 Task: Look for space in Candaba, Philippines from 6th September, 2023 to 15th September, 2023 for 6 adults in price range Rs.8000 to Rs.12000. Place can be entire place or private room with 6 bedrooms having 6 beds and 6 bathrooms. Property type can be house, flat, guest house. Amenities needed are: wifi, TV, free parkinig on premises, gym, breakfast. Booking option can be shelf check-in. Required host language is English.
Action: Mouse moved to (457, 90)
Screenshot: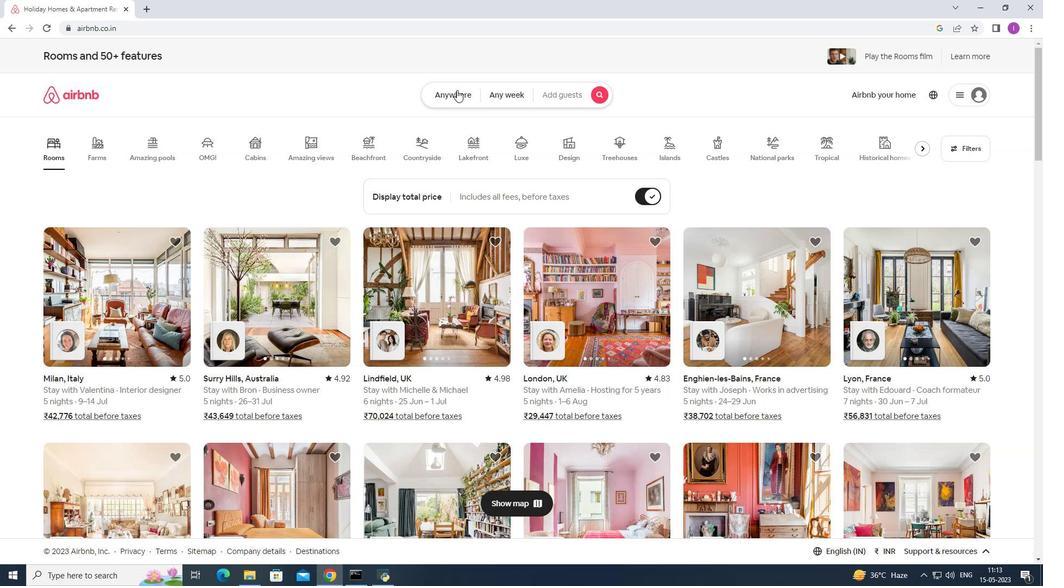 
Action: Mouse pressed left at (457, 90)
Screenshot: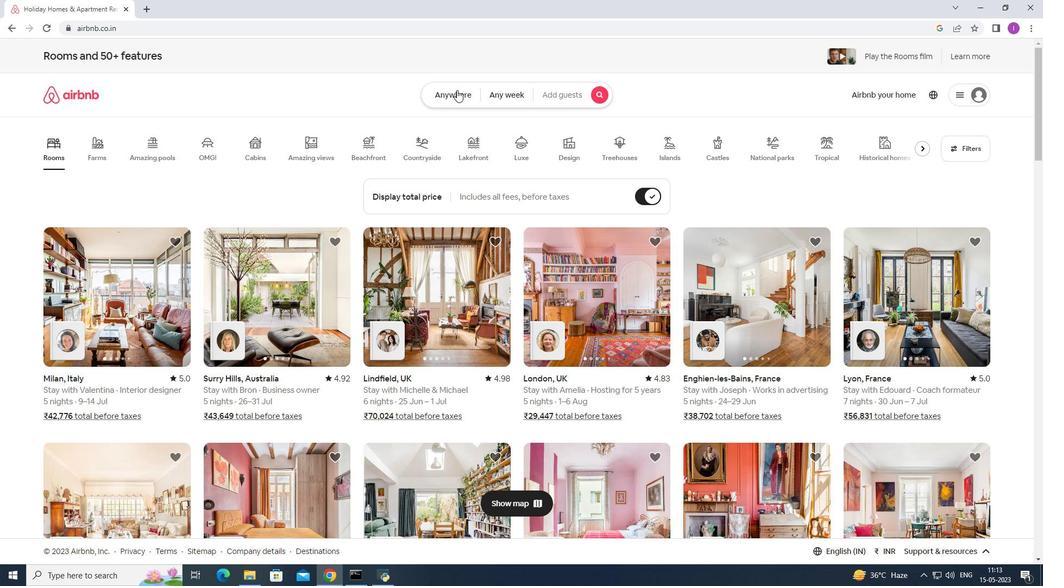 
Action: Mouse moved to (313, 142)
Screenshot: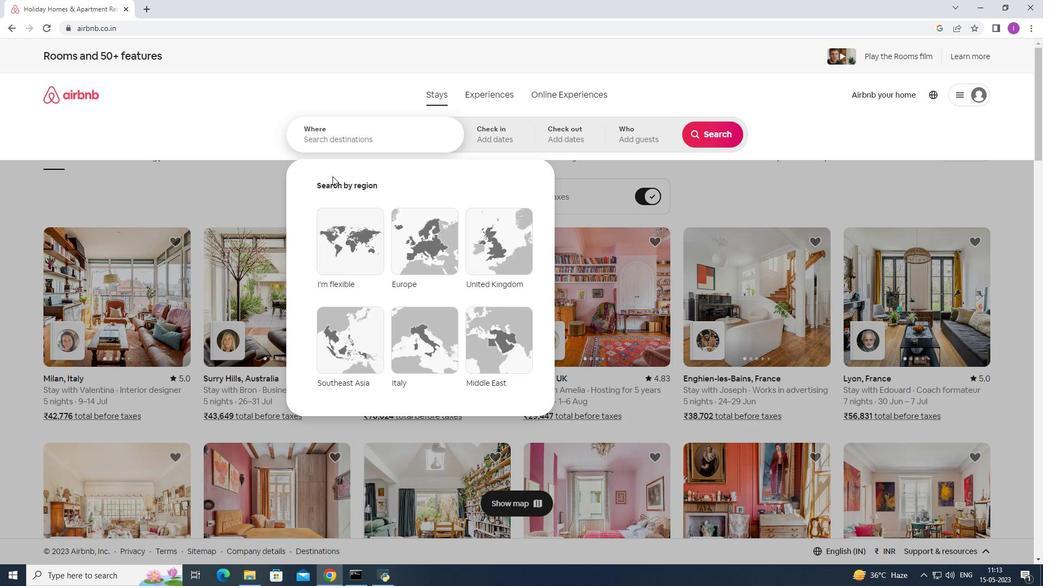 
Action: Mouse pressed left at (313, 142)
Screenshot: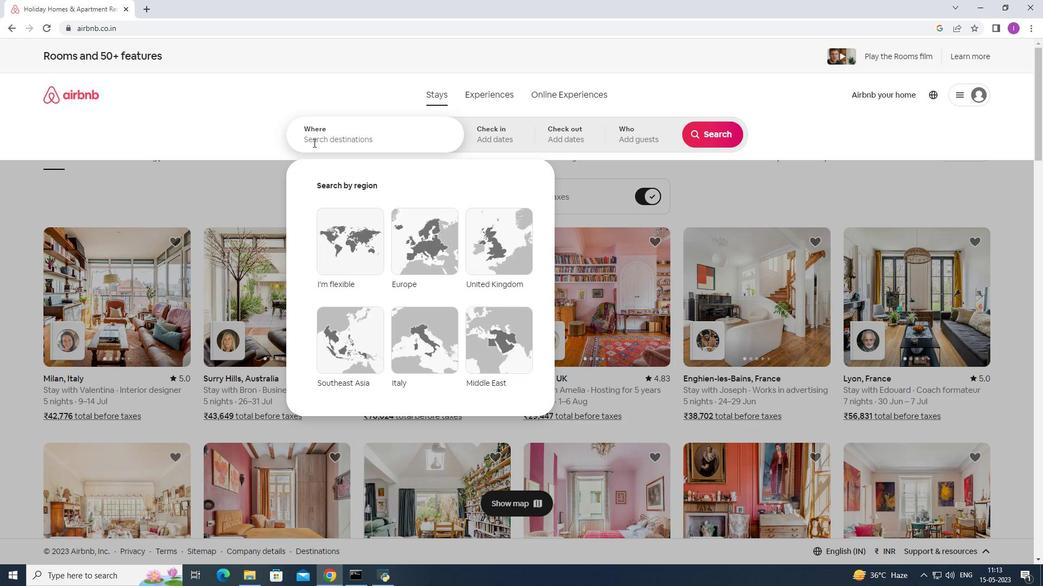 
Action: Mouse moved to (312, 151)
Screenshot: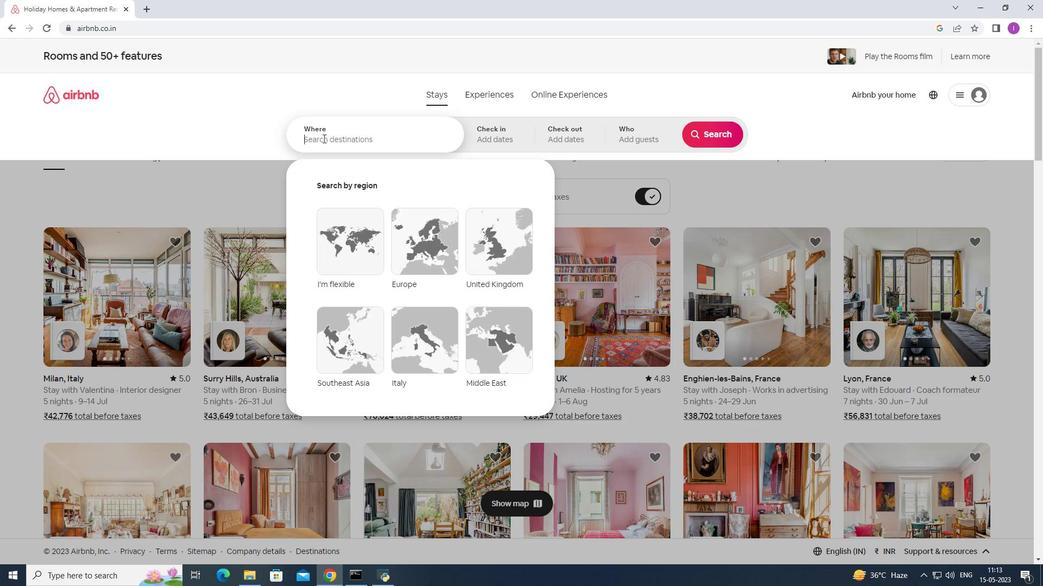 
Action: Key pressed <Key.shift>Candaba,<Key.shift>O<Key.backspace><Key.shift>Philippines
Screenshot: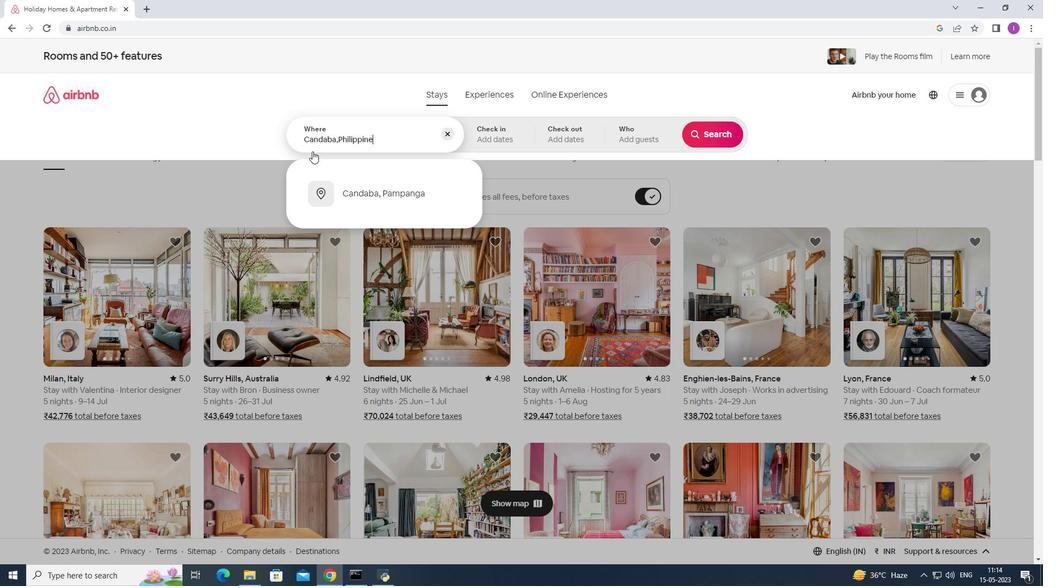 
Action: Mouse moved to (483, 133)
Screenshot: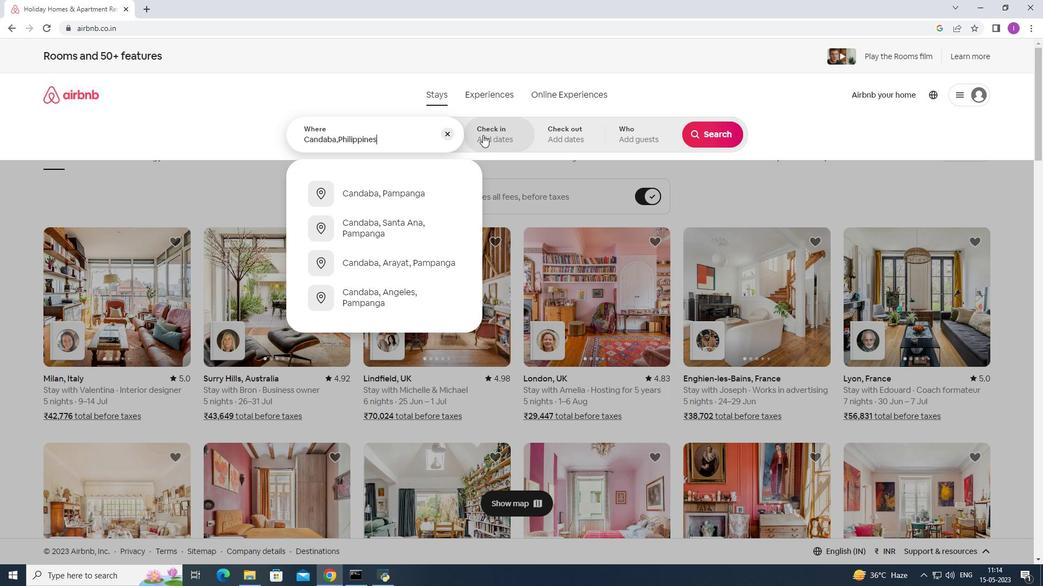 
Action: Mouse pressed left at (483, 133)
Screenshot: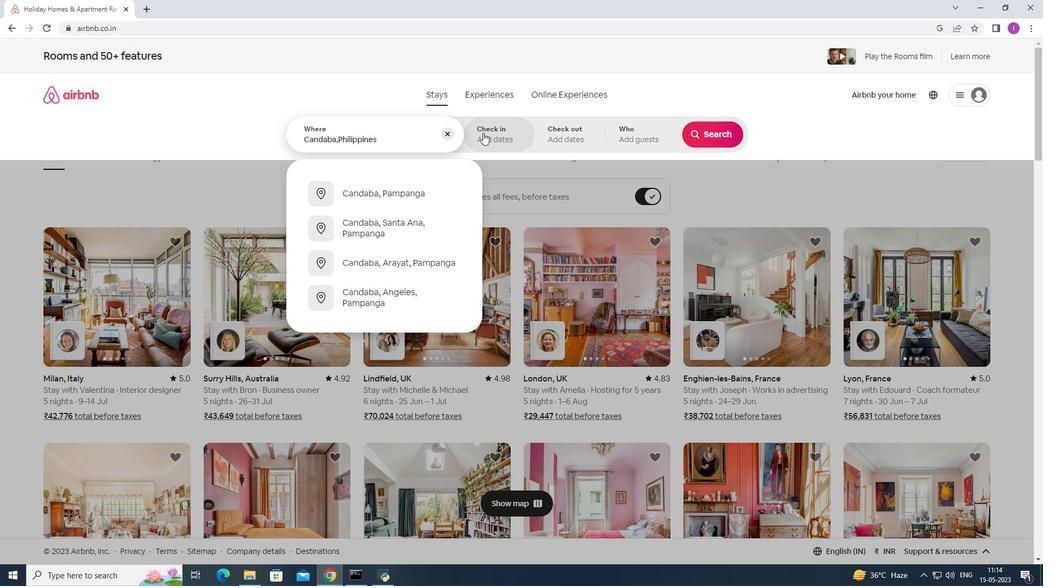 
Action: Mouse moved to (708, 222)
Screenshot: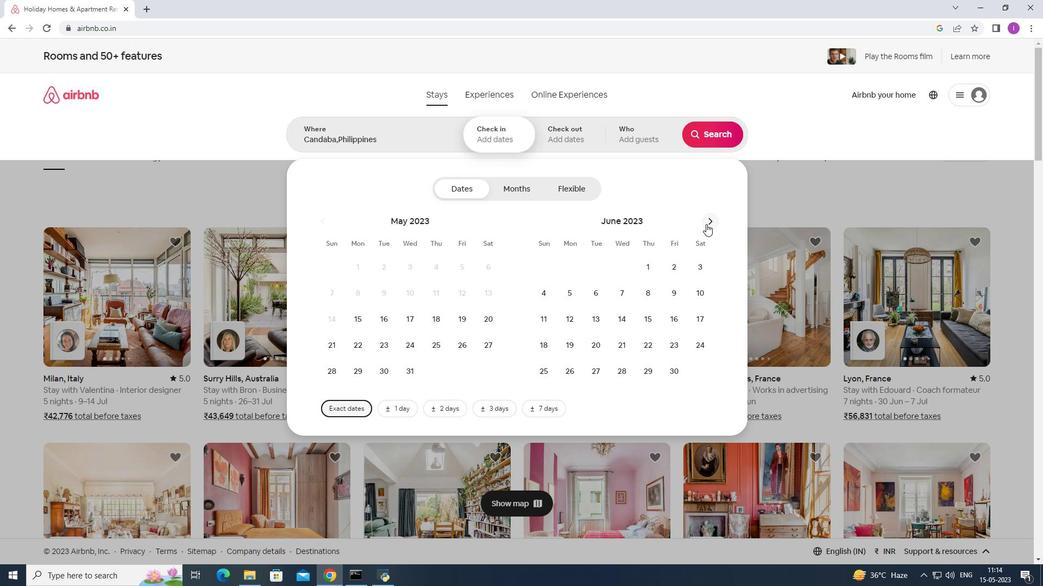 
Action: Mouse pressed left at (708, 222)
Screenshot: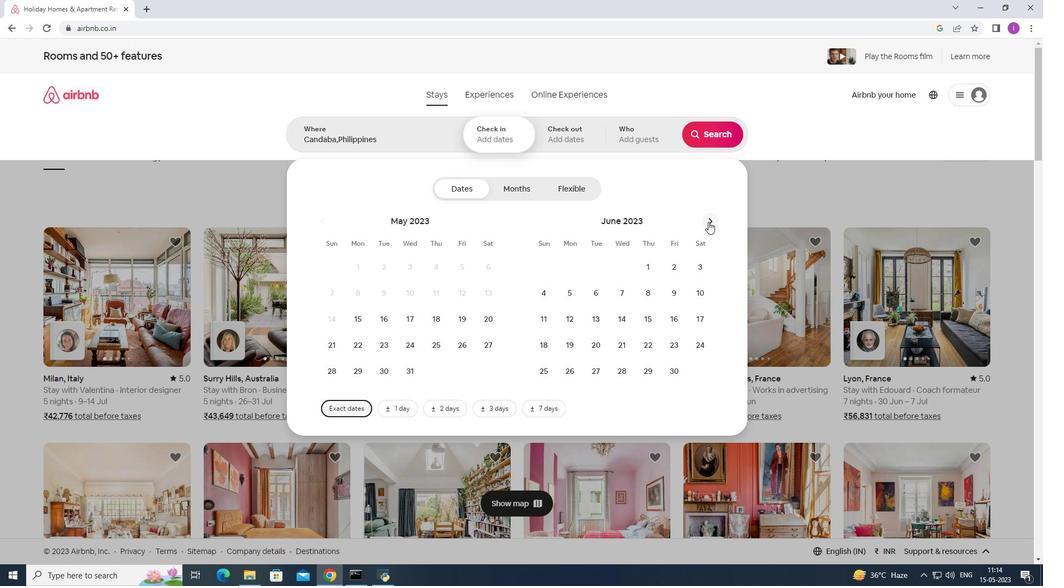 
Action: Mouse moved to (708, 220)
Screenshot: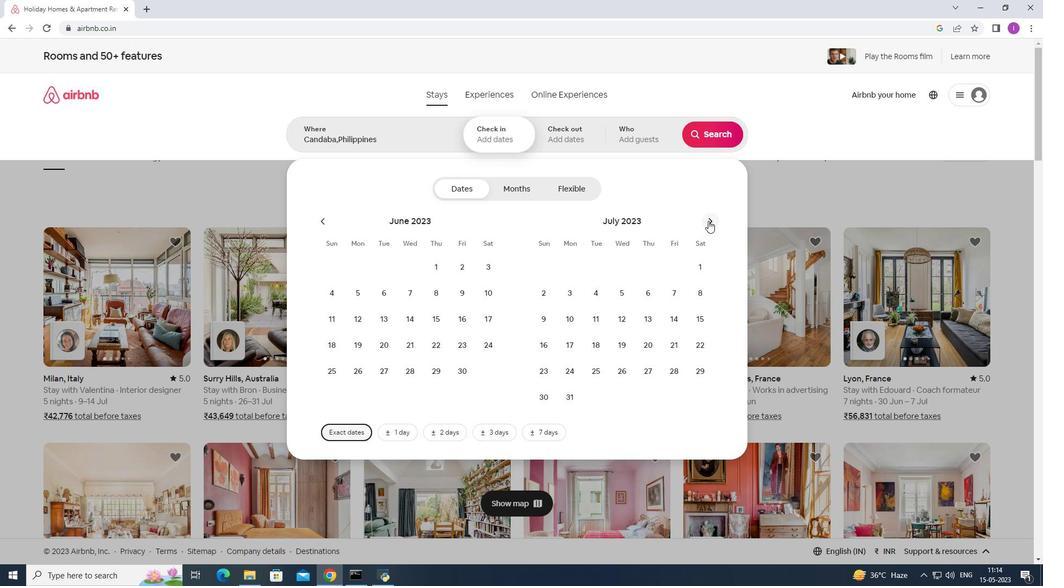 
Action: Mouse pressed left at (708, 220)
Screenshot: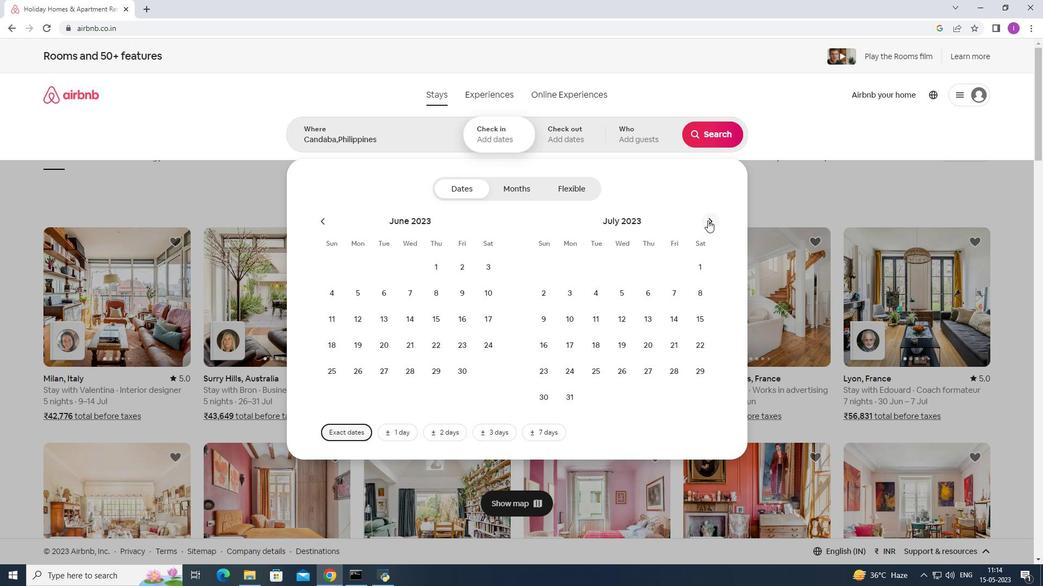 
Action: Mouse moved to (706, 219)
Screenshot: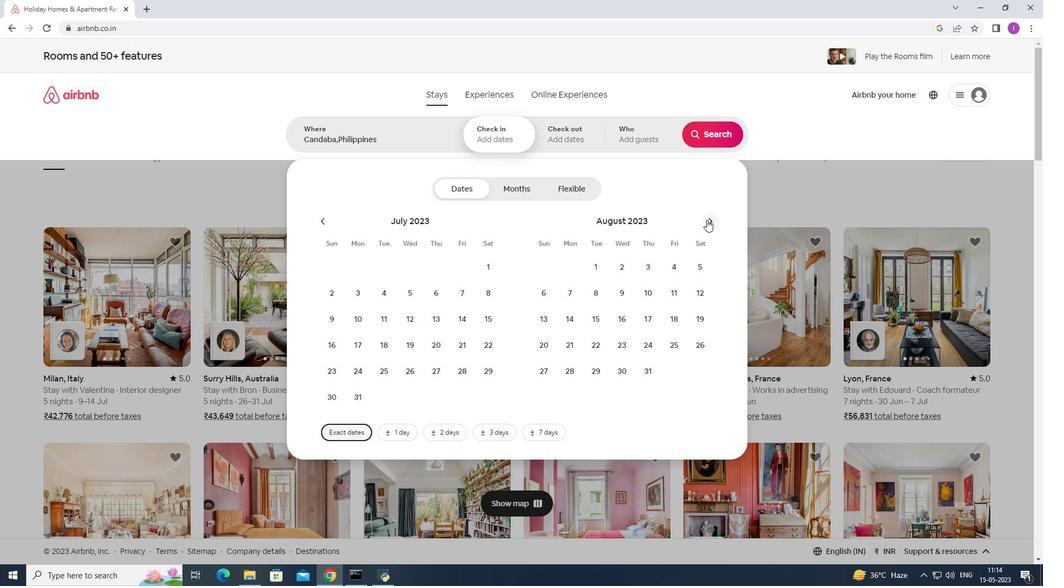 
Action: Mouse pressed left at (706, 219)
Screenshot: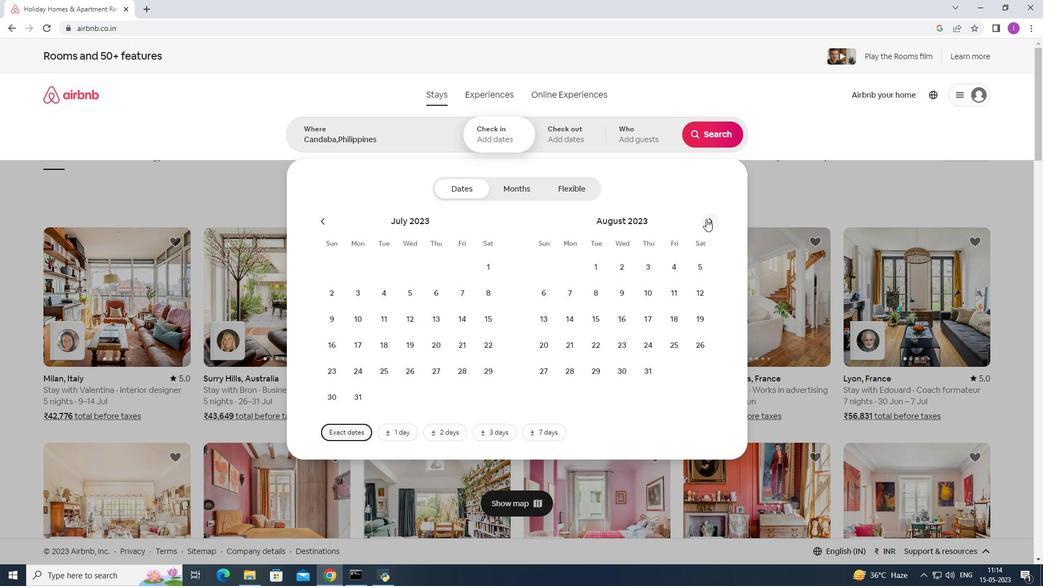 
Action: Mouse moved to (625, 290)
Screenshot: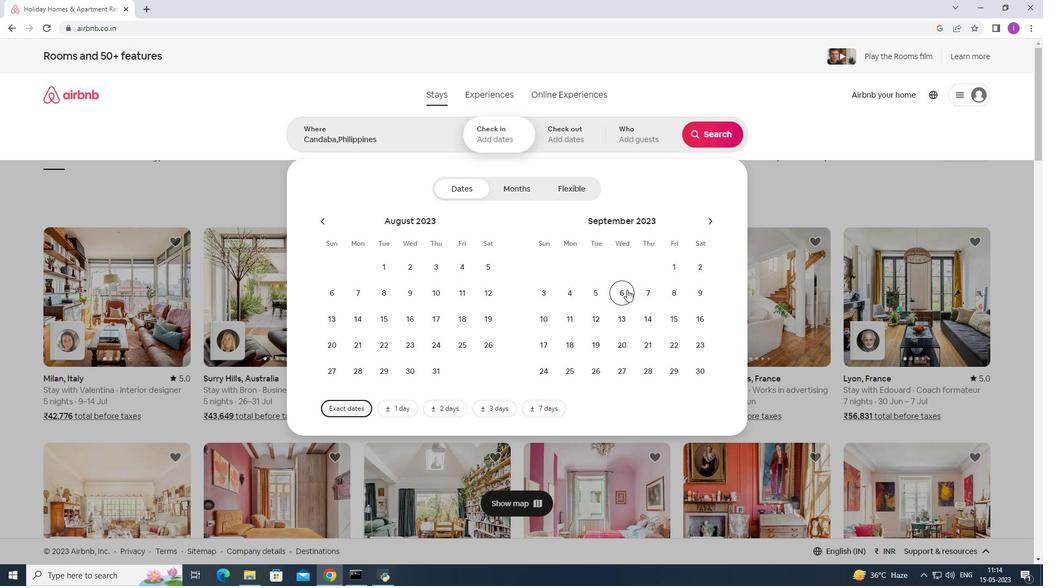 
Action: Mouse pressed left at (625, 290)
Screenshot: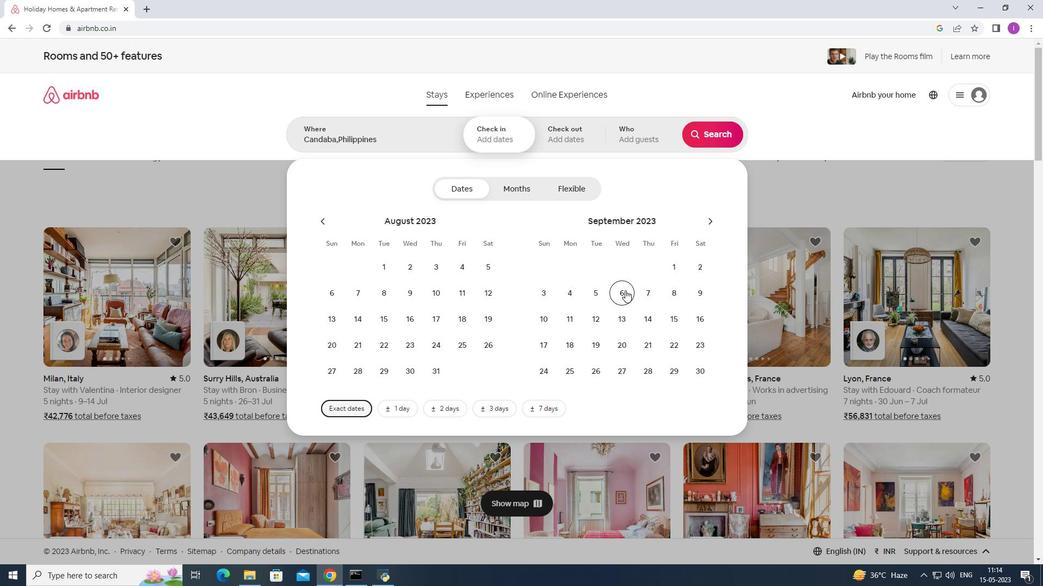 
Action: Mouse moved to (673, 313)
Screenshot: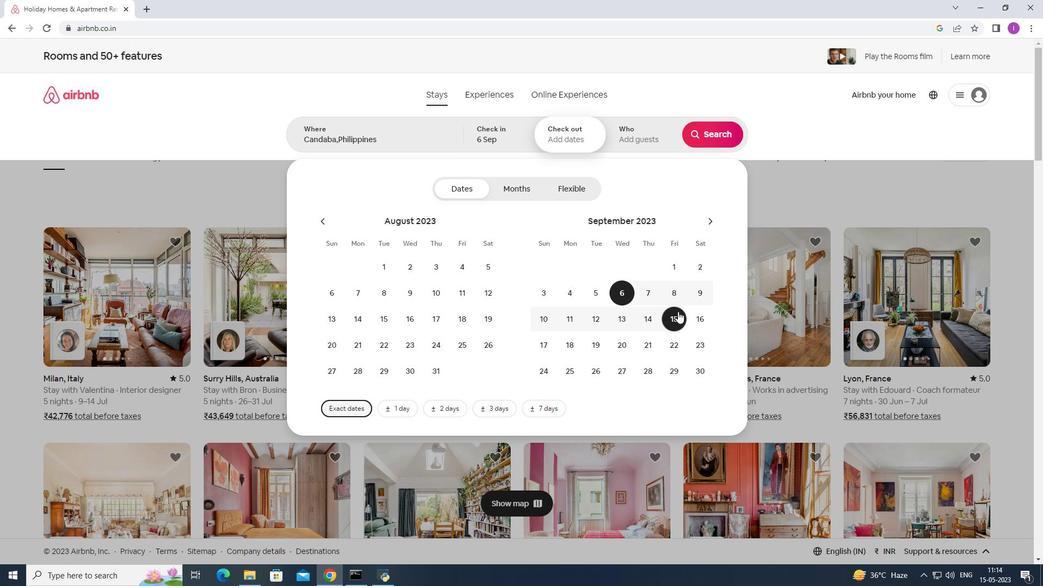 
Action: Mouse pressed left at (673, 313)
Screenshot: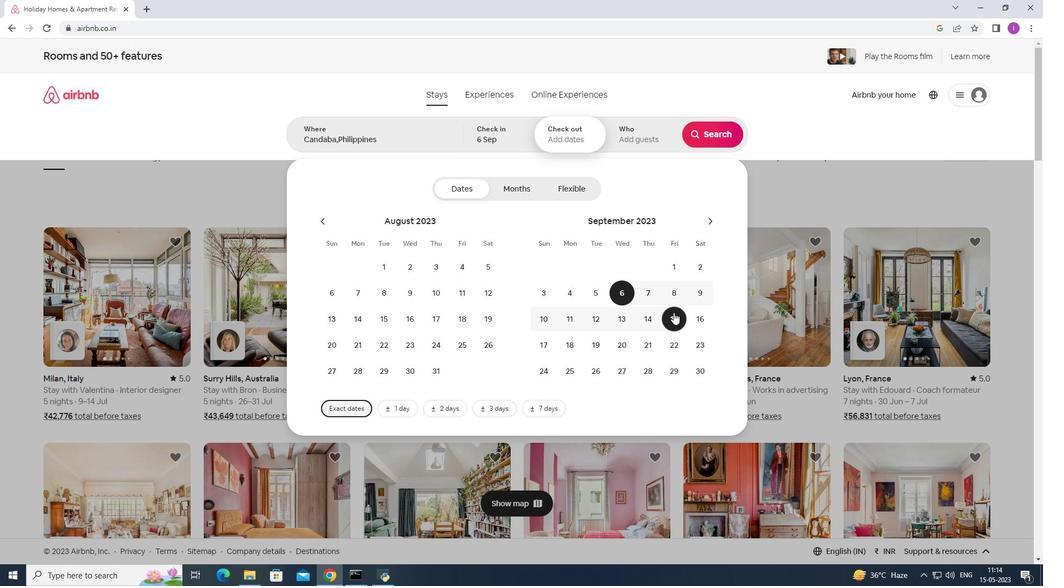 
Action: Mouse moved to (630, 139)
Screenshot: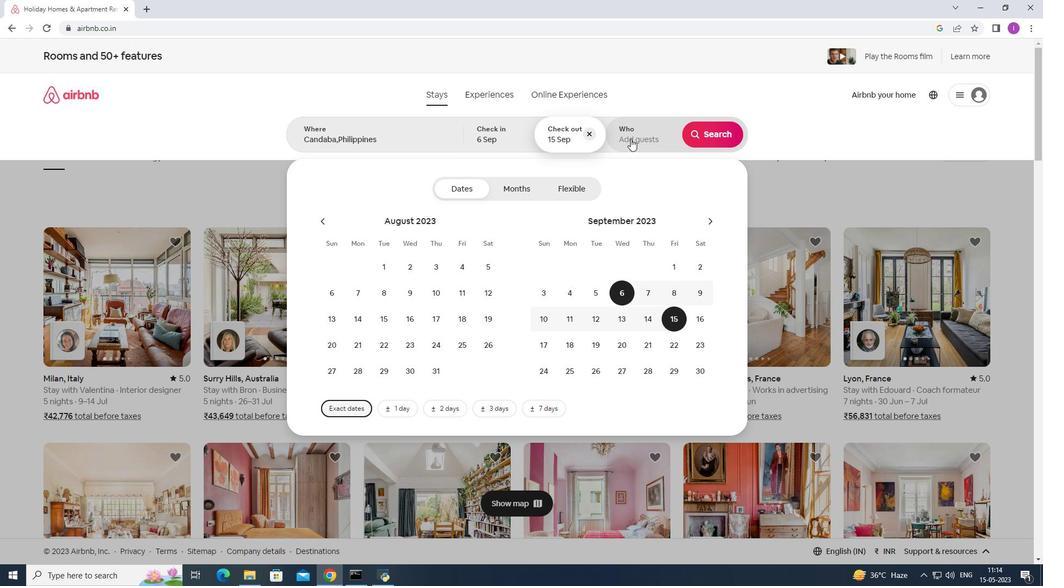 
Action: Mouse pressed left at (630, 139)
Screenshot: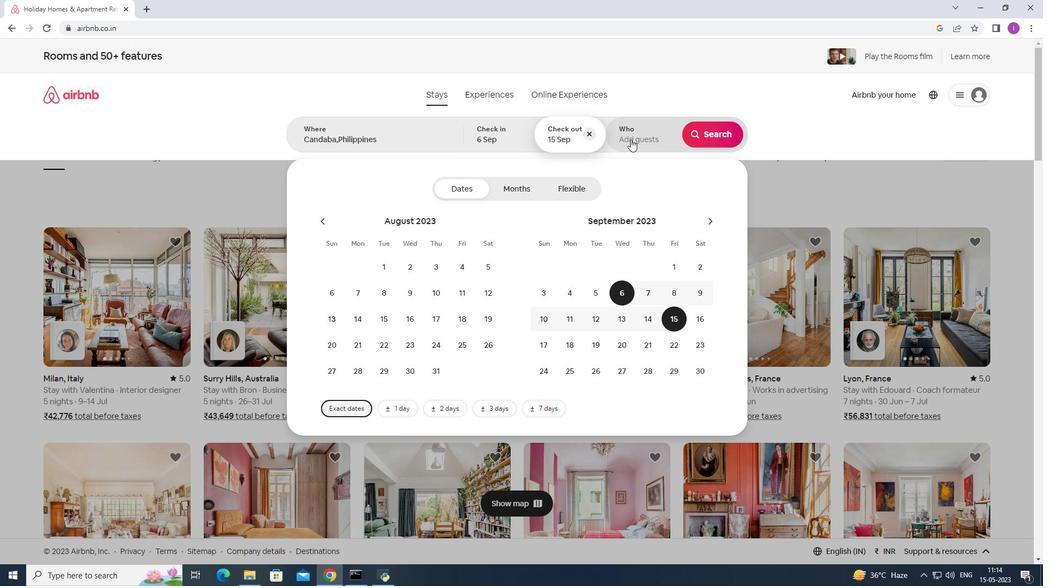 
Action: Mouse moved to (714, 189)
Screenshot: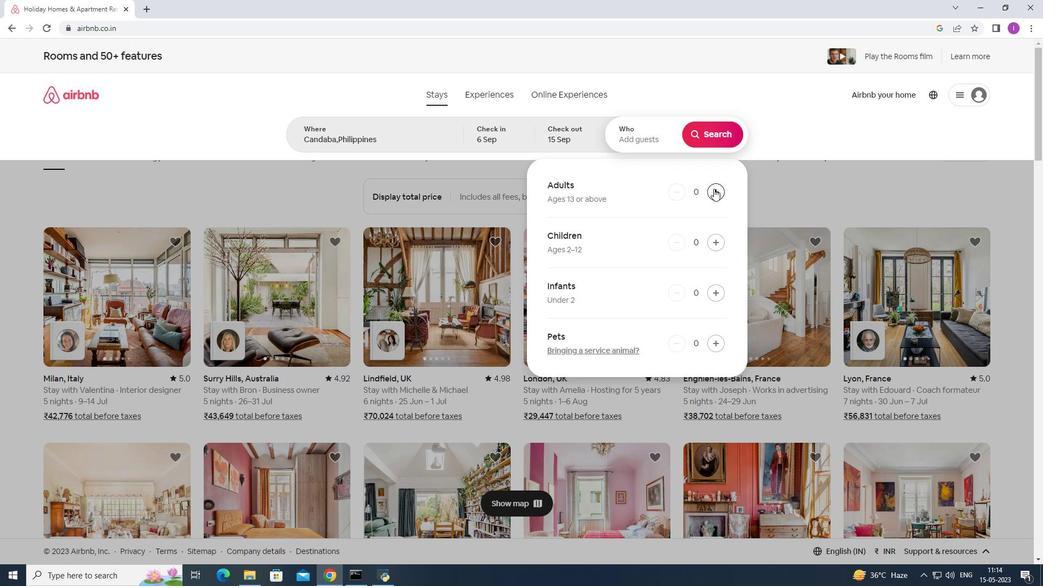 
Action: Mouse pressed left at (714, 189)
Screenshot: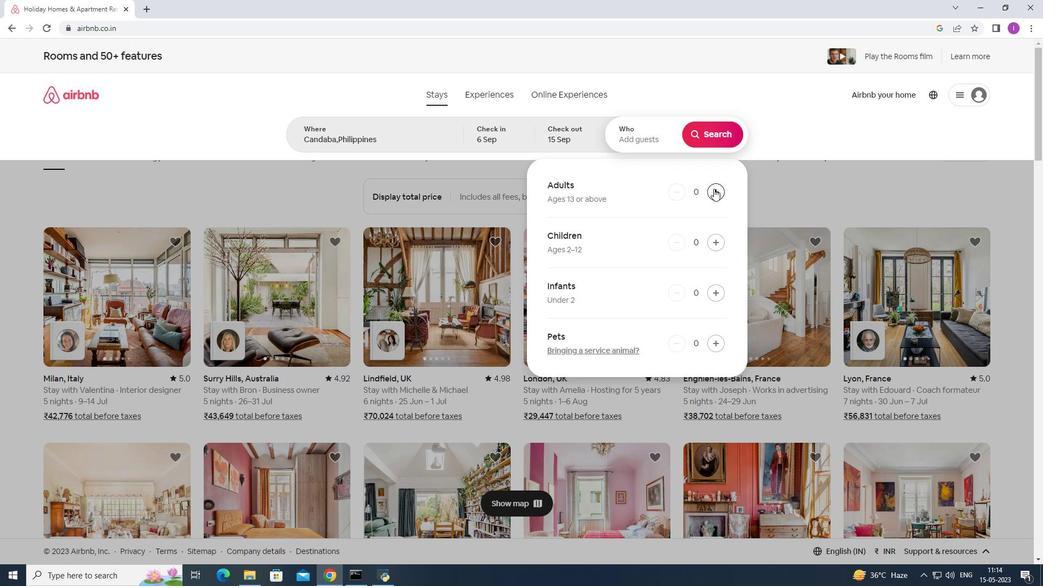 
Action: Mouse moved to (714, 189)
Screenshot: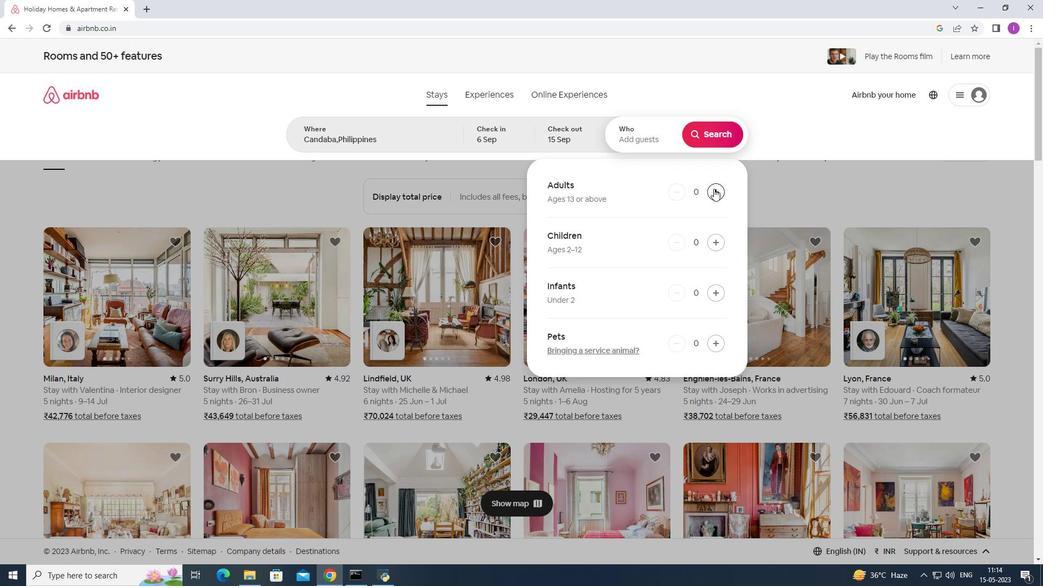 
Action: Mouse pressed left at (714, 189)
Screenshot: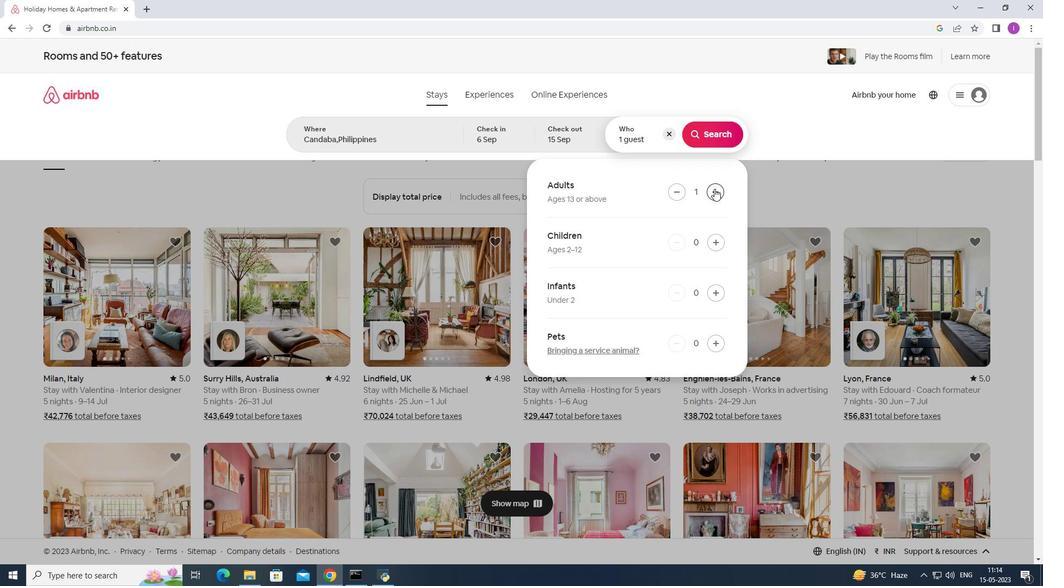 
Action: Mouse moved to (714, 189)
Screenshot: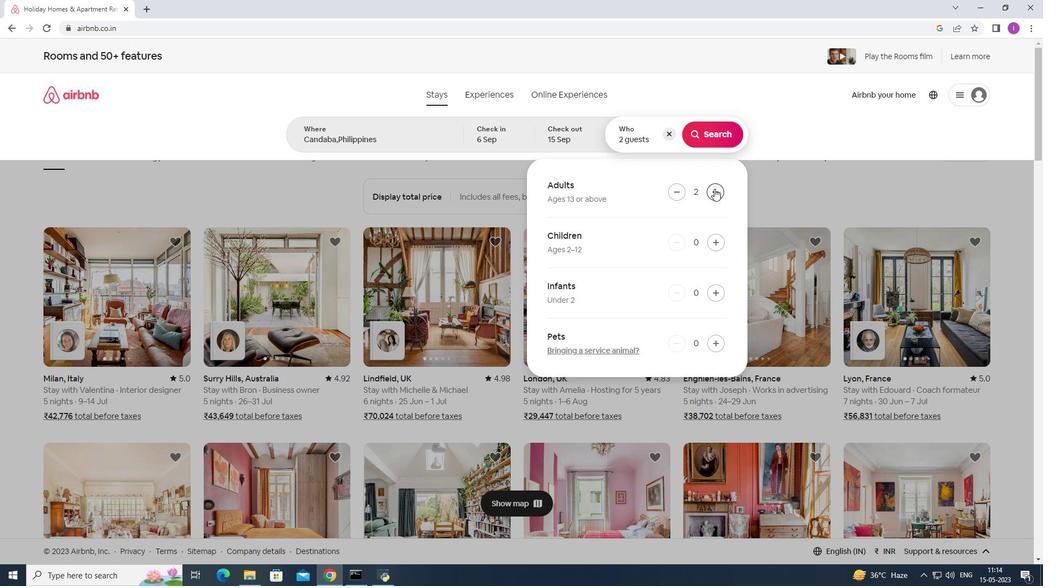 
Action: Mouse pressed left at (714, 189)
Screenshot: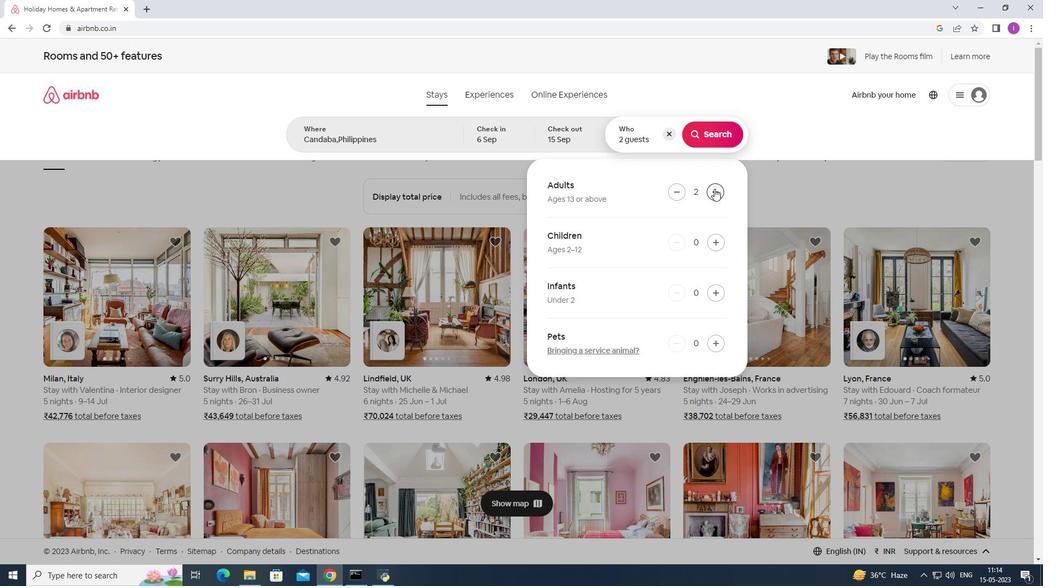 
Action: Mouse pressed left at (714, 189)
Screenshot: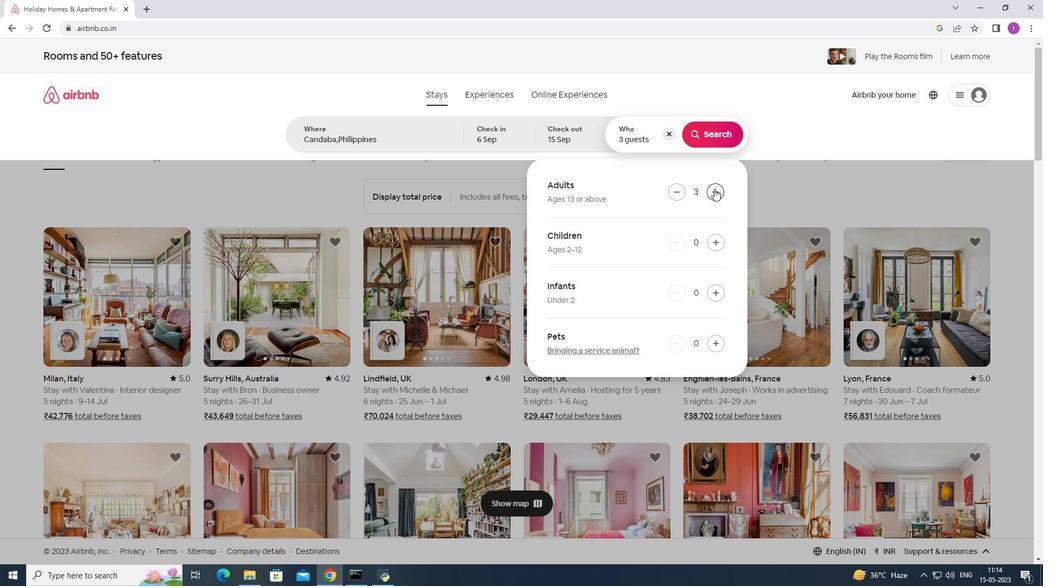 
Action: Mouse pressed left at (714, 189)
Screenshot: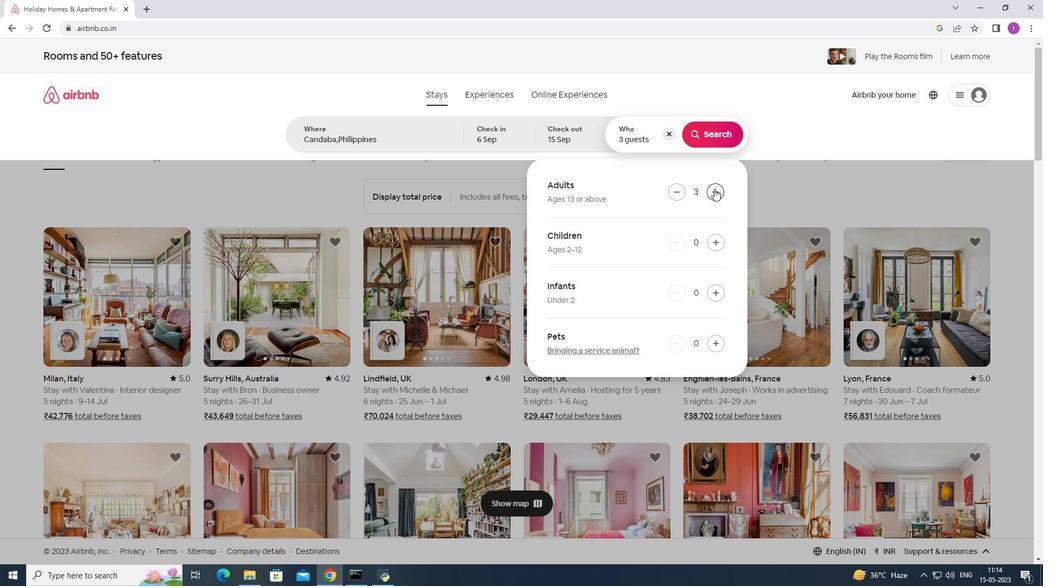 
Action: Mouse pressed left at (714, 189)
Screenshot: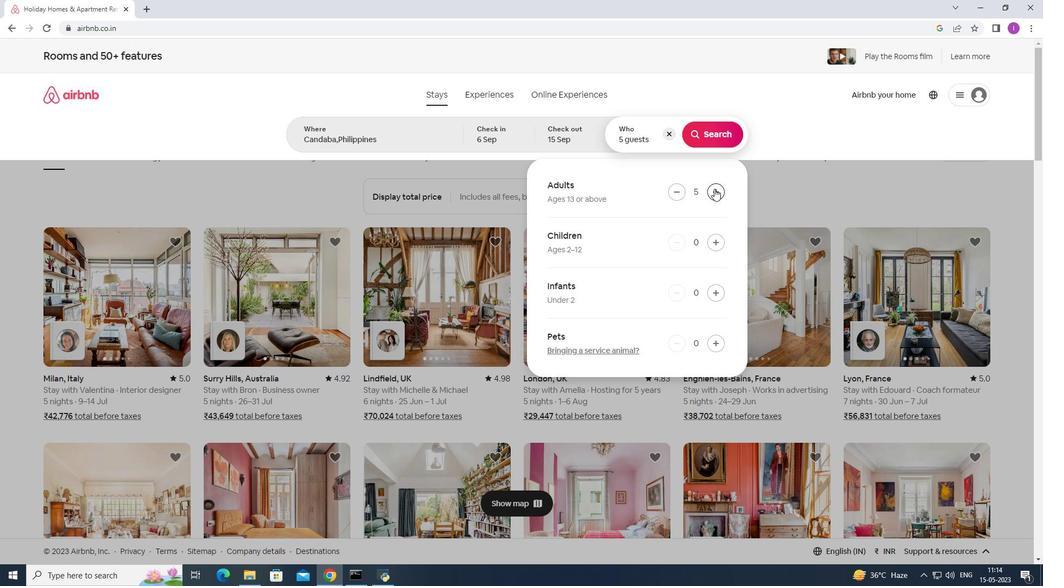 
Action: Mouse moved to (714, 144)
Screenshot: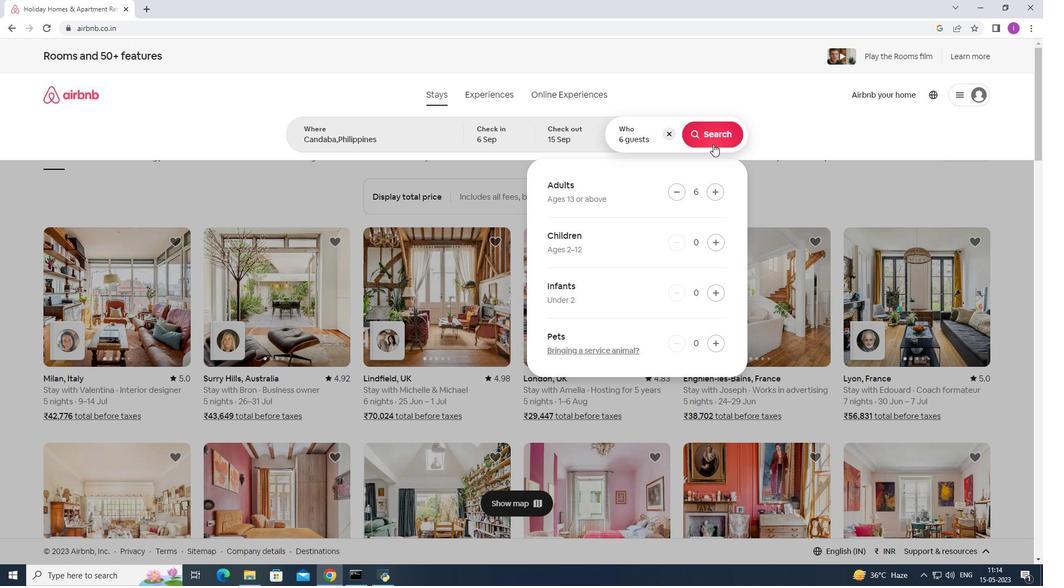 
Action: Mouse pressed left at (714, 144)
Screenshot: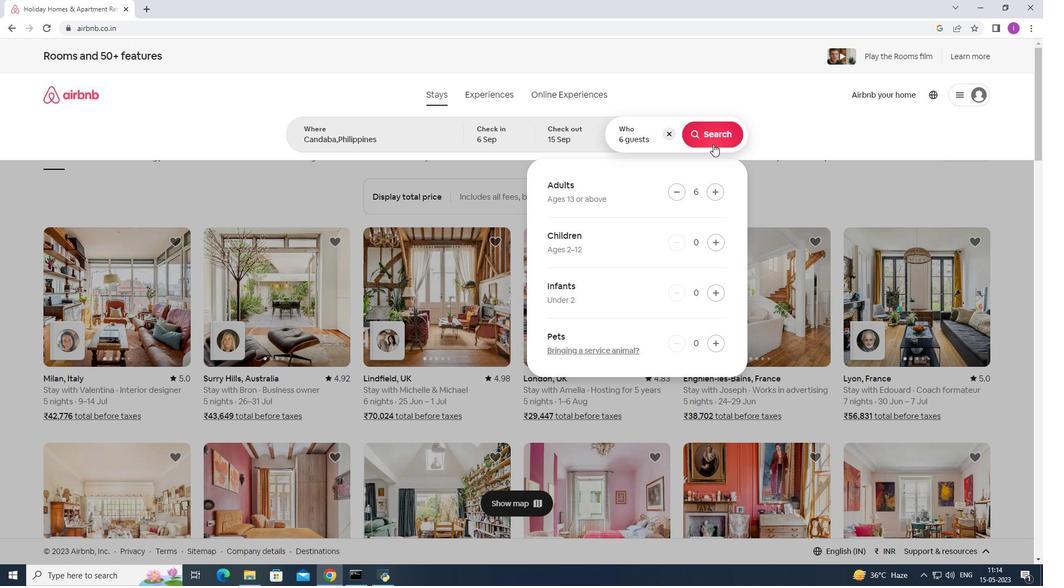 
Action: Mouse moved to (996, 100)
Screenshot: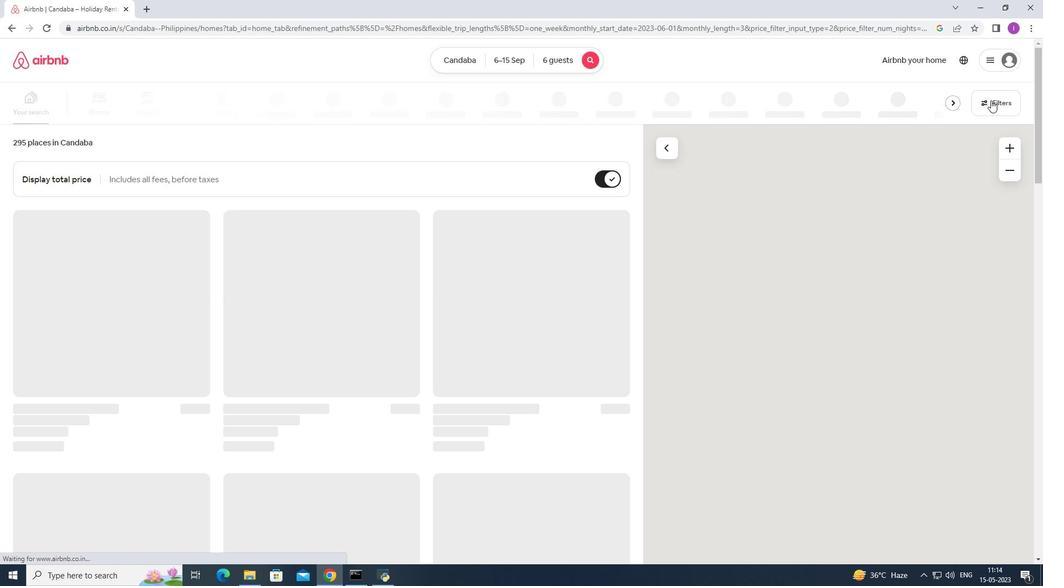 
Action: Mouse pressed left at (996, 100)
Screenshot: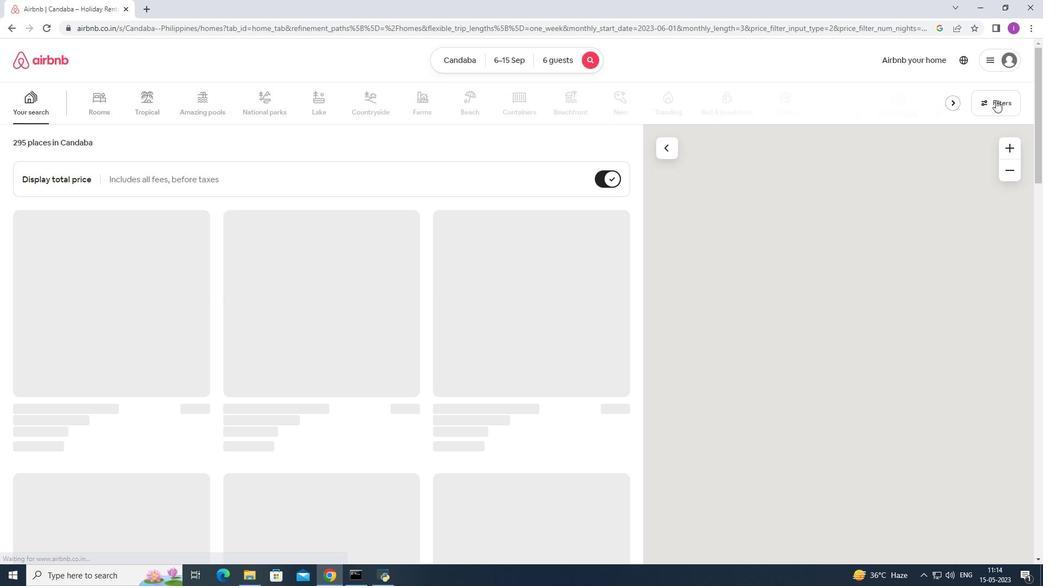 
Action: Mouse moved to (597, 372)
Screenshot: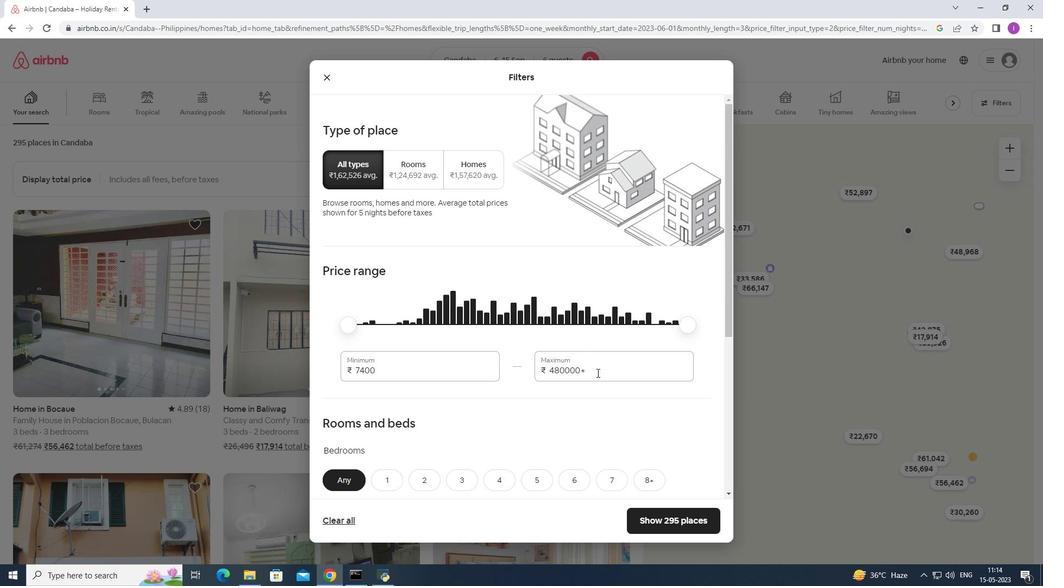 
Action: Mouse pressed left at (597, 372)
Screenshot: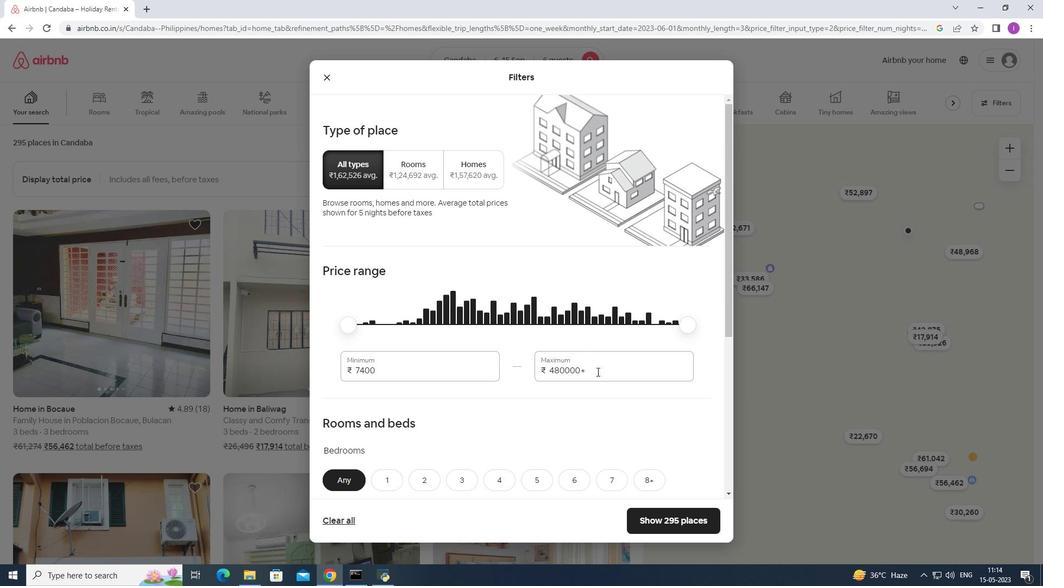 
Action: Mouse moved to (541, 388)
Screenshot: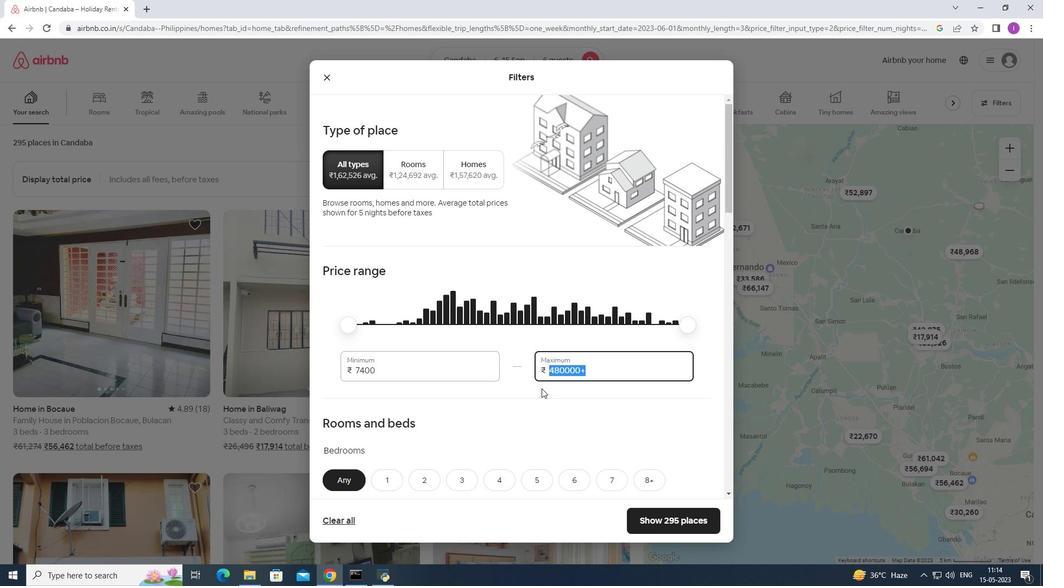 
Action: Key pressed 1
Screenshot: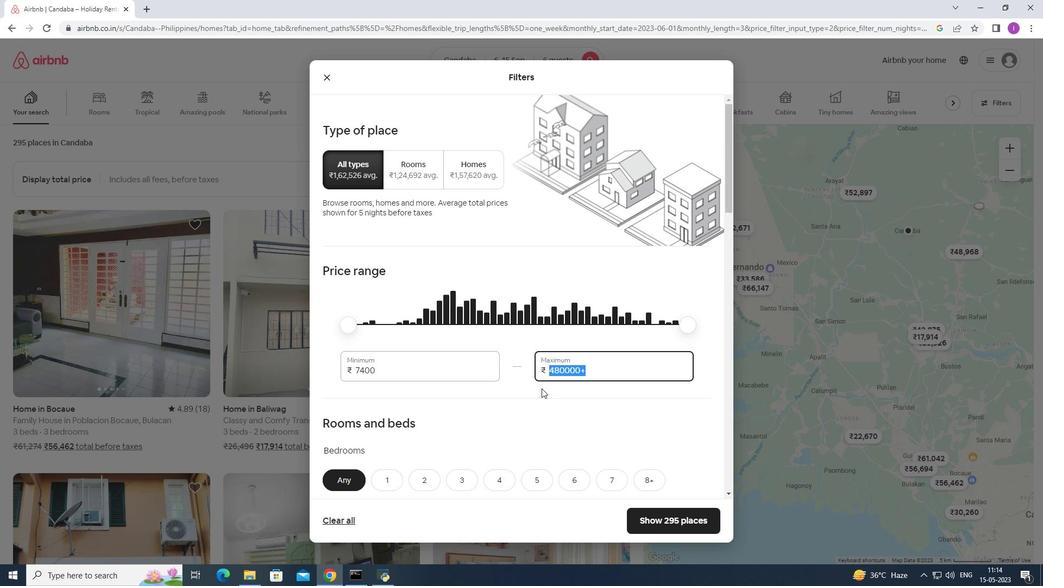 
Action: Mouse moved to (541, 387)
Screenshot: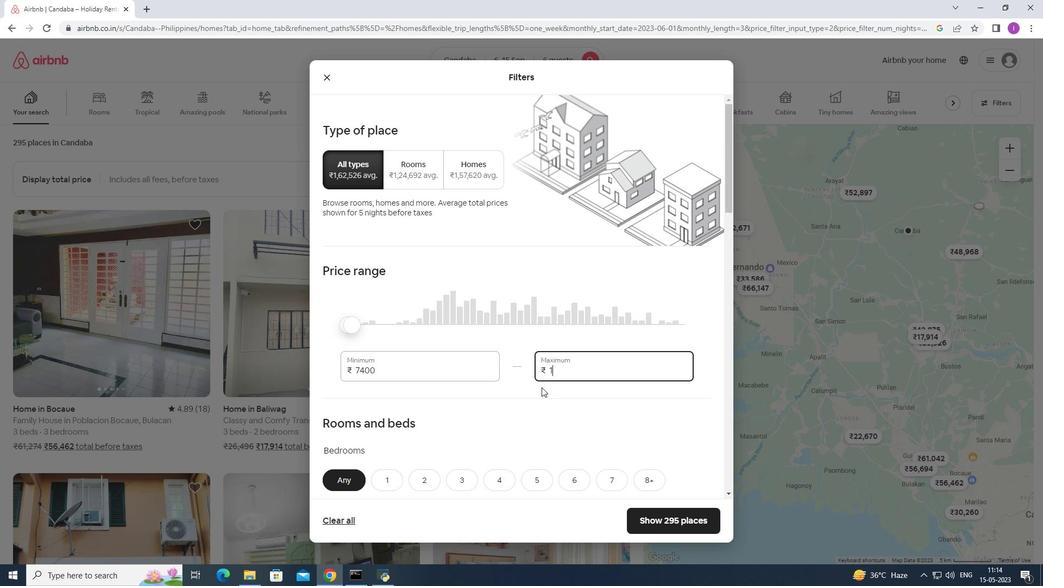 
Action: Key pressed 2
Screenshot: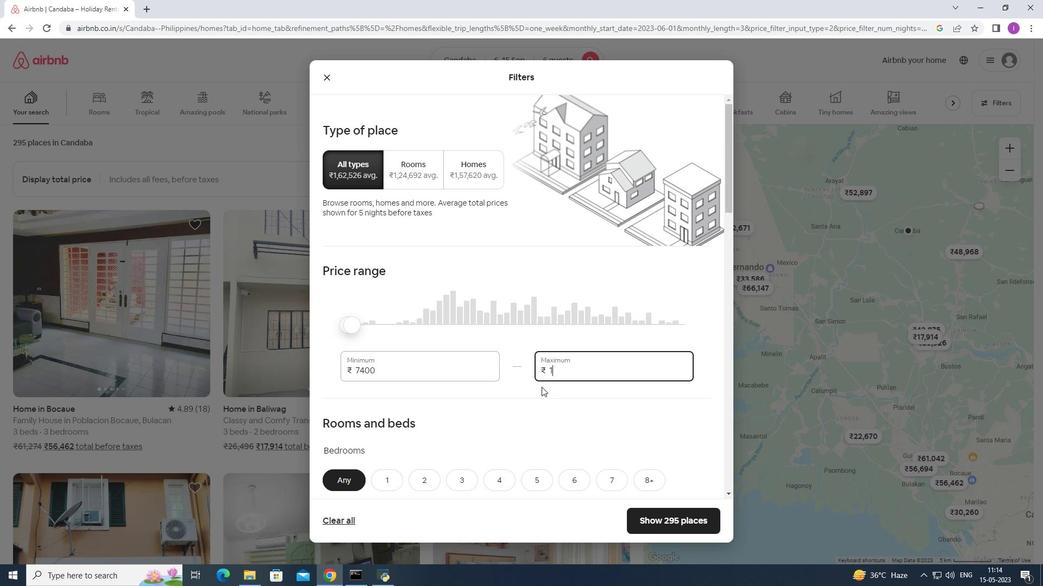 
Action: Mouse moved to (541, 380)
Screenshot: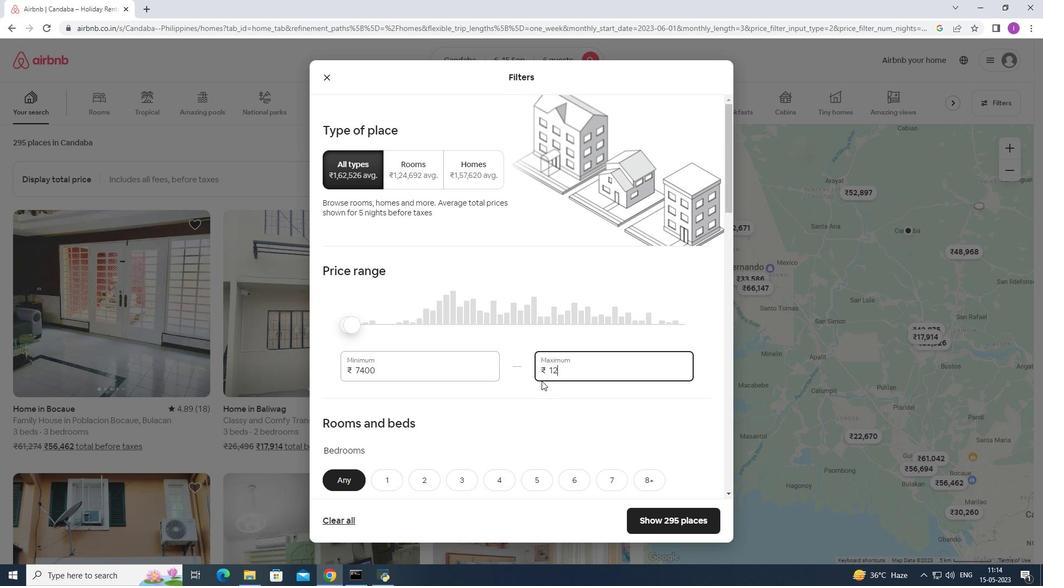 
Action: Key pressed 000
Screenshot: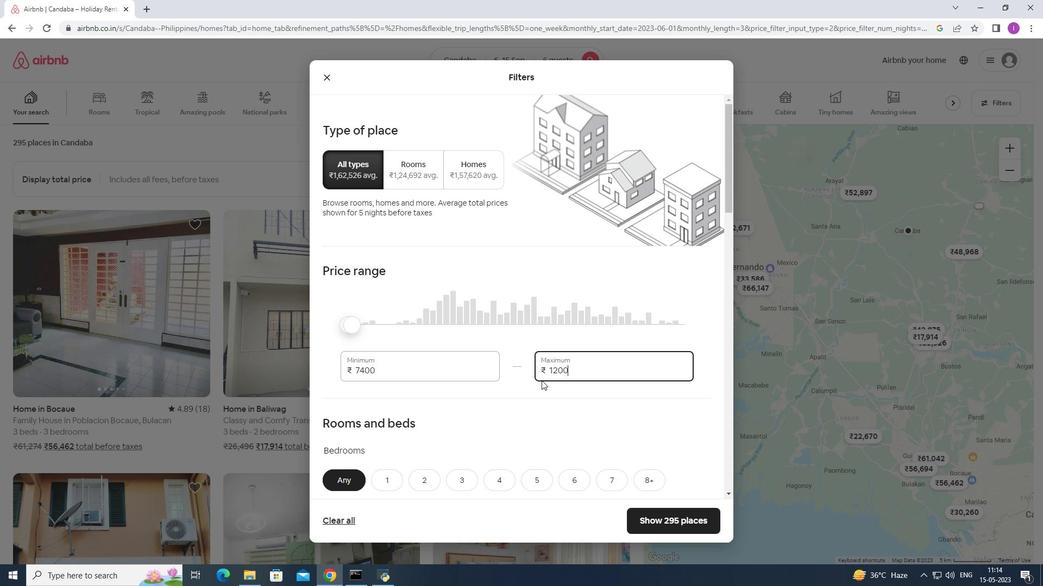 
Action: Mouse moved to (391, 367)
Screenshot: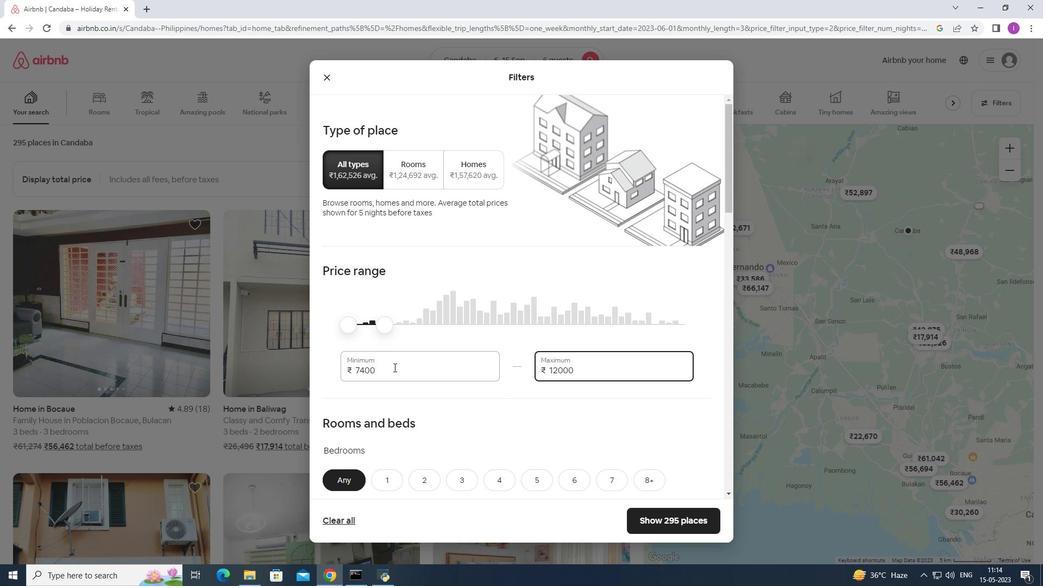 
Action: Mouse pressed left at (391, 367)
Screenshot: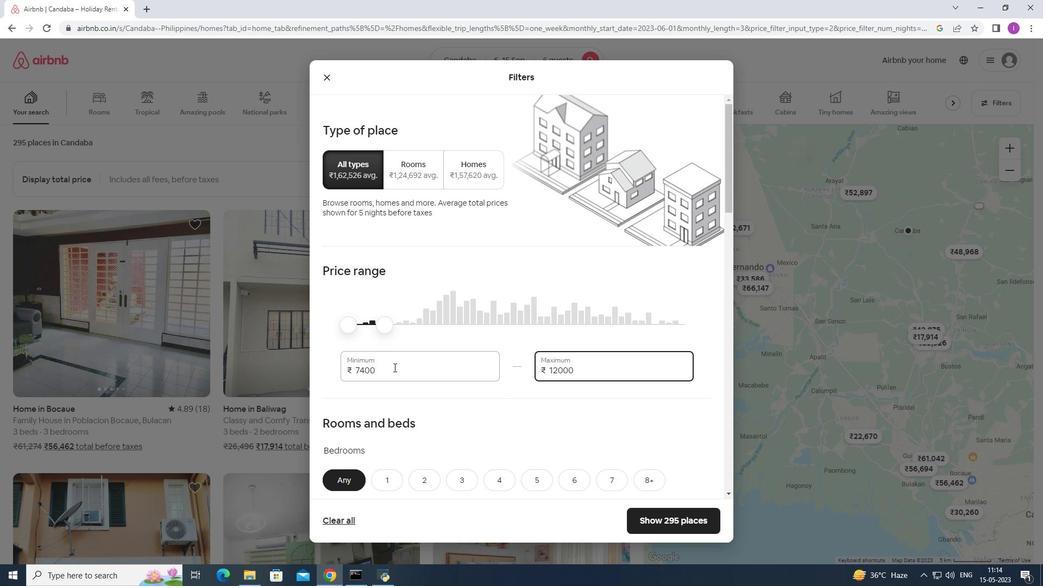 
Action: Mouse moved to (339, 378)
Screenshot: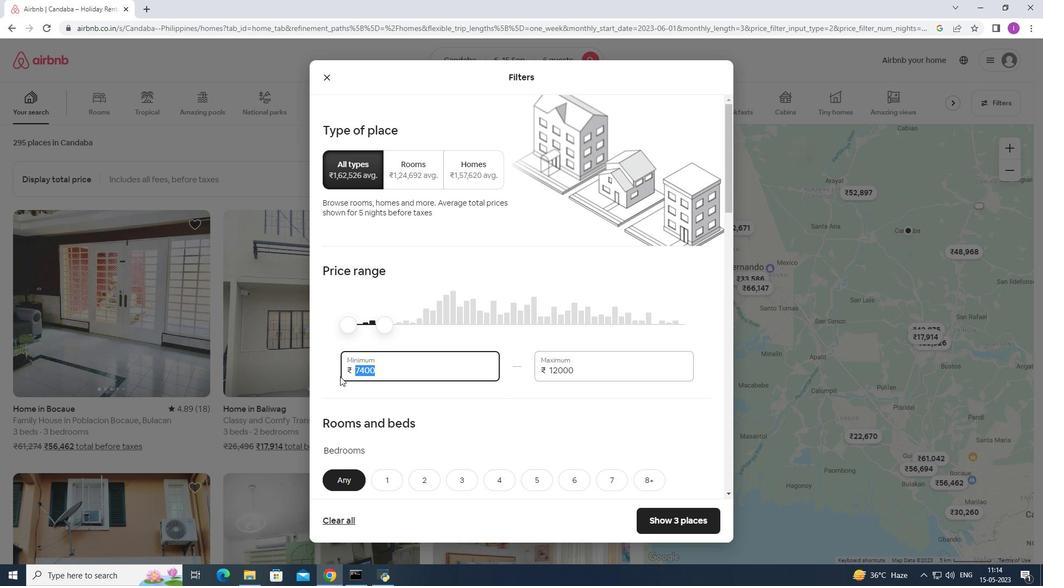 
Action: Key pressed 8
Screenshot: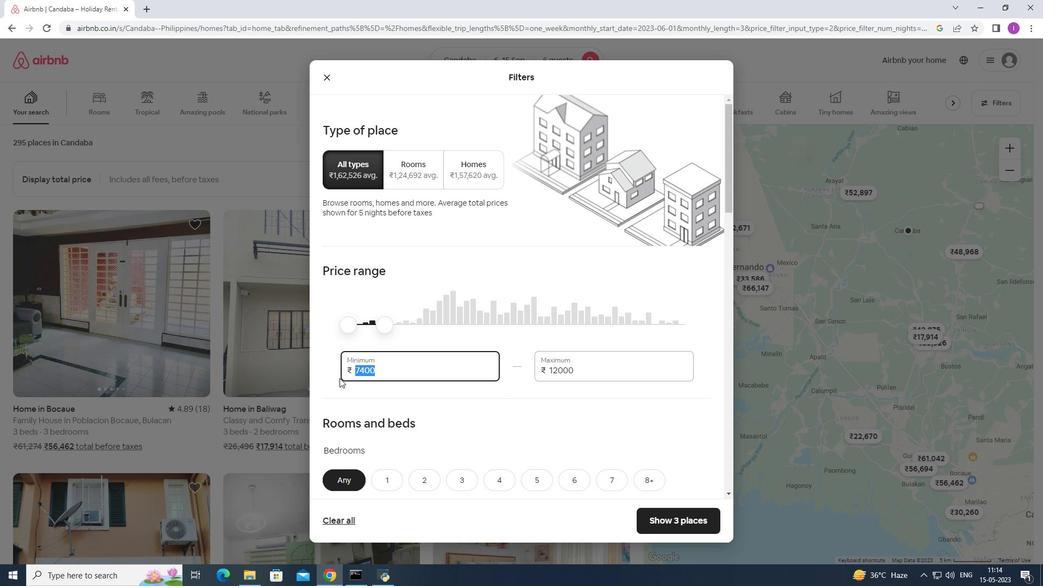 
Action: Mouse moved to (339, 378)
Screenshot: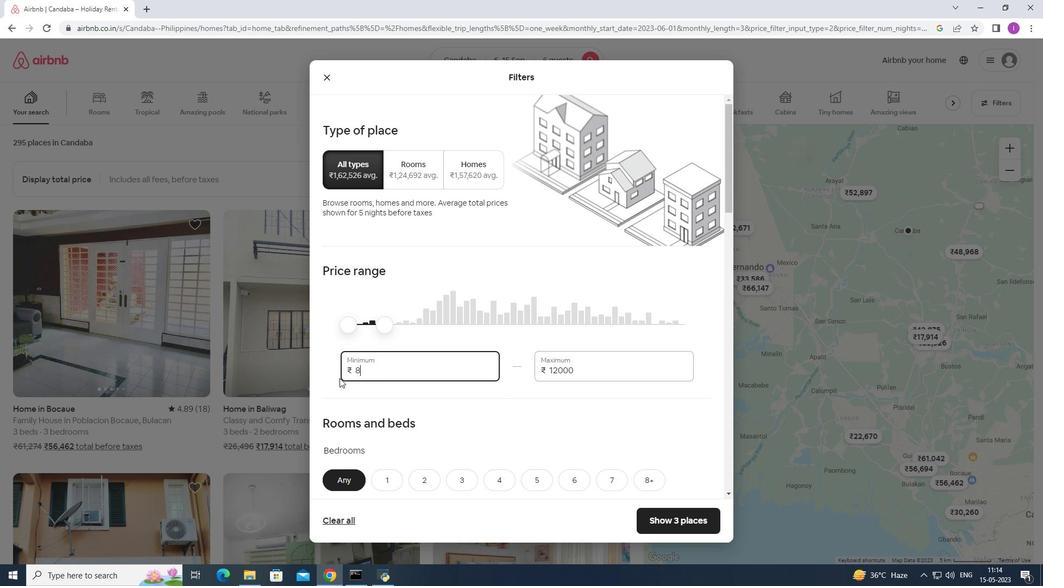
Action: Key pressed 000
Screenshot: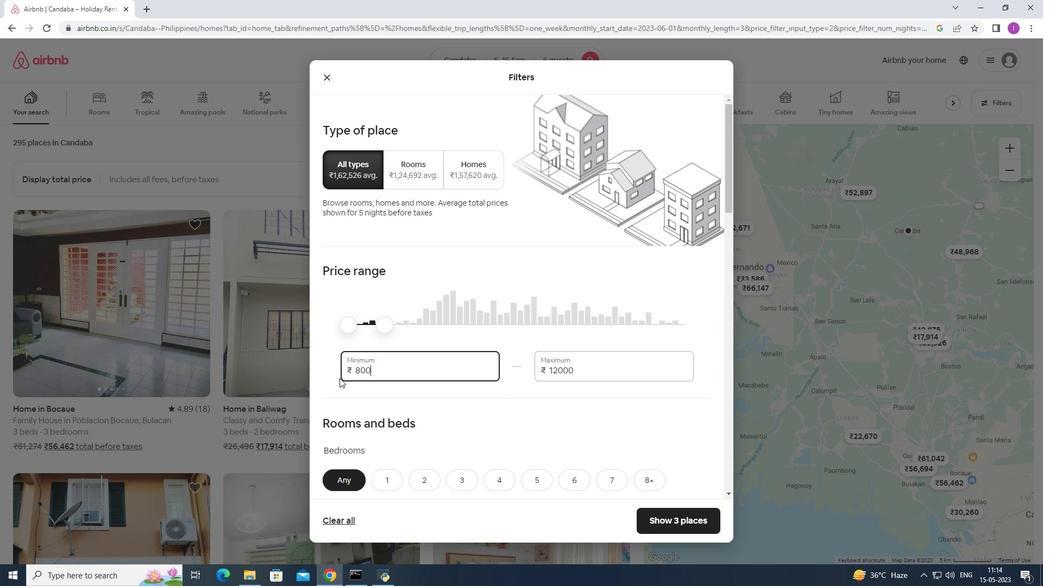 
Action: Mouse moved to (500, 334)
Screenshot: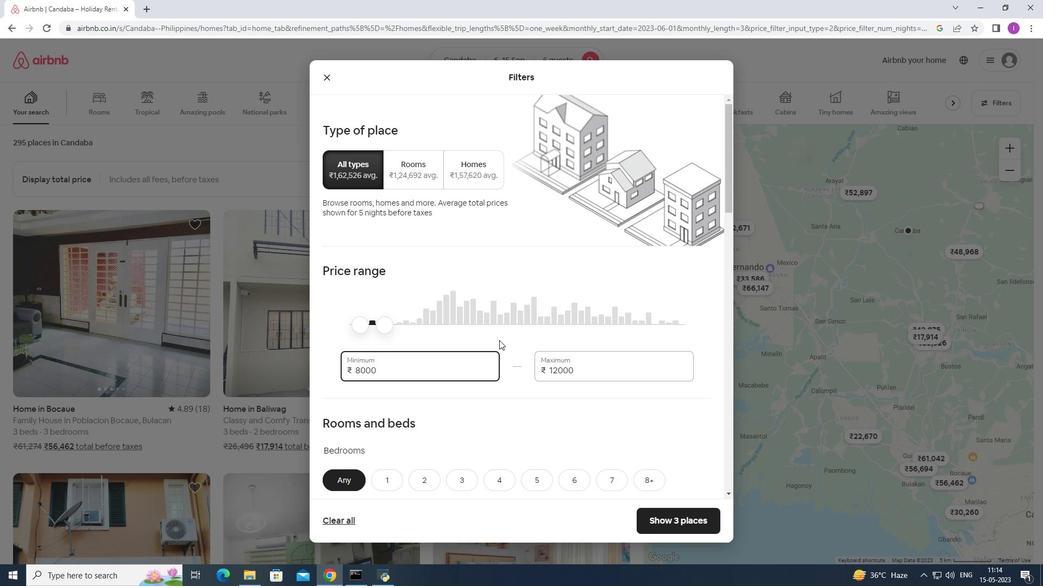 
Action: Mouse scrolled (500, 333) with delta (0, 0)
Screenshot: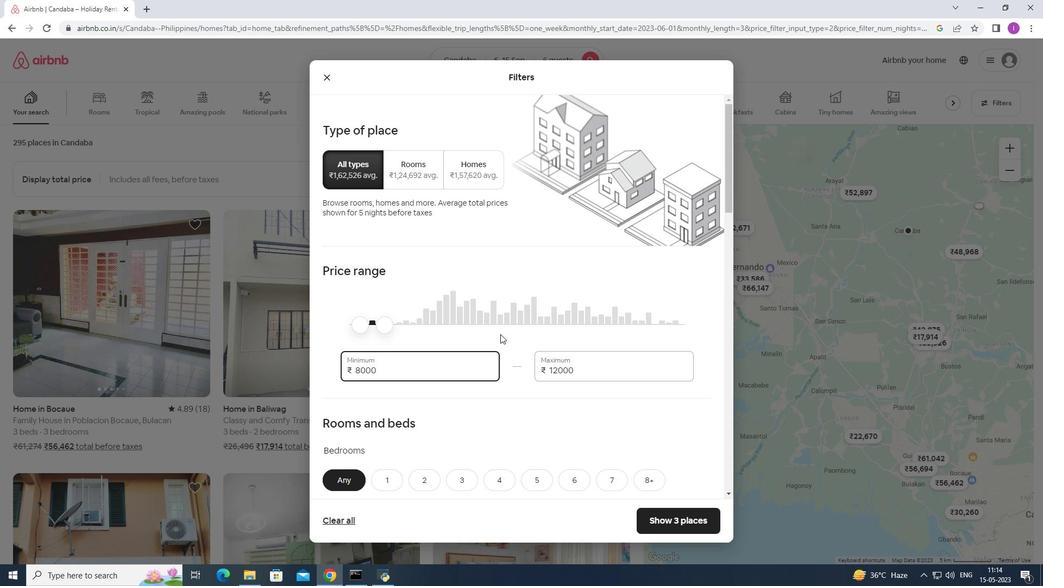 
Action: Mouse scrolled (500, 333) with delta (0, 0)
Screenshot: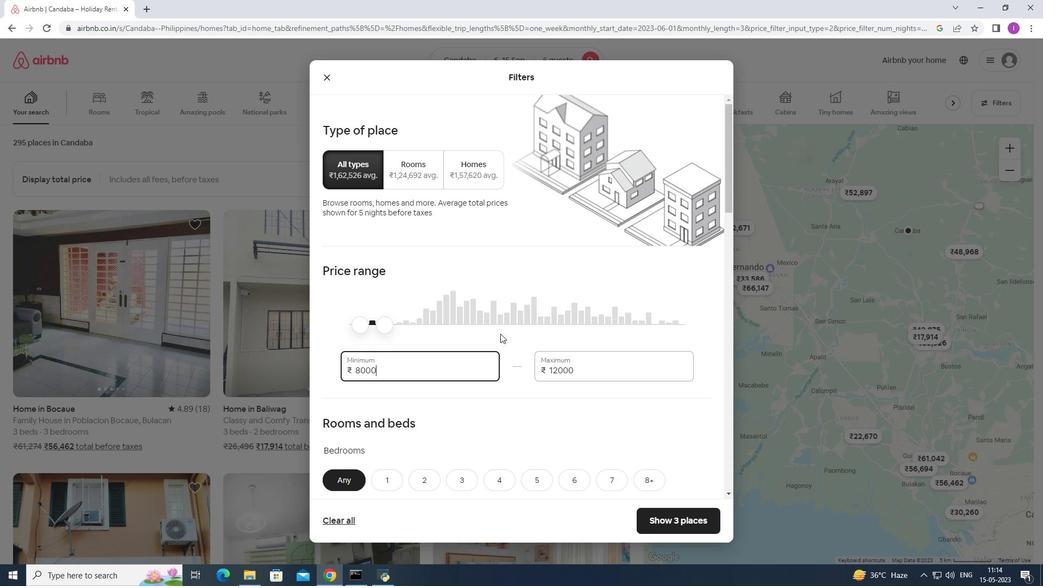 
Action: Mouse scrolled (500, 333) with delta (0, 0)
Screenshot: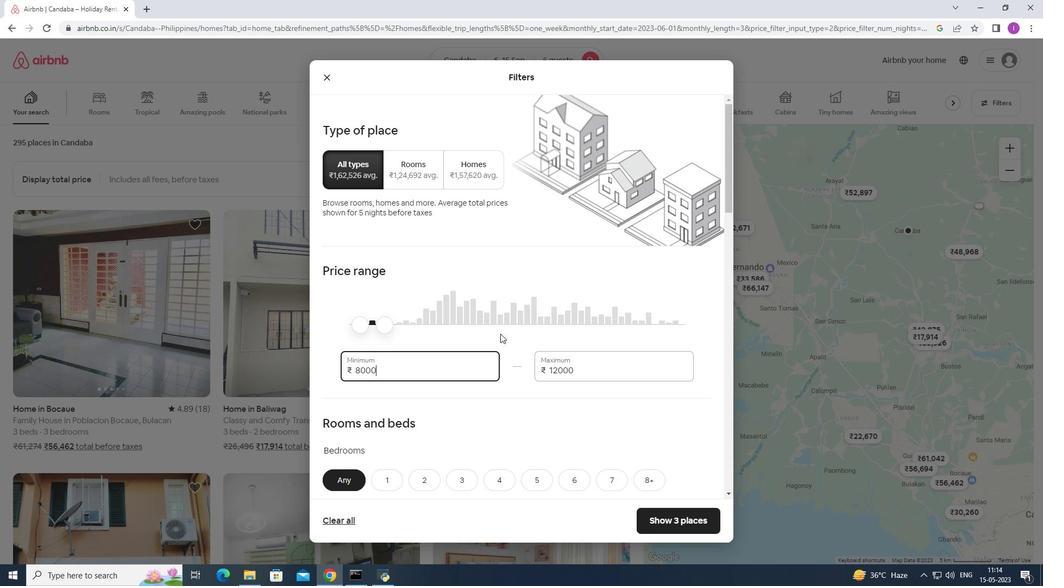 
Action: Mouse moved to (512, 338)
Screenshot: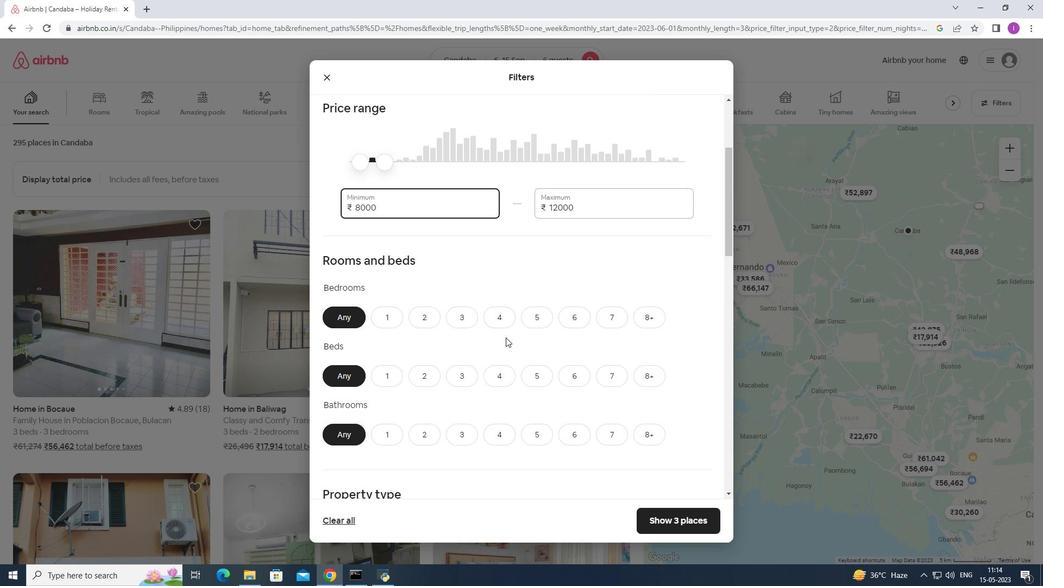 
Action: Mouse scrolled (512, 337) with delta (0, 0)
Screenshot: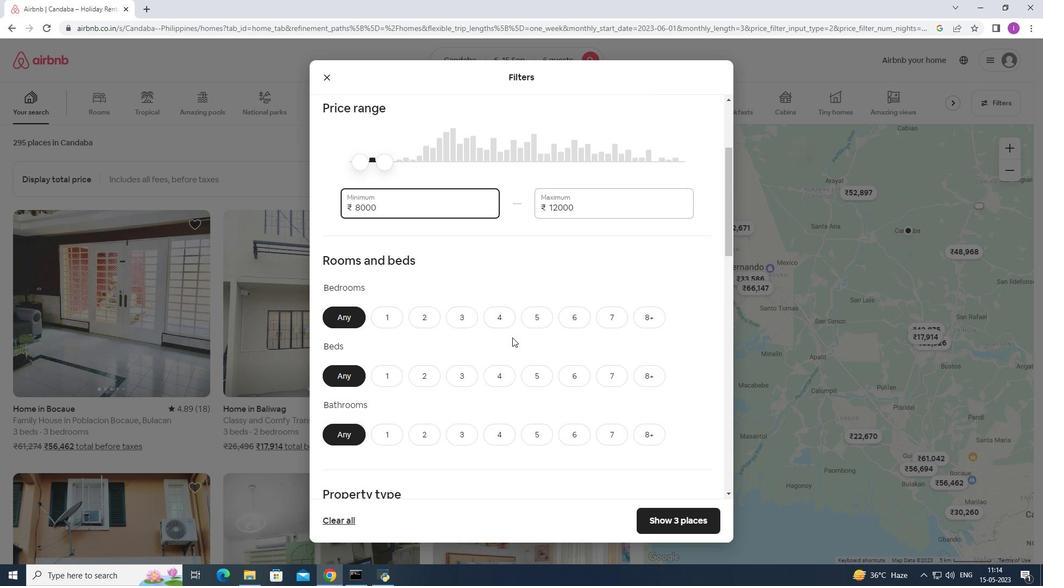 
Action: Mouse moved to (513, 338)
Screenshot: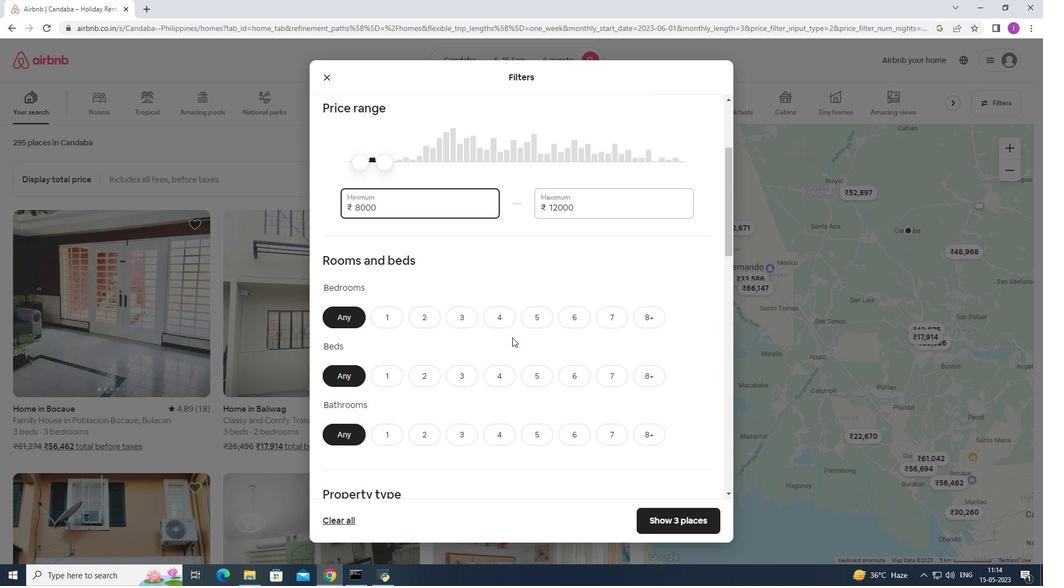 
Action: Mouse scrolled (513, 337) with delta (0, 0)
Screenshot: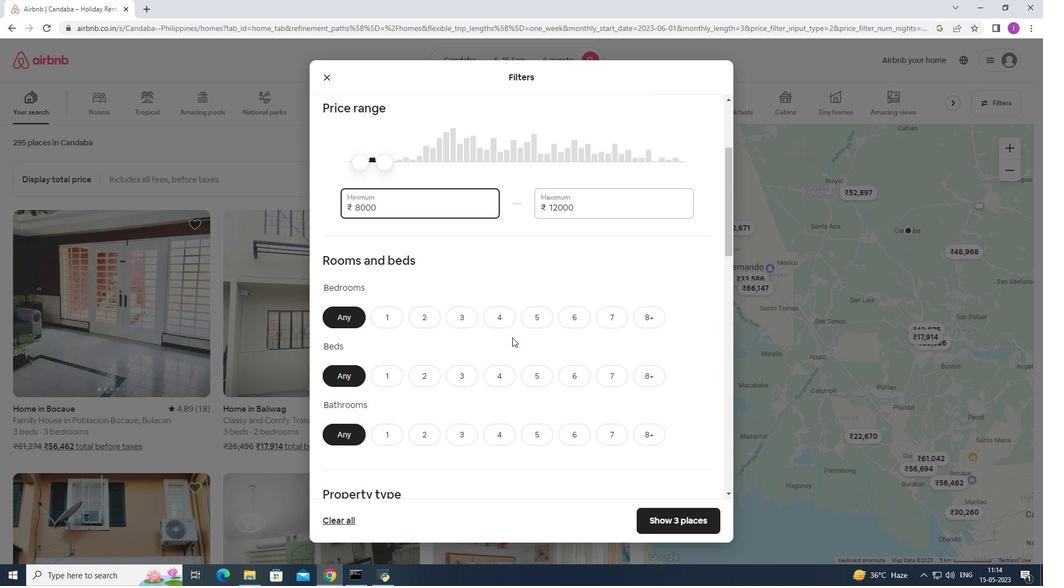 
Action: Mouse moved to (520, 333)
Screenshot: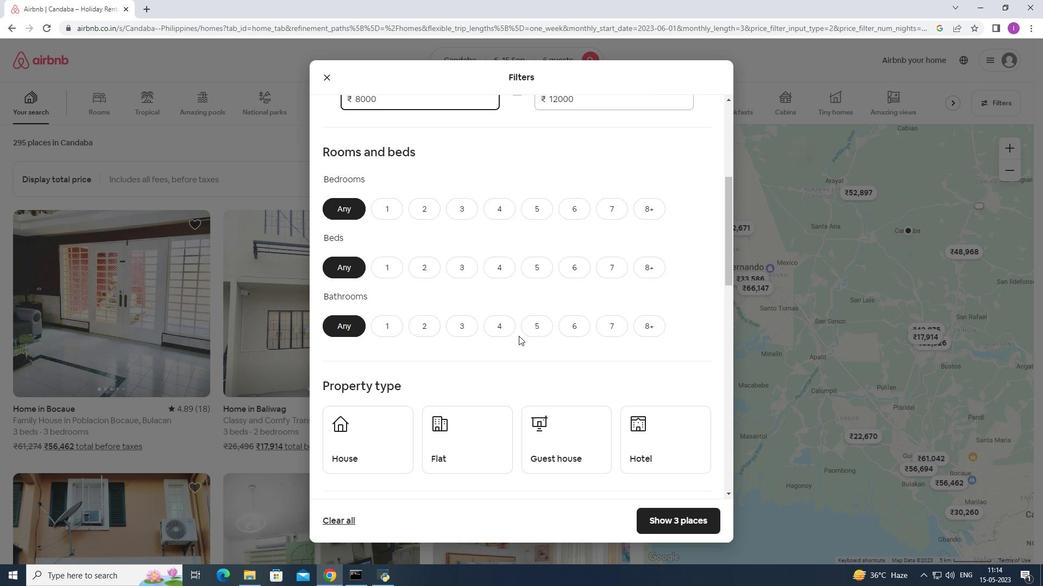 
Action: Mouse scrolled (520, 333) with delta (0, 0)
Screenshot: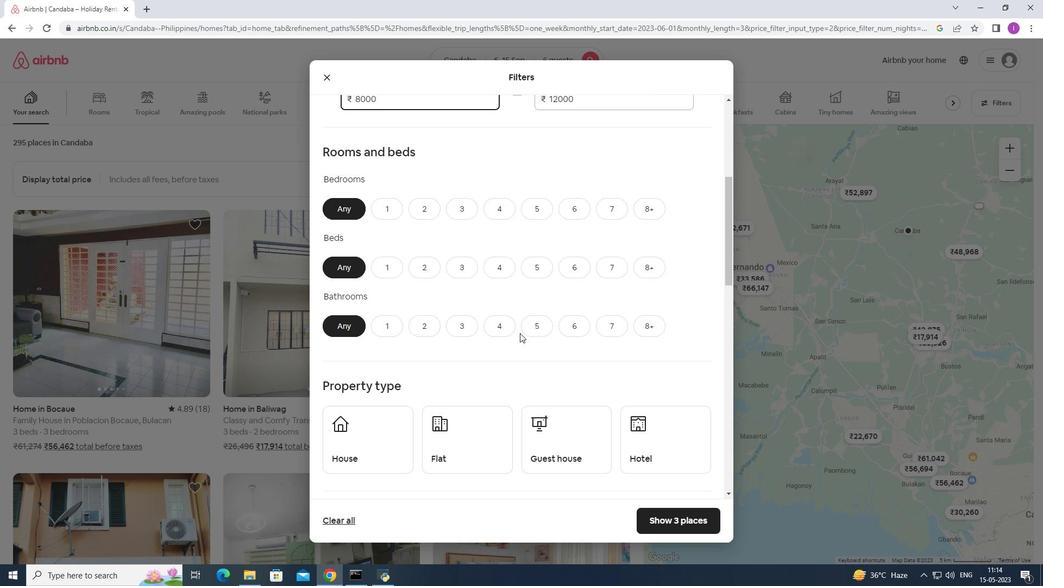 
Action: Mouse scrolled (520, 333) with delta (0, 0)
Screenshot: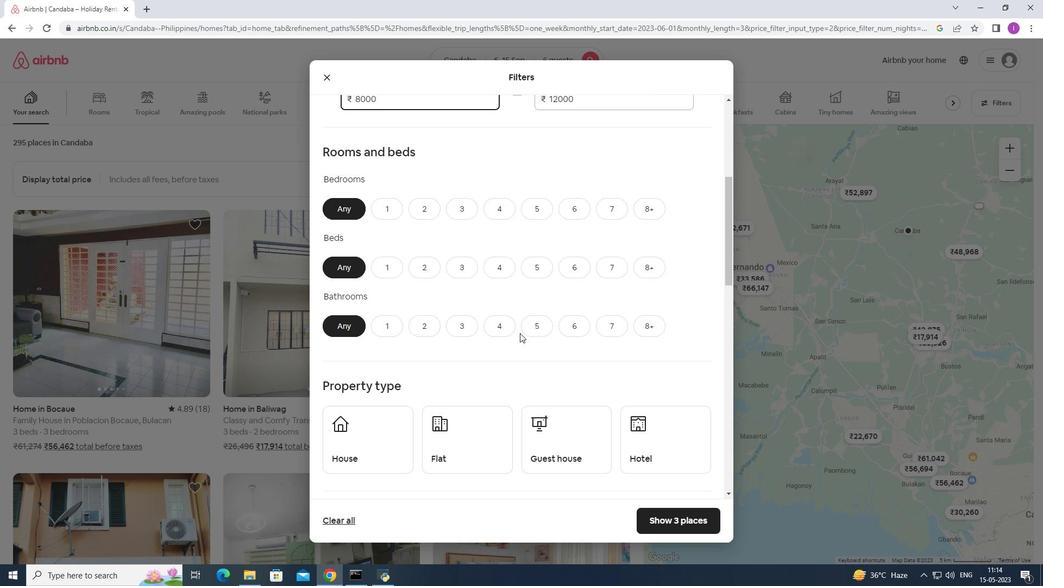 
Action: Mouse moved to (527, 327)
Screenshot: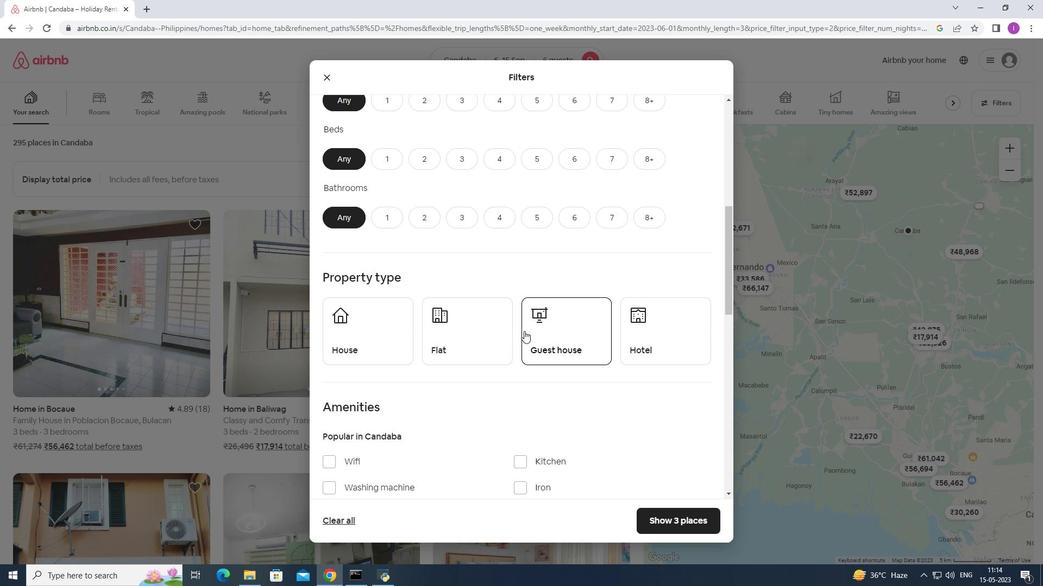 
Action: Mouse scrolled (527, 326) with delta (0, 0)
Screenshot: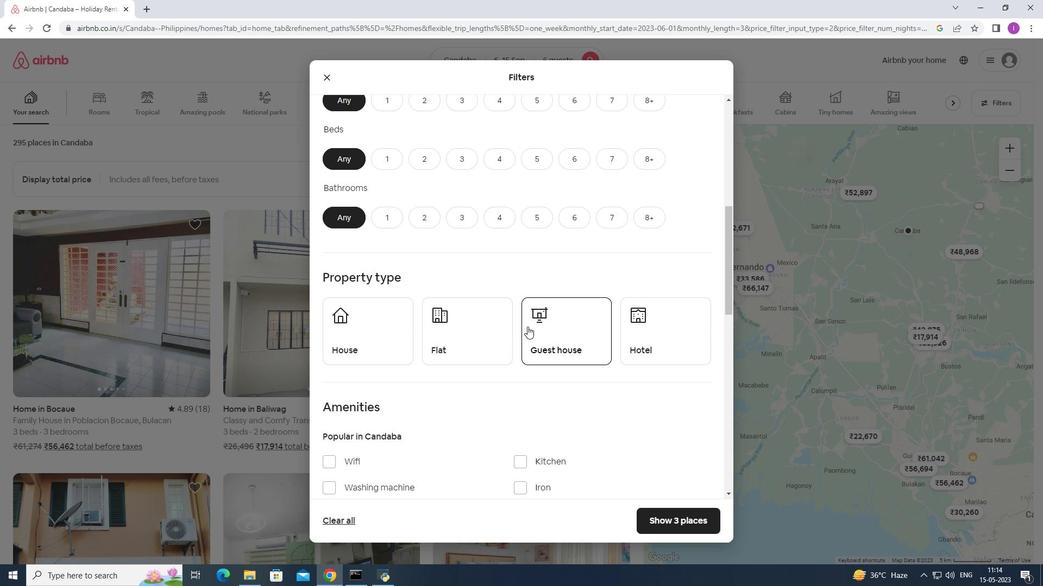 
Action: Mouse scrolled (527, 326) with delta (0, 0)
Screenshot: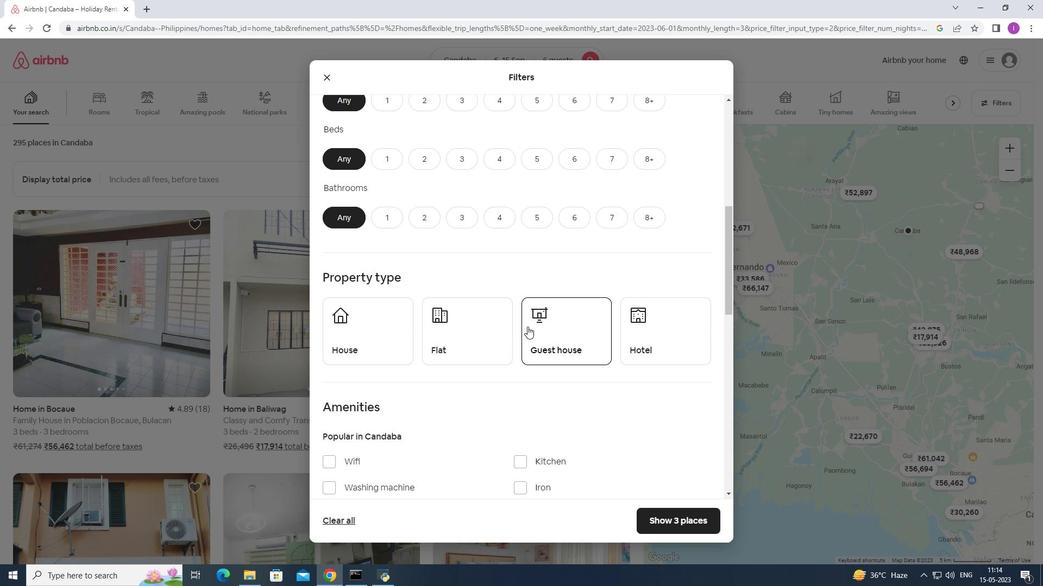 
Action: Mouse moved to (597, 269)
Screenshot: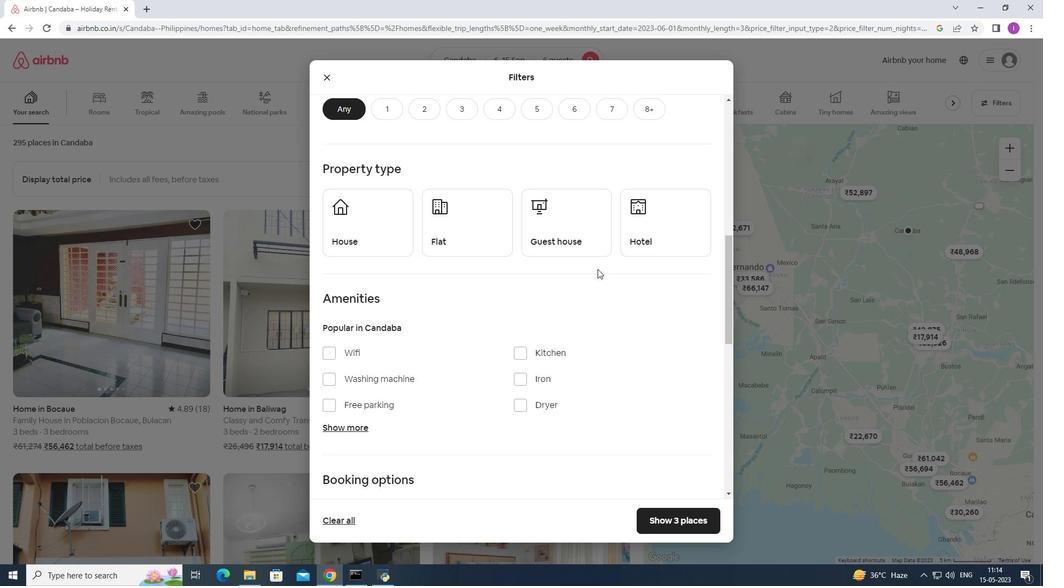 
Action: Mouse scrolled (597, 269) with delta (0, 0)
Screenshot: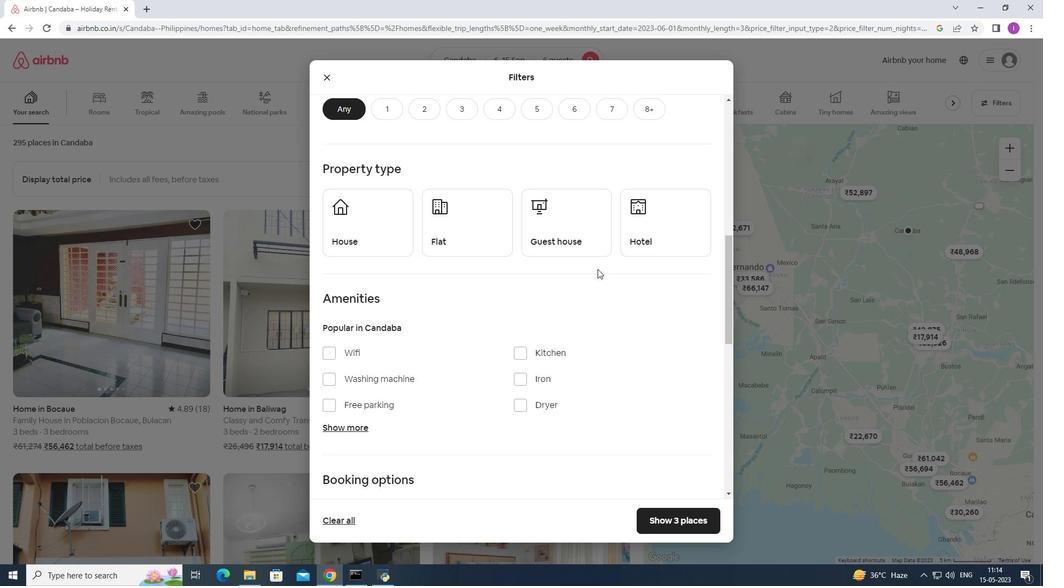 
Action: Mouse moved to (594, 266)
Screenshot: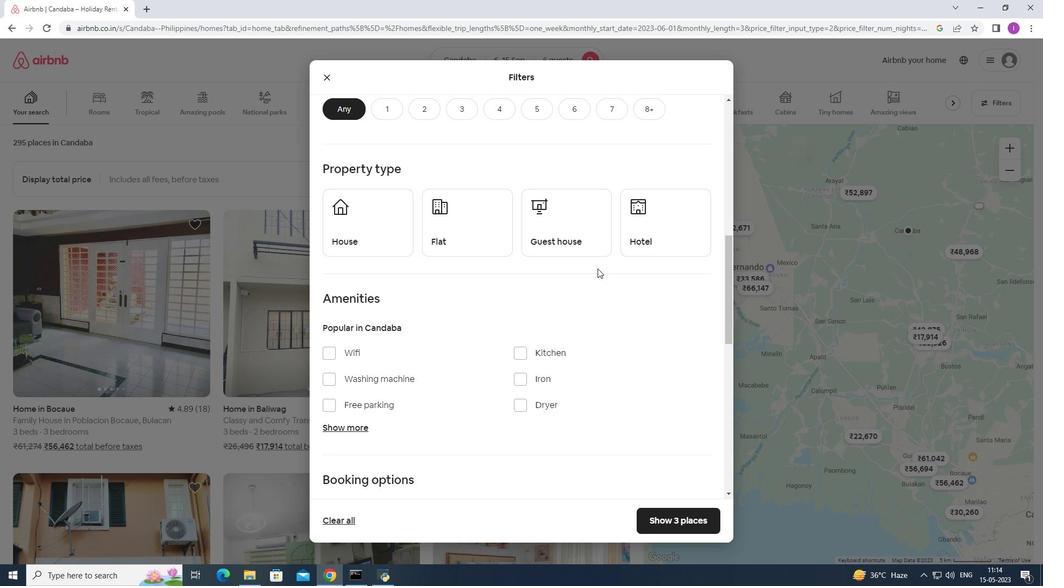 
Action: Mouse scrolled (595, 267) with delta (0, 0)
Screenshot: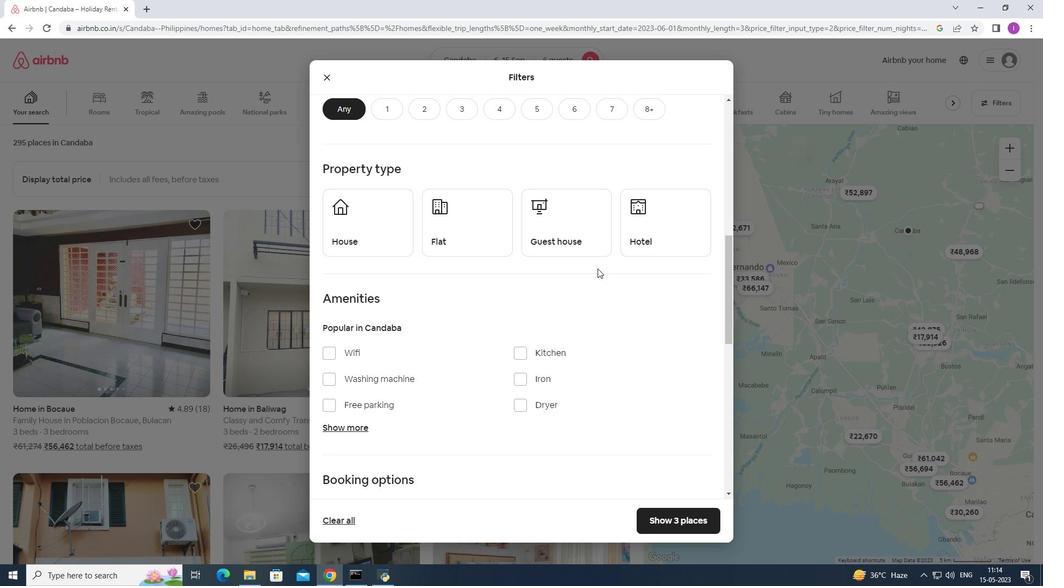
Action: Mouse moved to (572, 180)
Screenshot: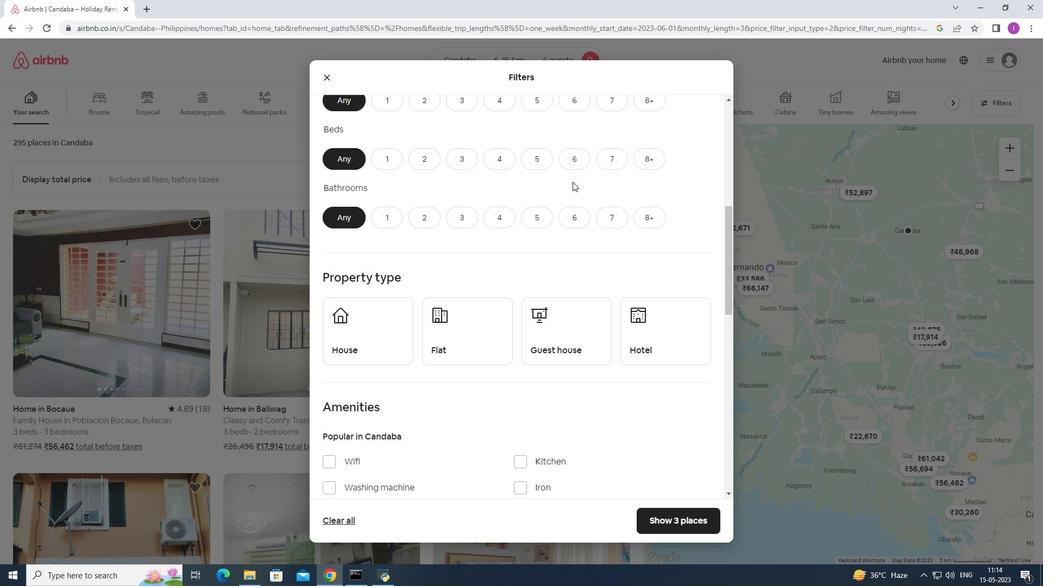 
Action: Mouse scrolled (572, 180) with delta (0, 0)
Screenshot: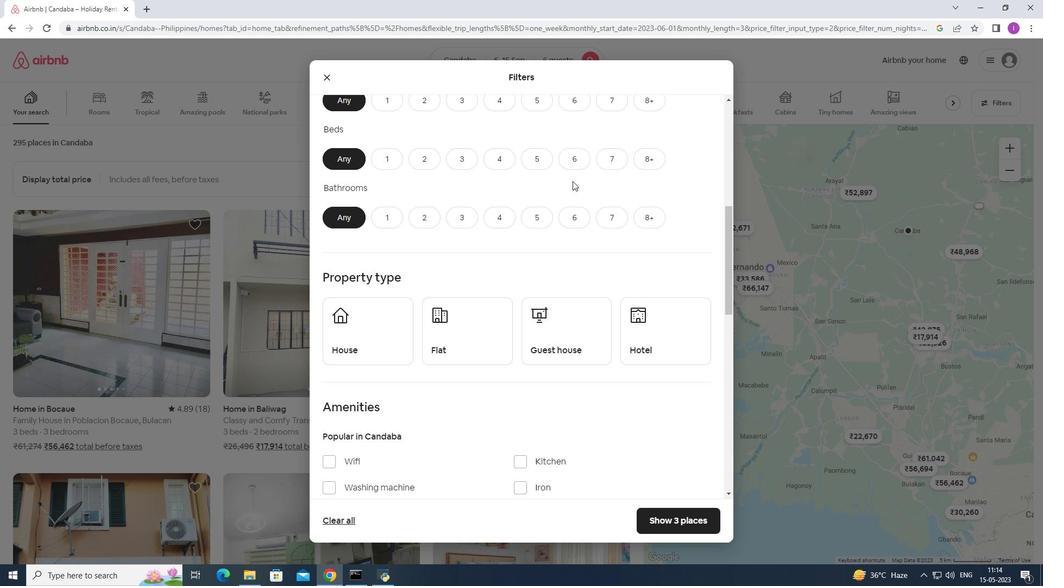 
Action: Mouse moved to (571, 161)
Screenshot: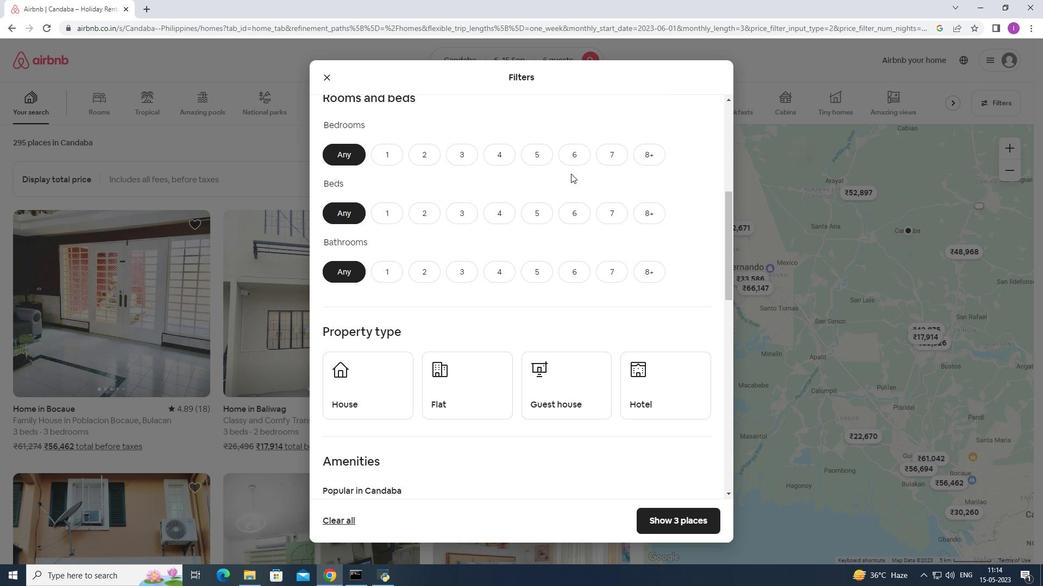 
Action: Mouse pressed left at (571, 161)
Screenshot: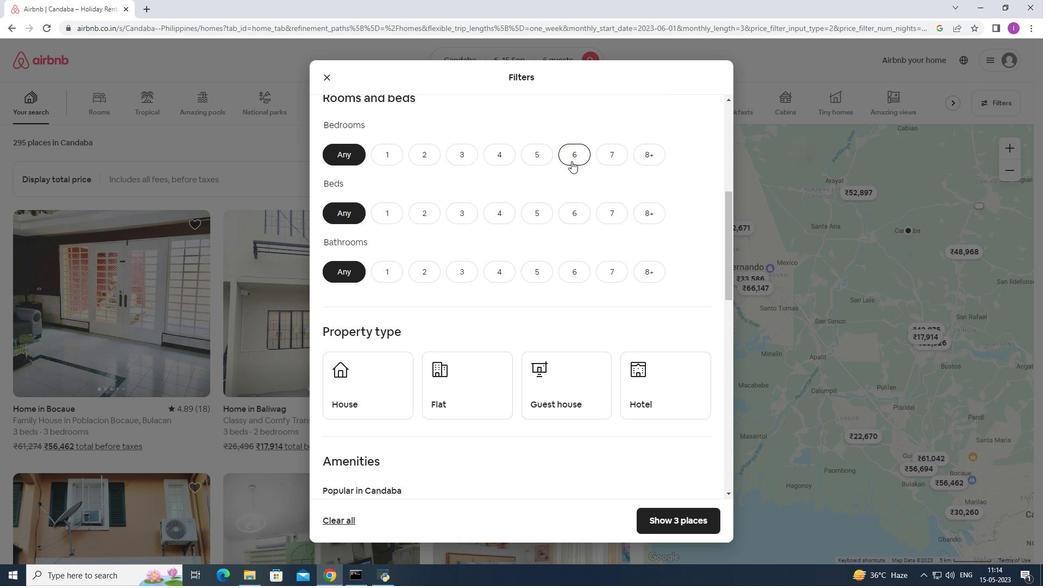 
Action: Mouse moved to (586, 212)
Screenshot: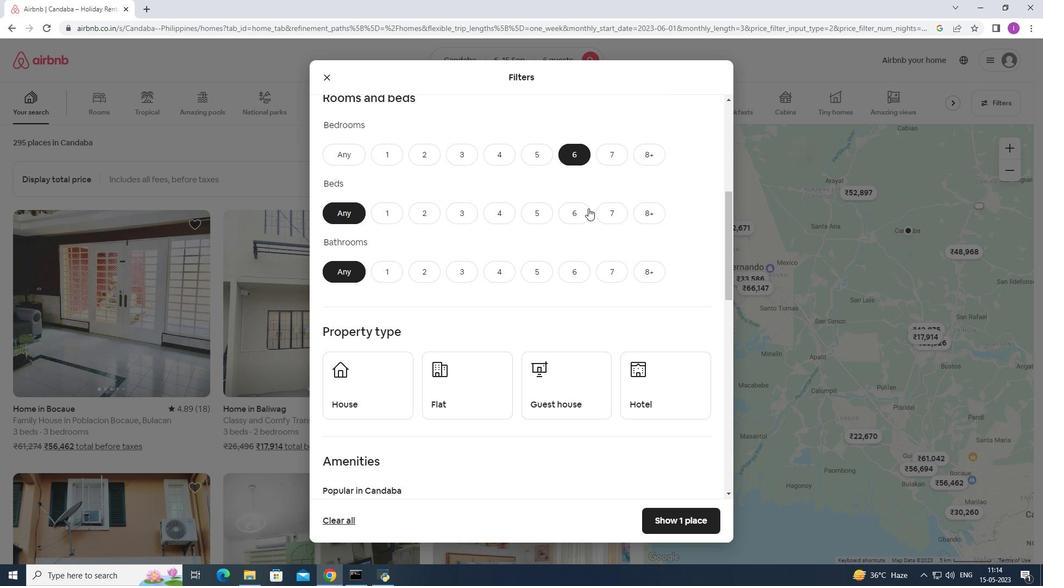 
Action: Mouse pressed left at (586, 212)
Screenshot: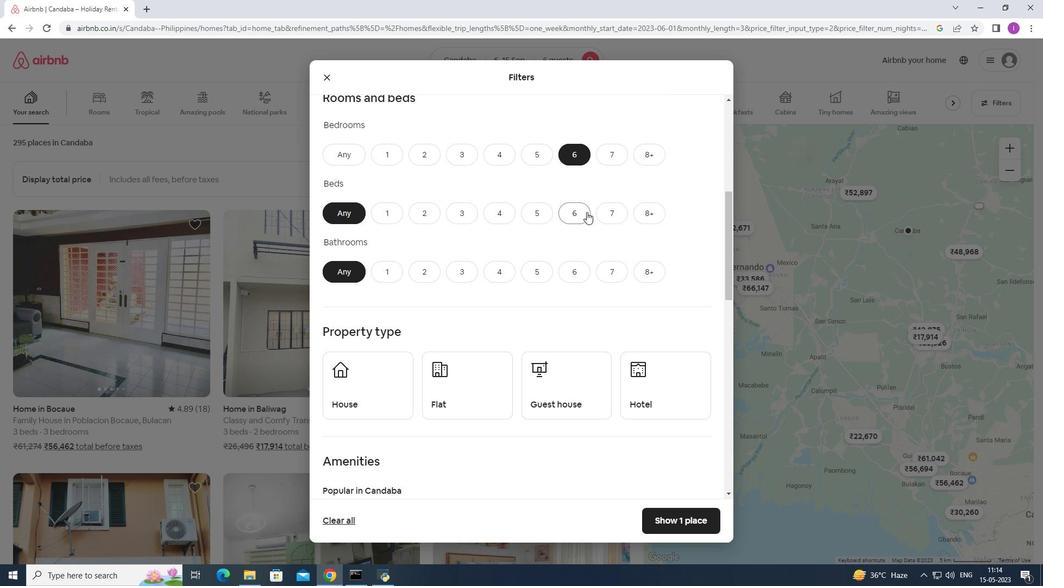 
Action: Mouse moved to (577, 276)
Screenshot: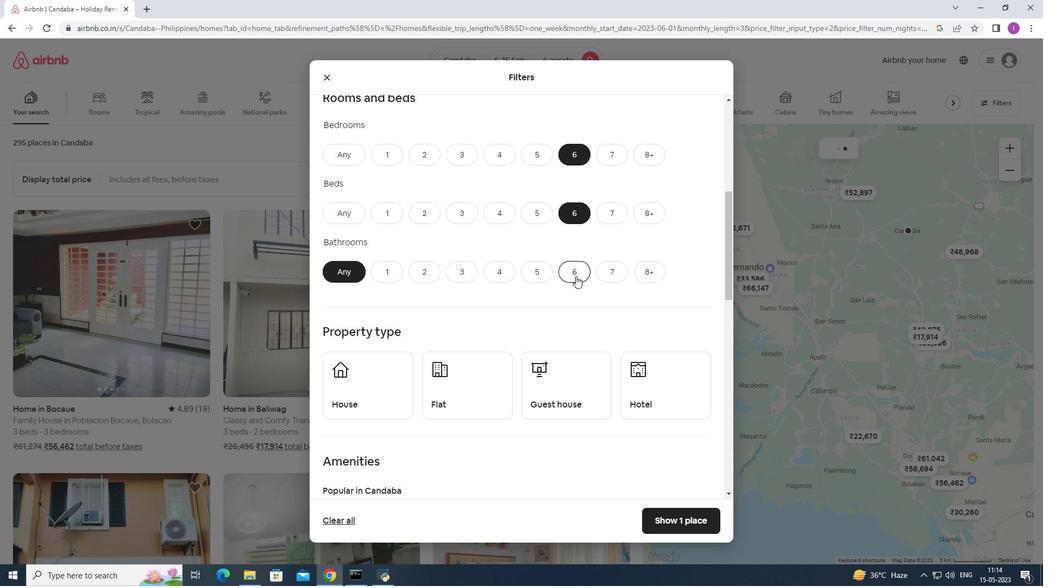 
Action: Mouse pressed left at (577, 276)
Screenshot: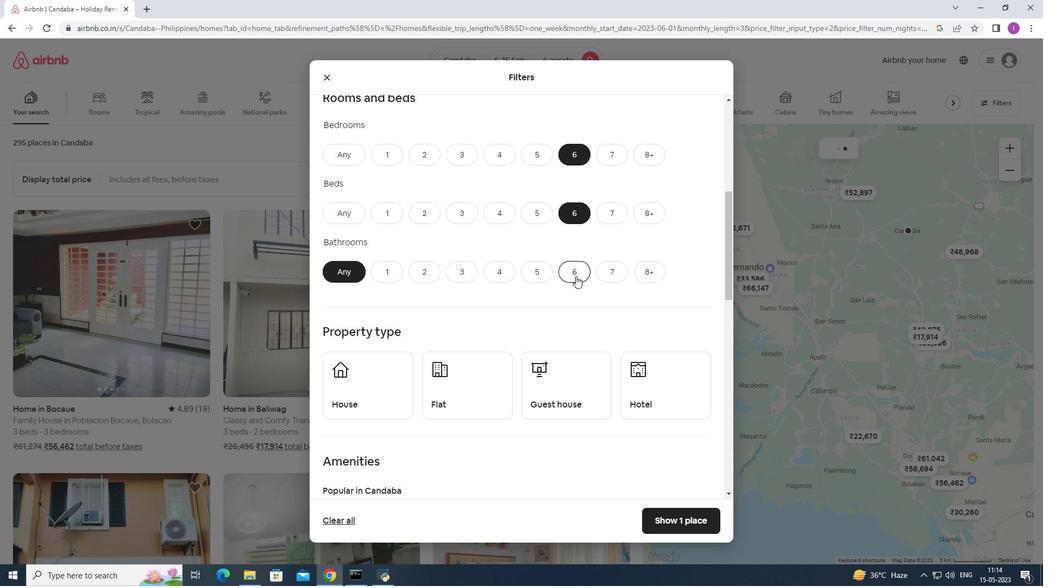 
Action: Mouse moved to (528, 243)
Screenshot: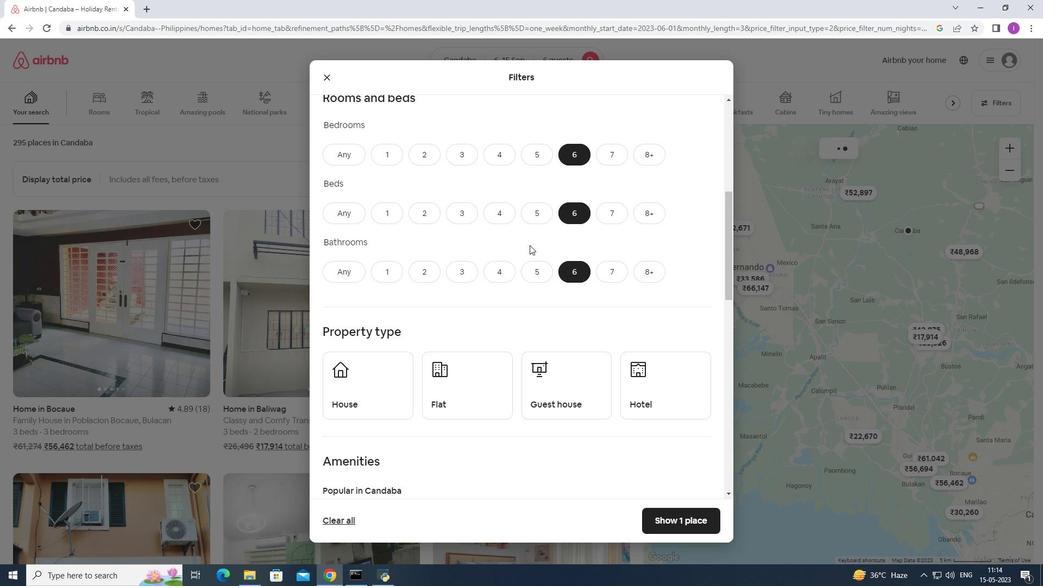 
Action: Mouse scrolled (528, 242) with delta (0, 0)
Screenshot: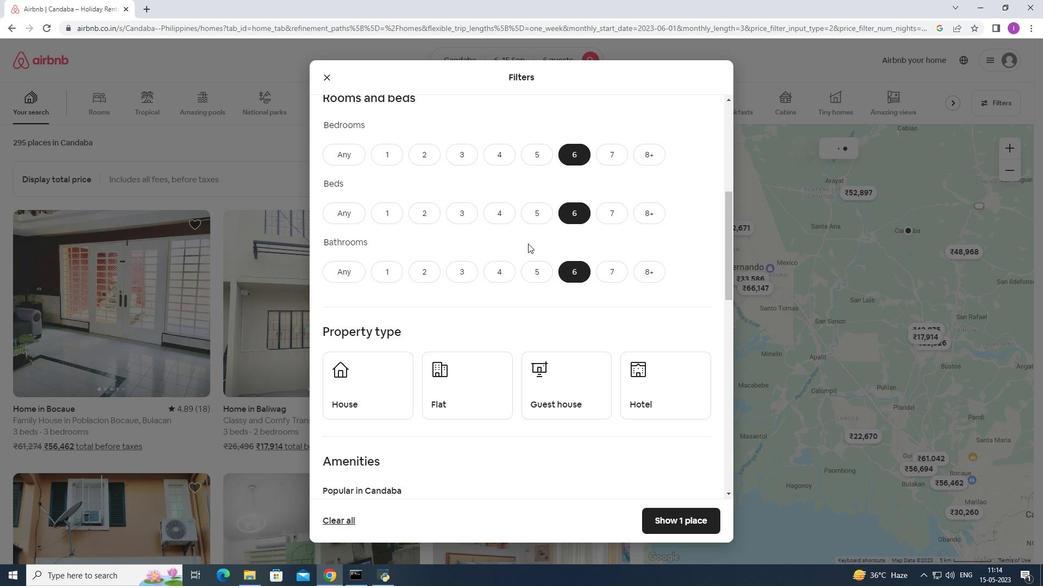 
Action: Mouse scrolled (528, 242) with delta (0, 0)
Screenshot: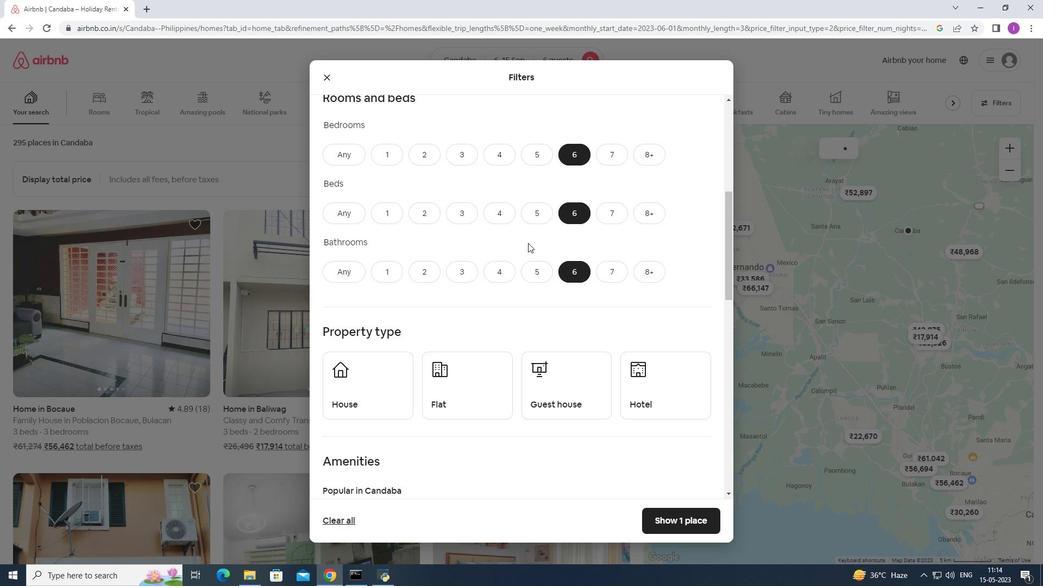 
Action: Mouse scrolled (528, 242) with delta (0, 0)
Screenshot: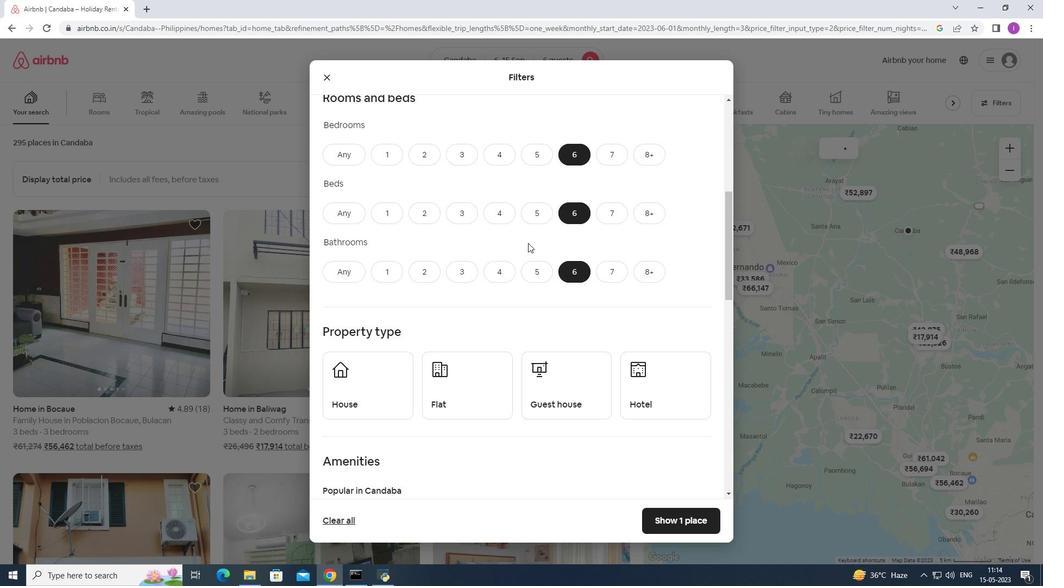 
Action: Mouse moved to (368, 247)
Screenshot: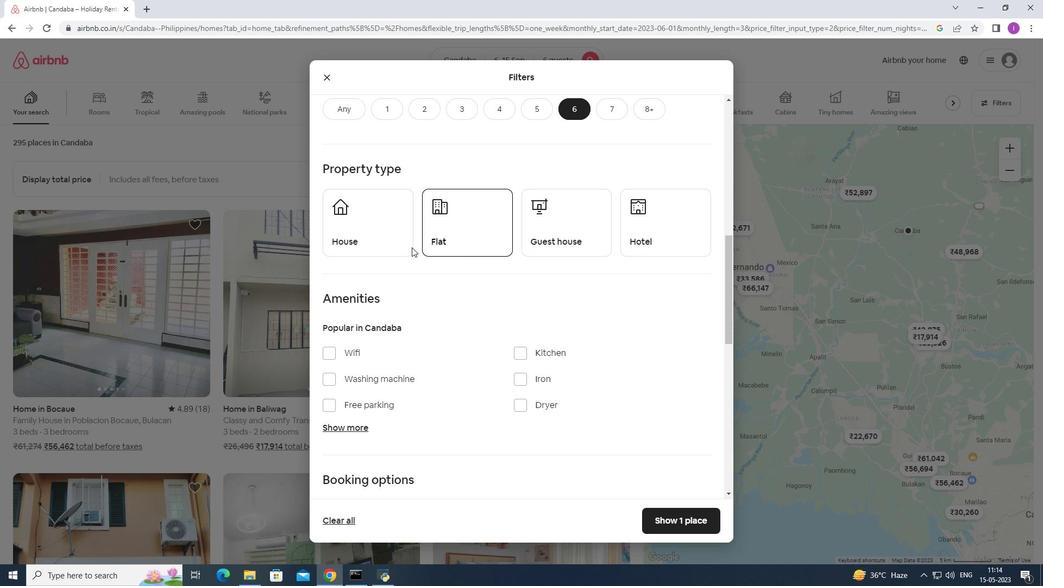
Action: Mouse pressed left at (368, 247)
Screenshot: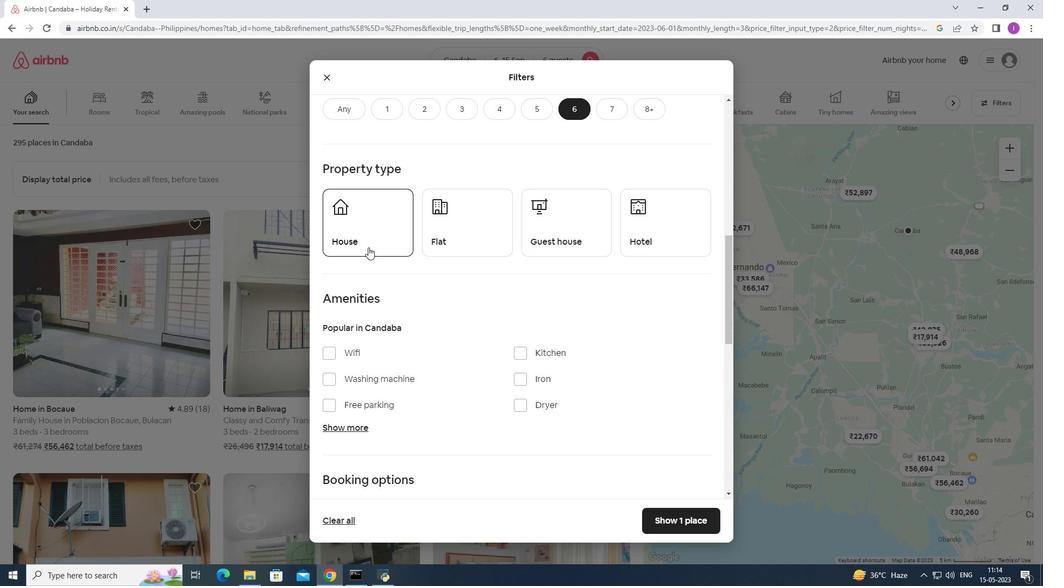 
Action: Mouse moved to (439, 232)
Screenshot: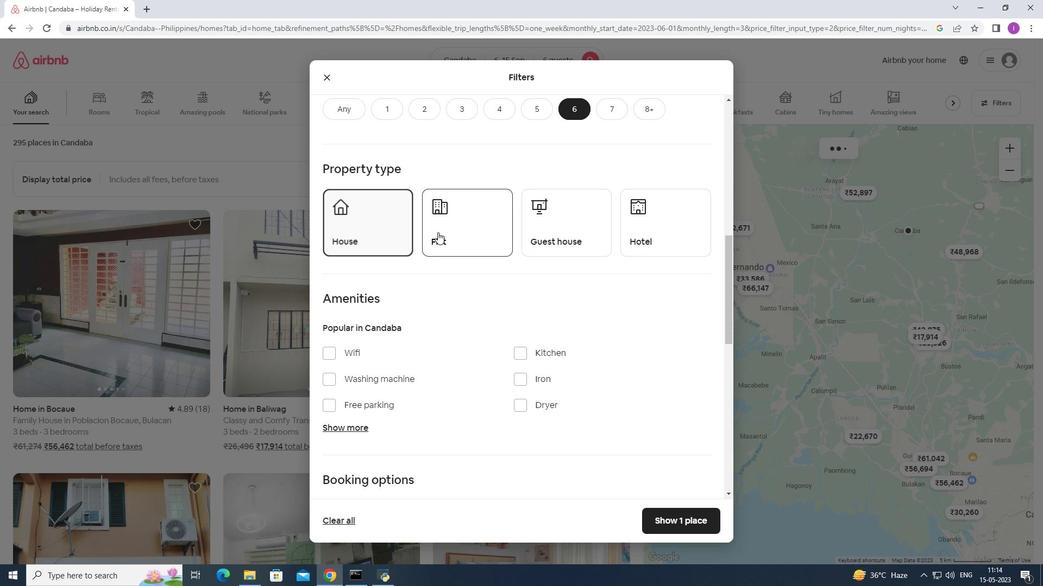 
Action: Mouse pressed left at (439, 232)
Screenshot: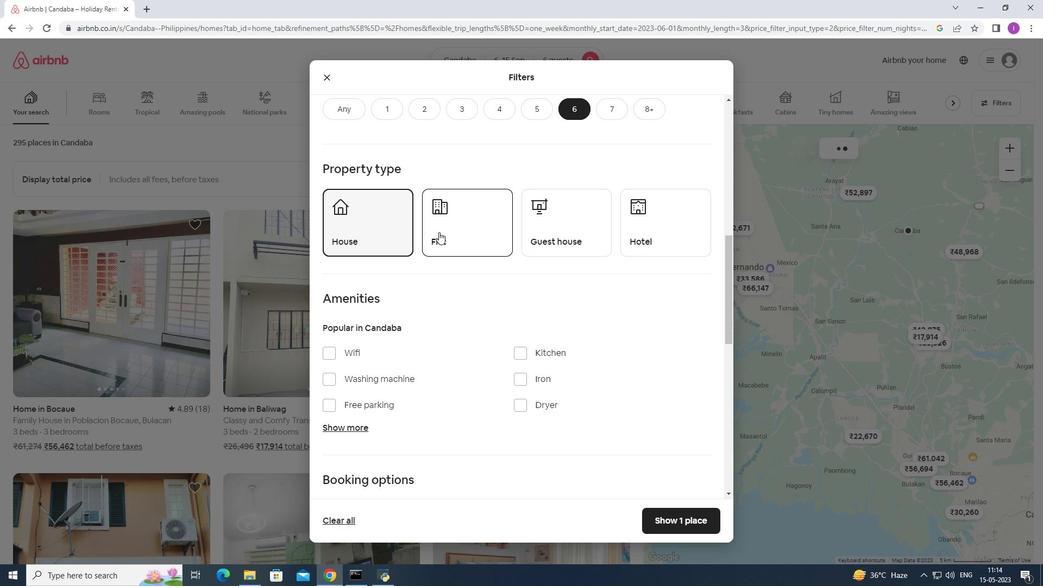 
Action: Mouse moved to (568, 253)
Screenshot: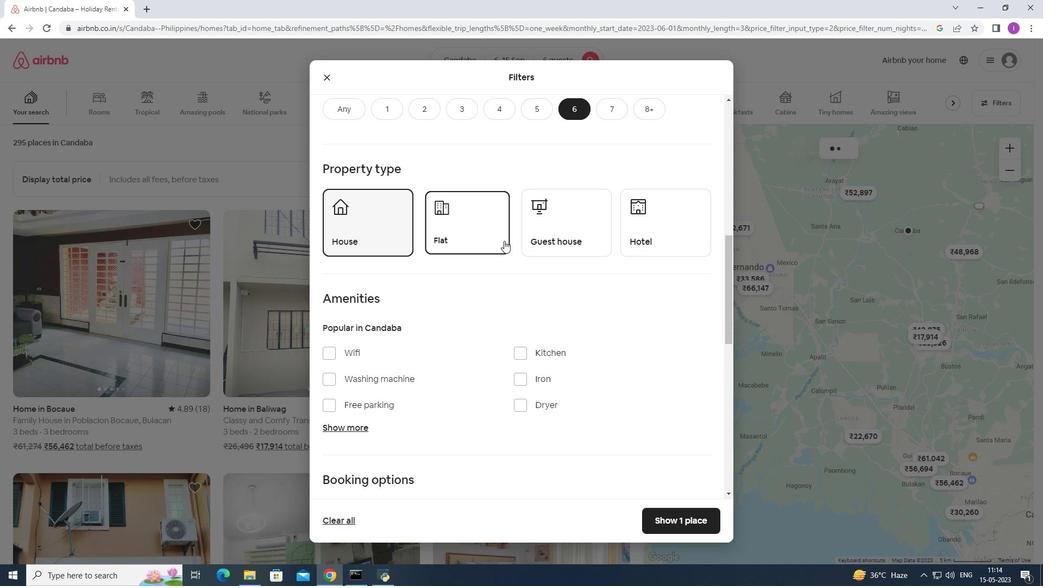 
Action: Mouse pressed left at (568, 253)
Screenshot: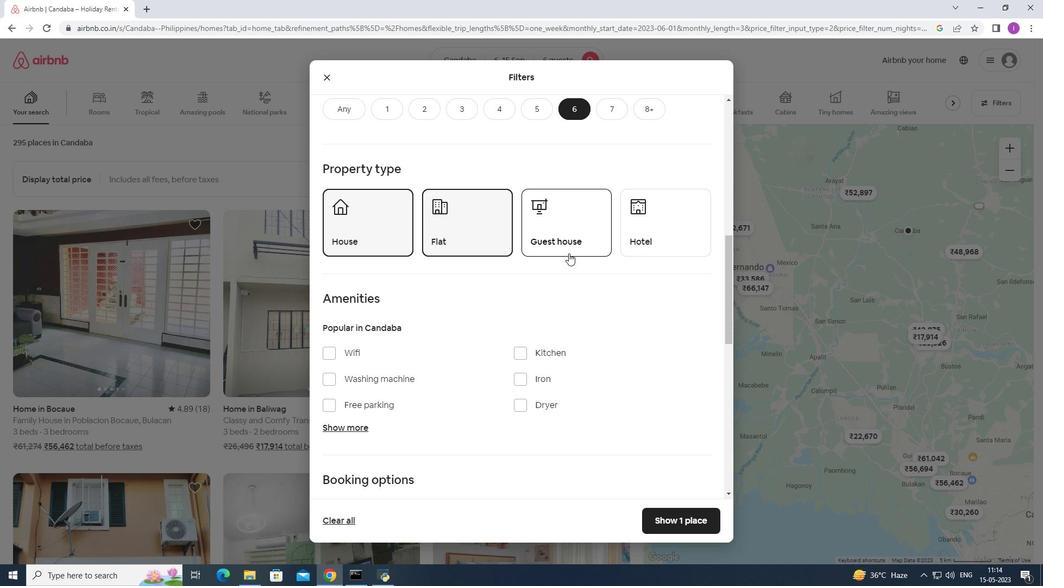 
Action: Mouse moved to (486, 267)
Screenshot: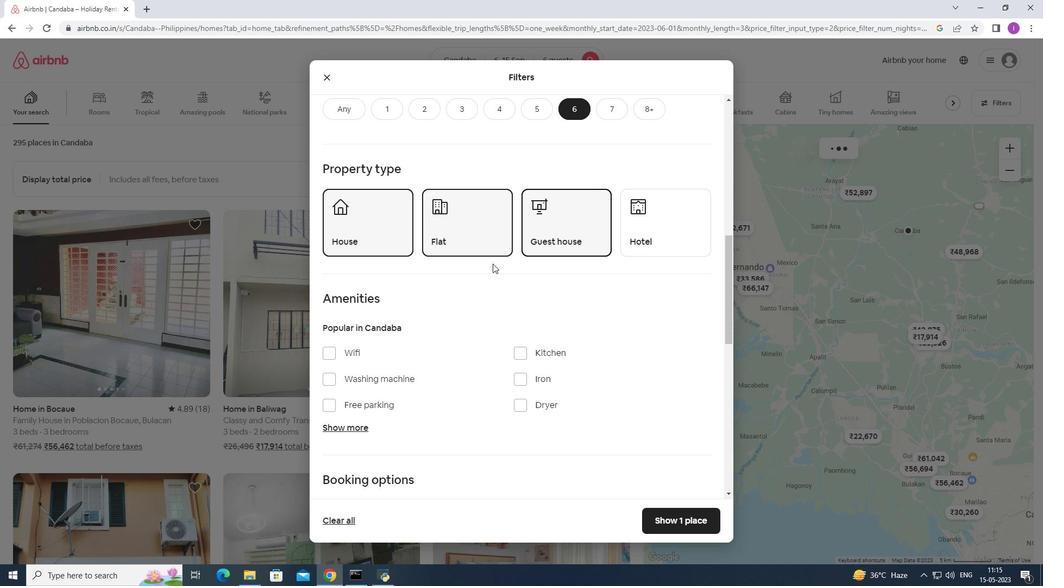 
Action: Mouse scrolled (486, 267) with delta (0, 0)
Screenshot: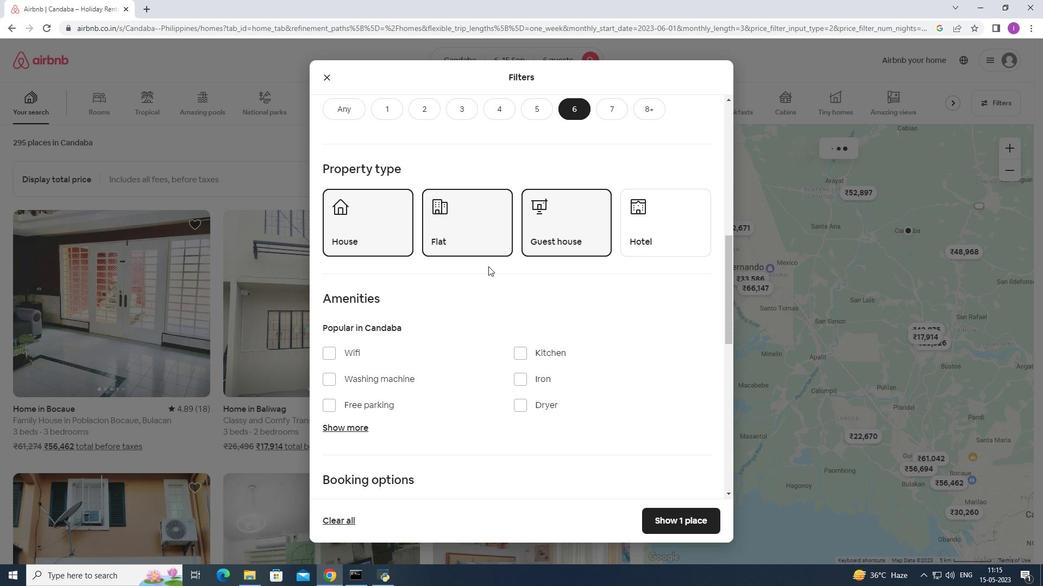 
Action: Mouse scrolled (486, 267) with delta (0, 0)
Screenshot: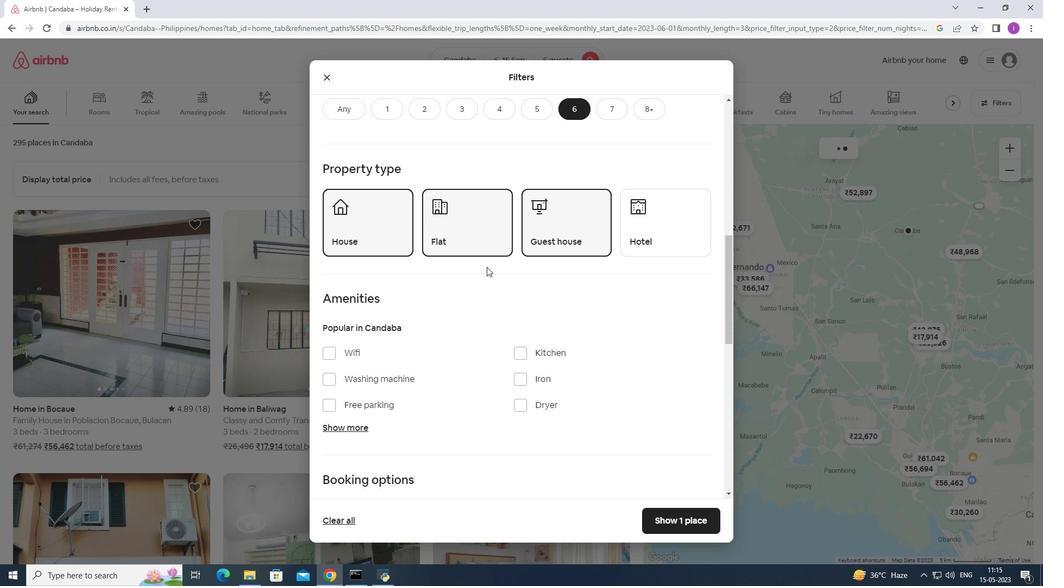 
Action: Mouse moved to (328, 244)
Screenshot: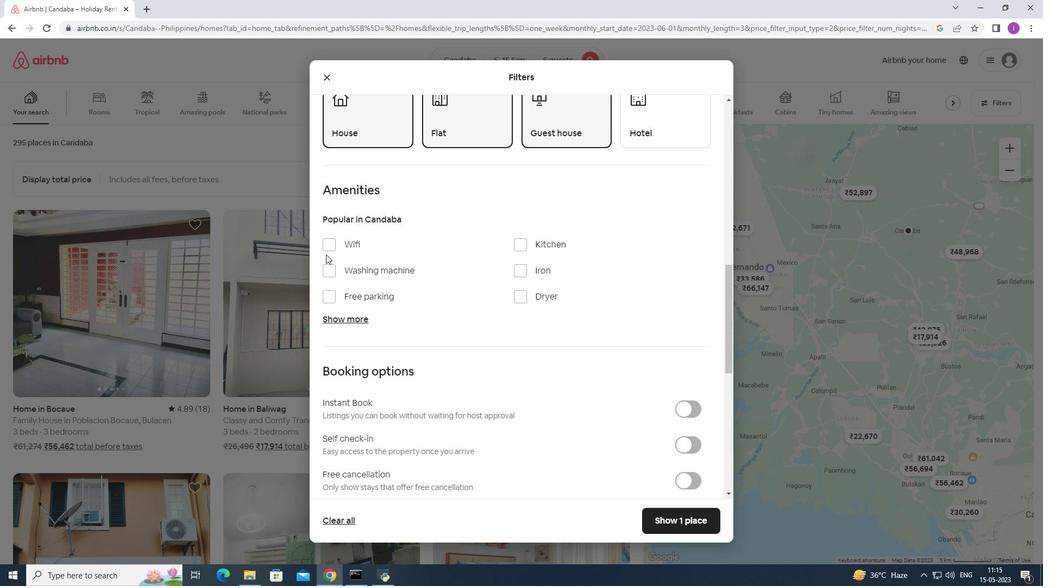 
Action: Mouse pressed left at (328, 244)
Screenshot: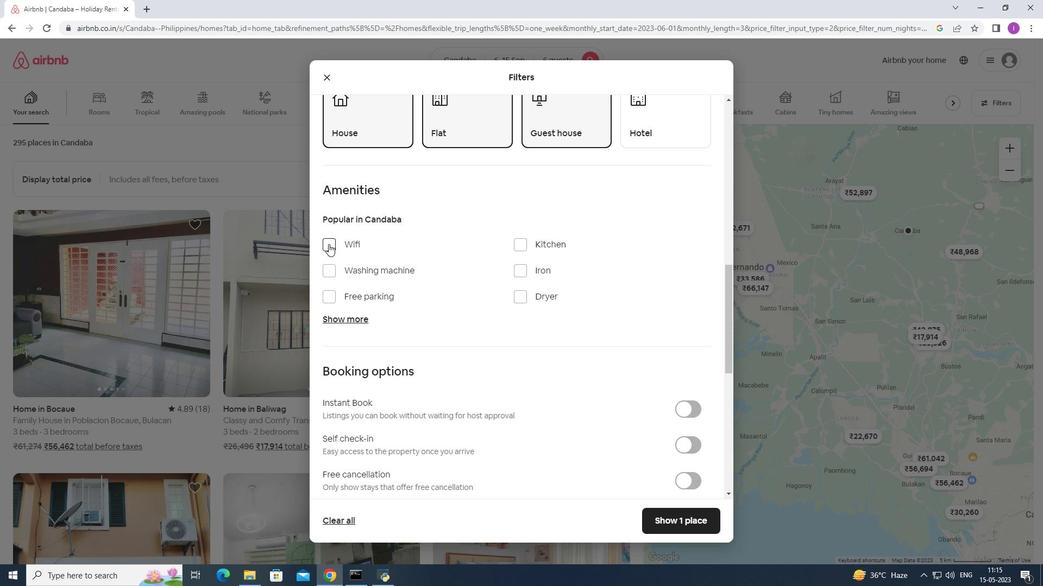 
Action: Mouse moved to (327, 295)
Screenshot: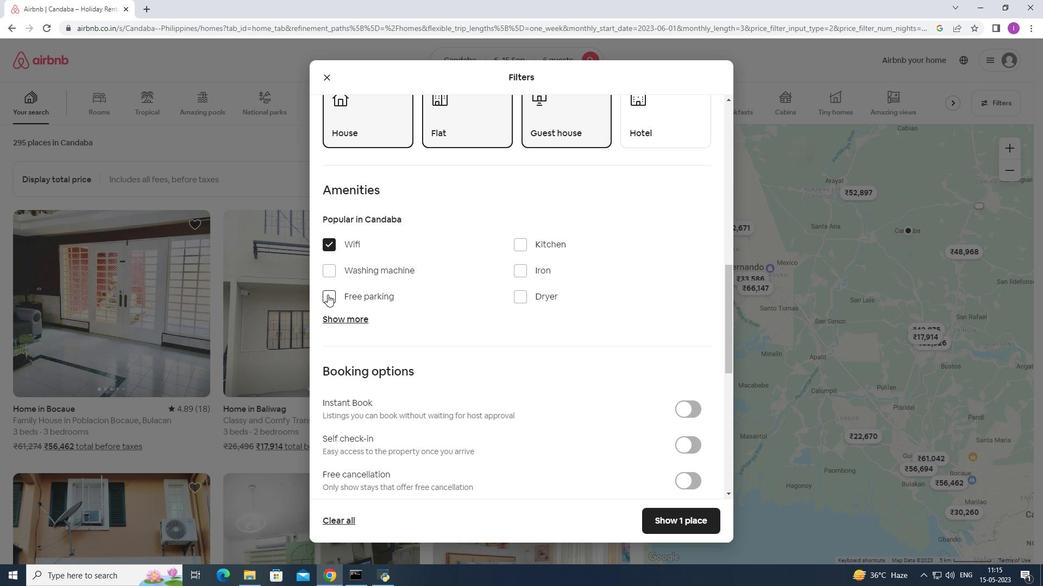 
Action: Mouse pressed left at (327, 295)
Screenshot: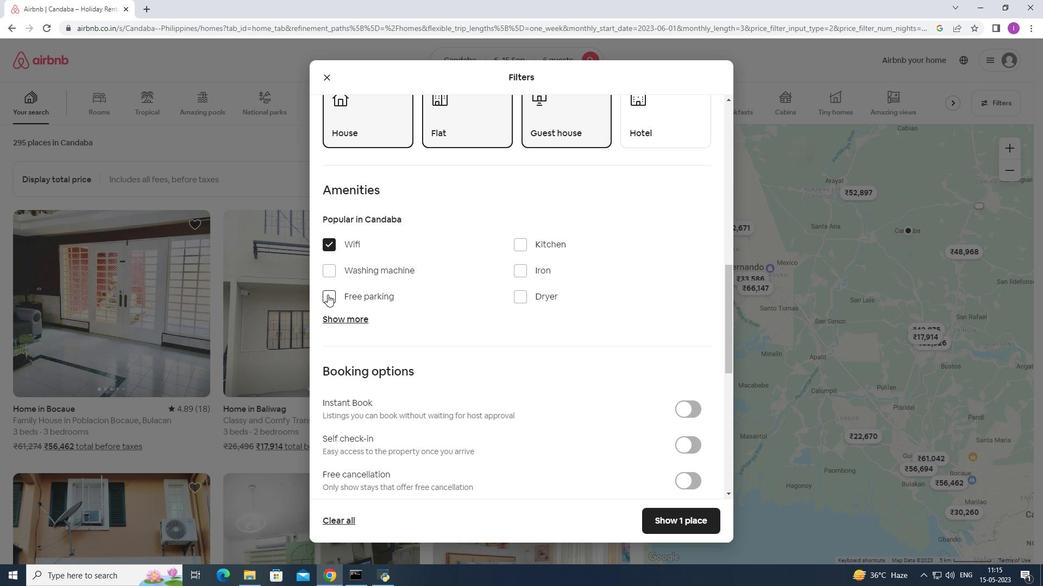 
Action: Mouse moved to (366, 315)
Screenshot: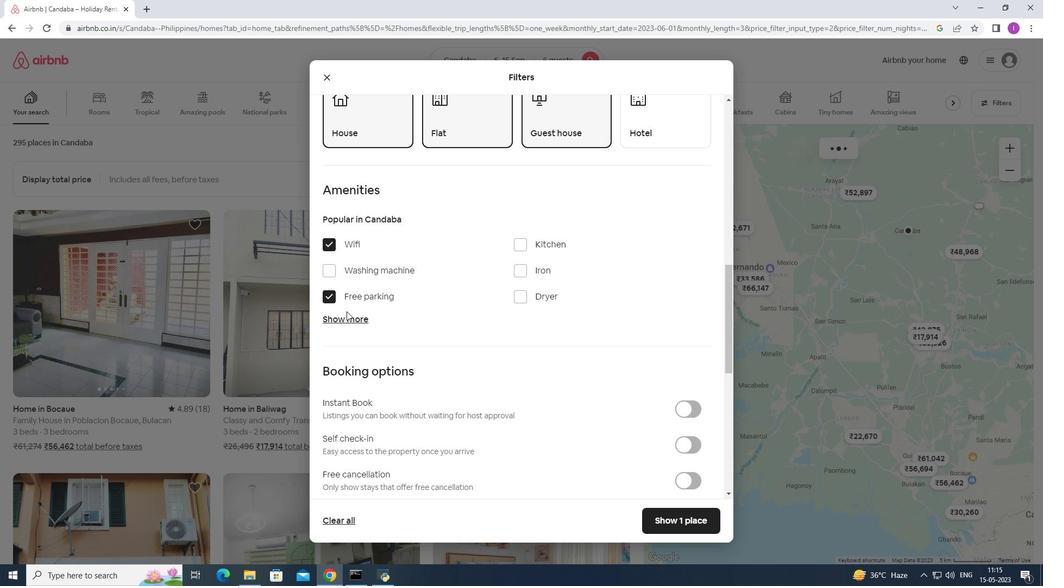 
Action: Mouse pressed left at (366, 315)
Screenshot: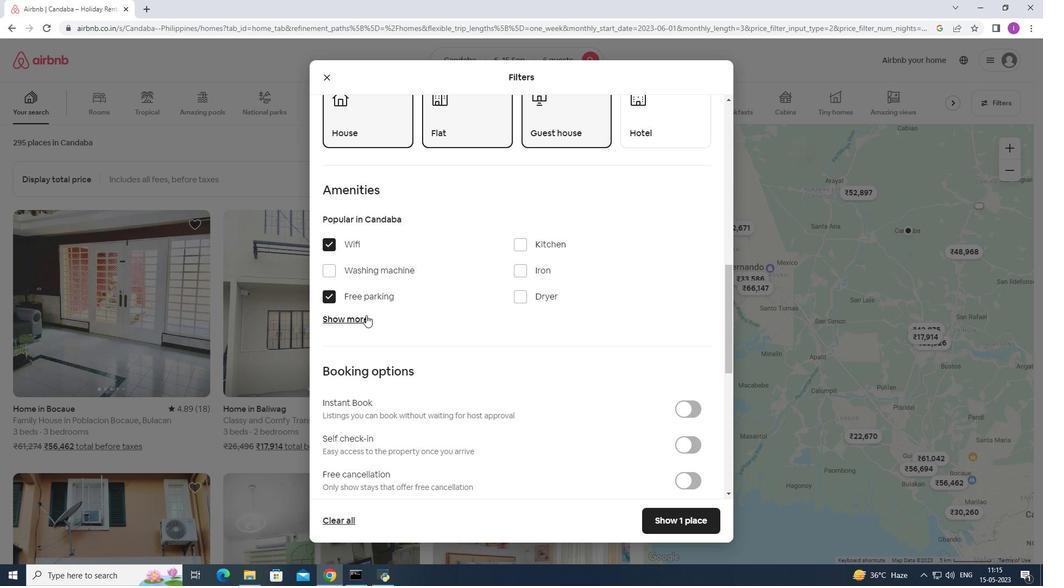 
Action: Mouse moved to (434, 281)
Screenshot: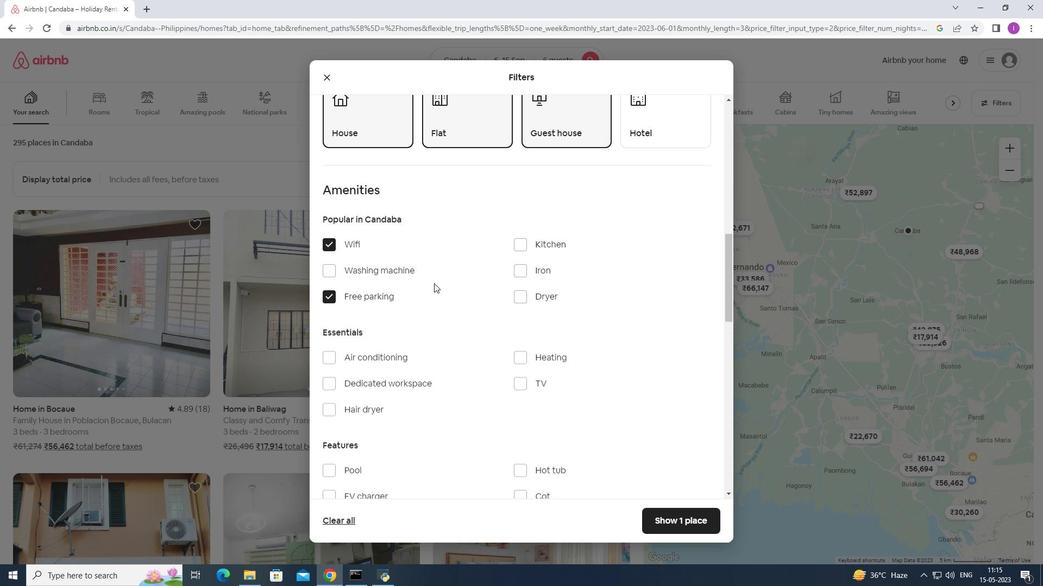 
Action: Mouse scrolled (434, 280) with delta (0, 0)
Screenshot: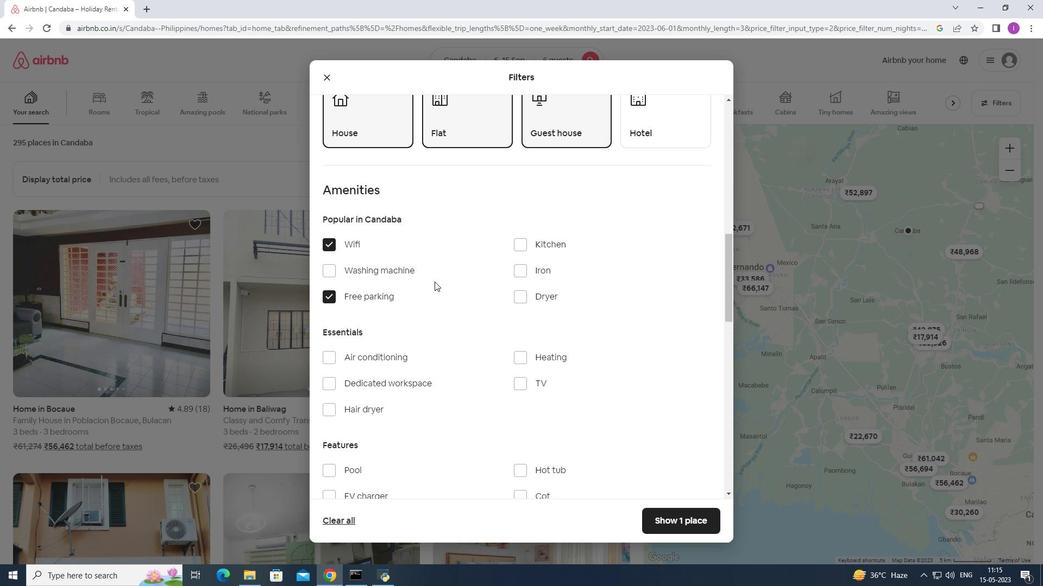
Action: Mouse scrolled (434, 280) with delta (0, 0)
Screenshot: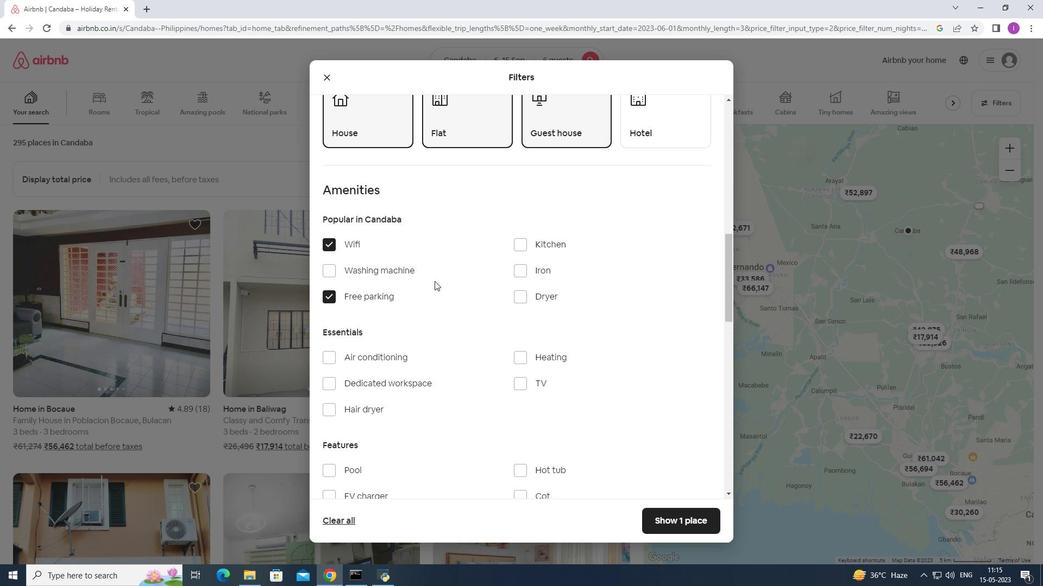 
Action: Mouse scrolled (434, 280) with delta (0, 0)
Screenshot: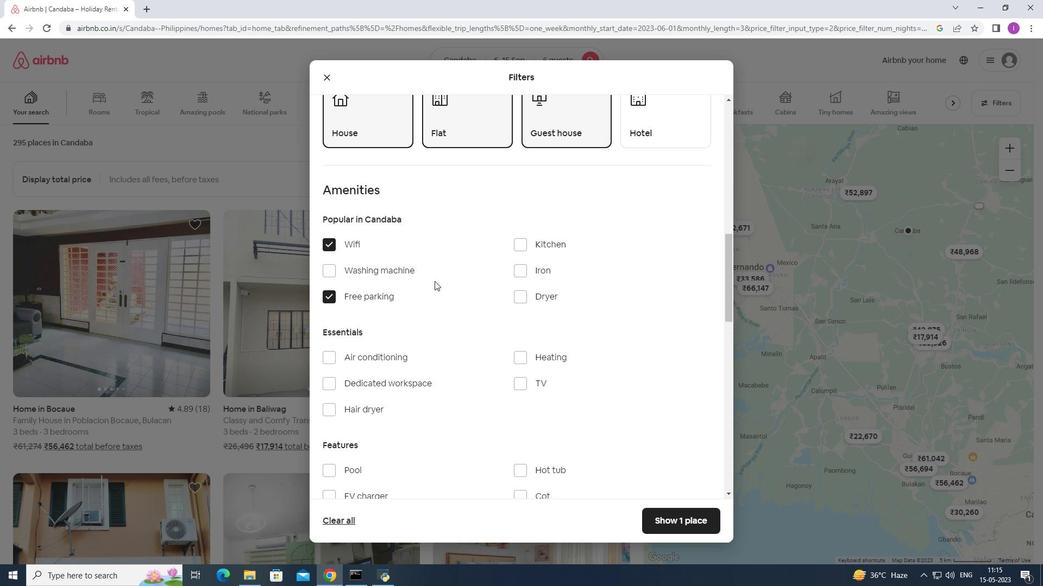 
Action: Mouse scrolled (434, 280) with delta (0, 0)
Screenshot: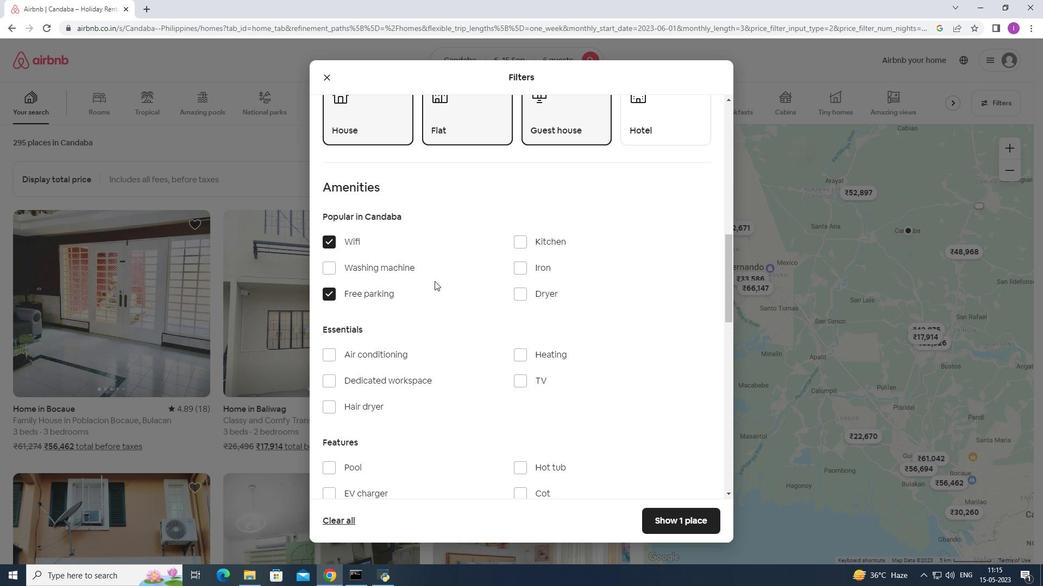 
Action: Mouse moved to (522, 169)
Screenshot: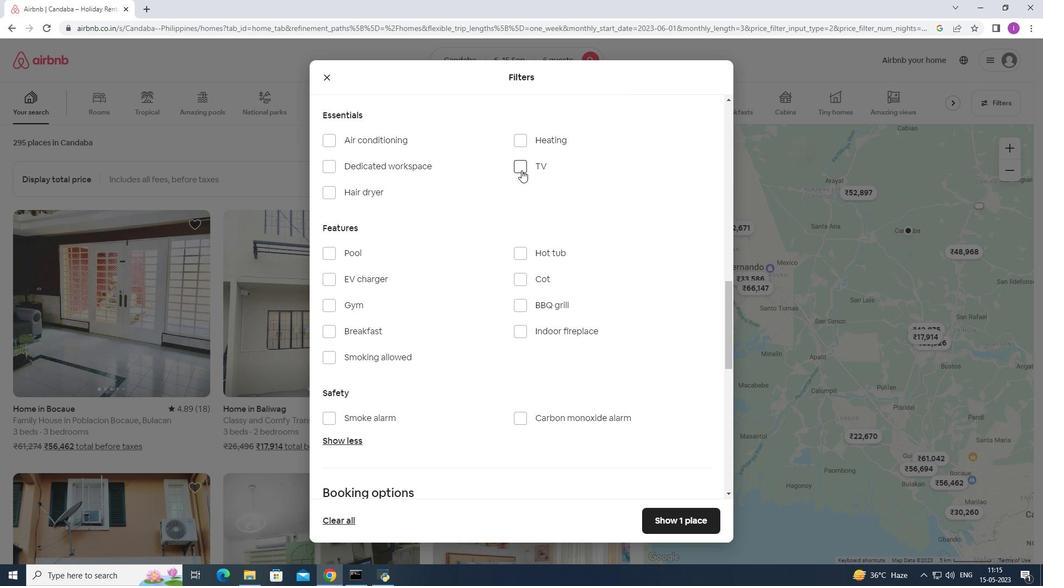 
Action: Mouse pressed left at (522, 169)
Screenshot: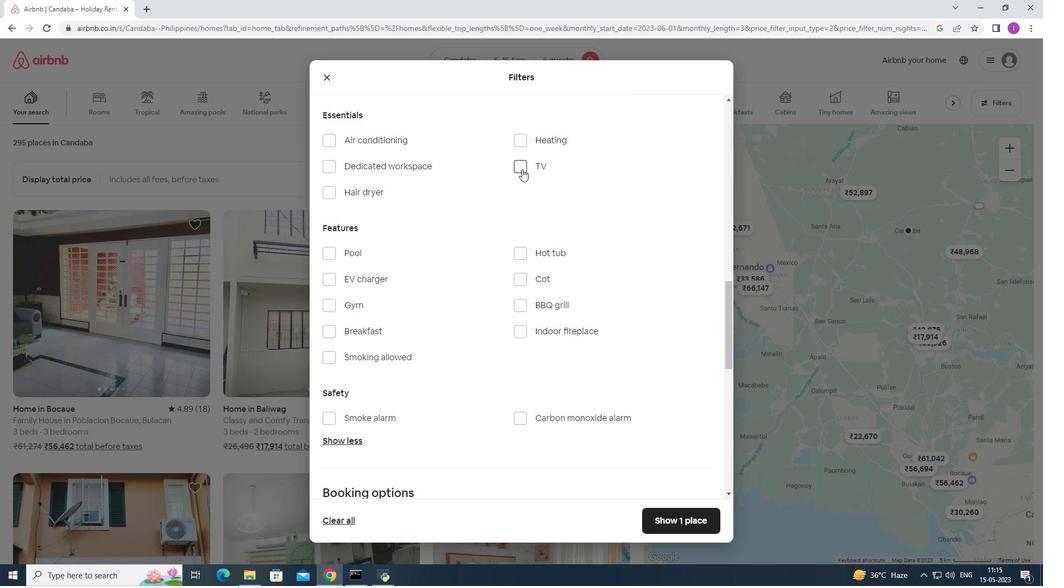 
Action: Mouse moved to (407, 249)
Screenshot: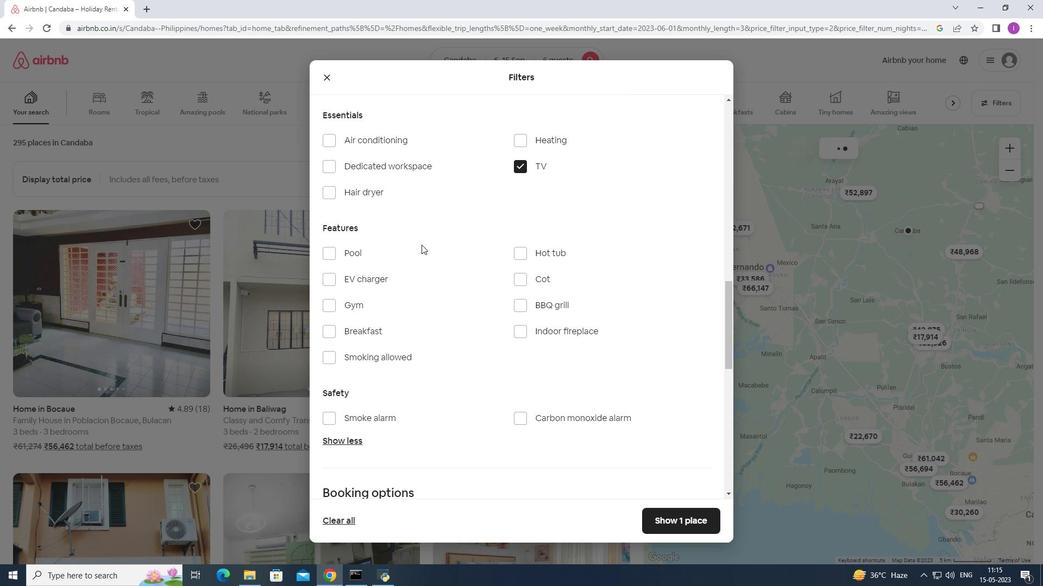 
Action: Mouse scrolled (407, 248) with delta (0, 0)
Screenshot: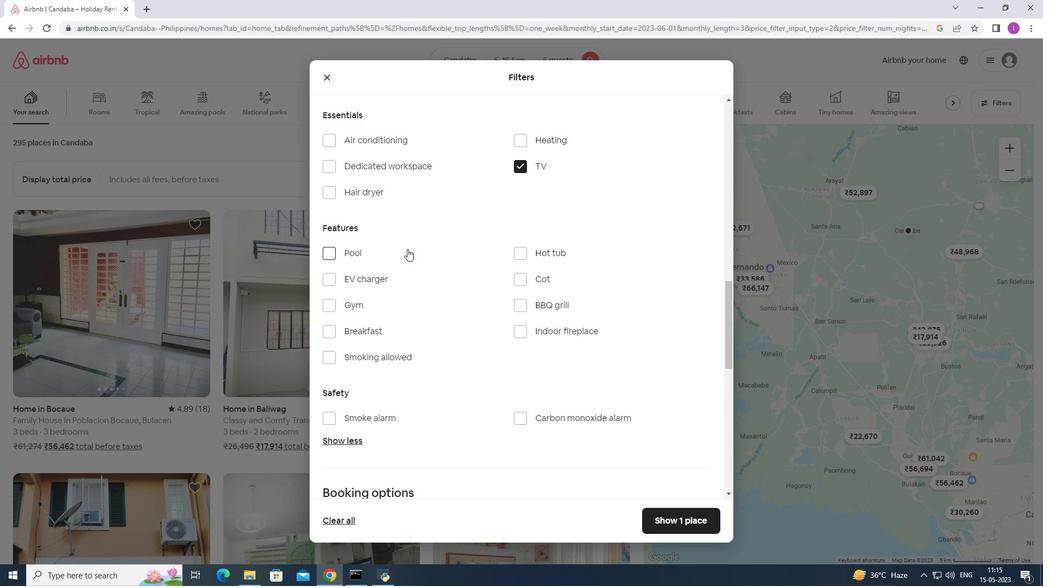 
Action: Mouse moved to (326, 251)
Screenshot: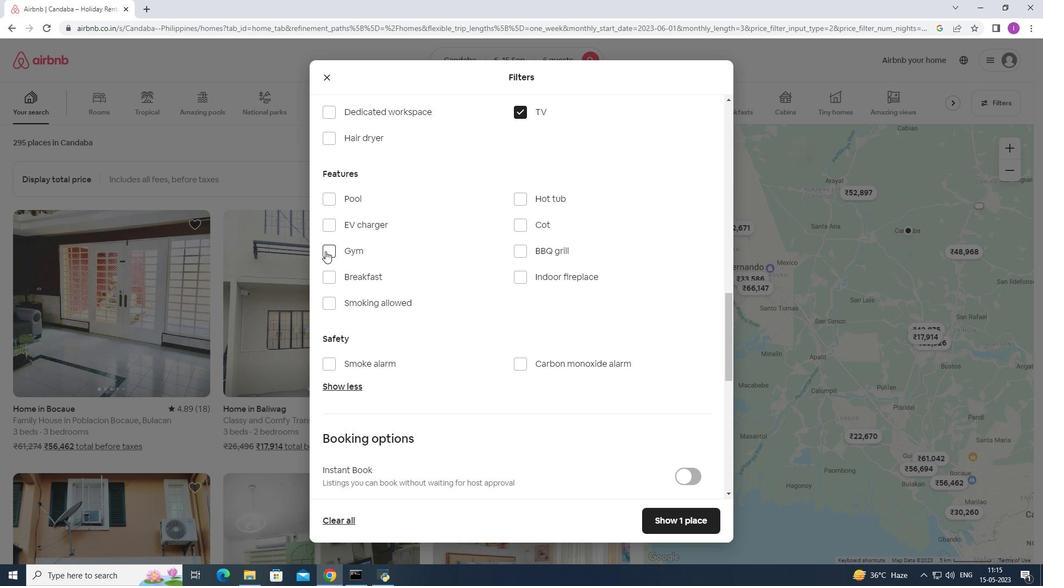 
Action: Mouse pressed left at (326, 251)
Screenshot: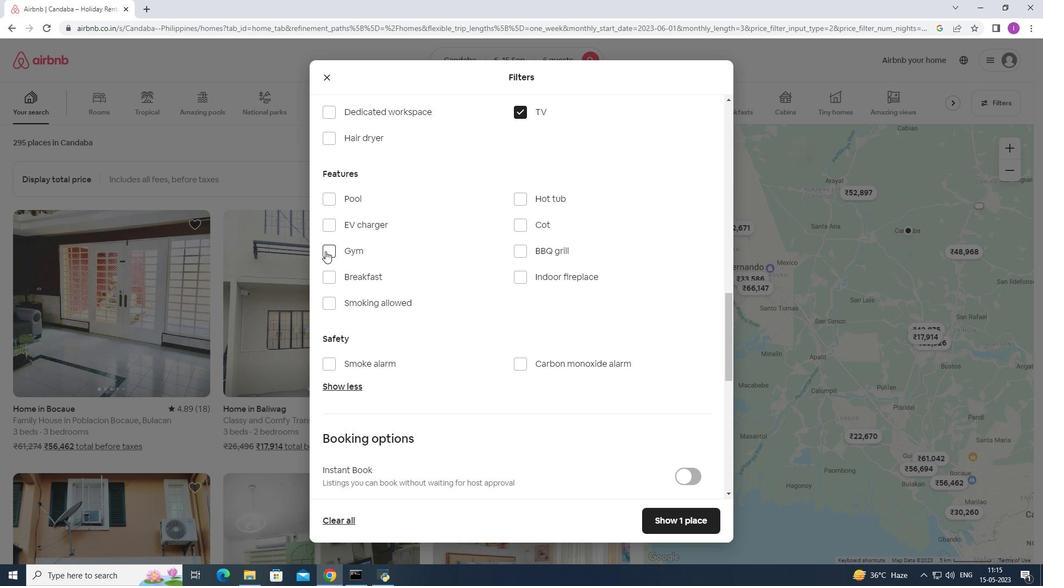 
Action: Mouse moved to (326, 274)
Screenshot: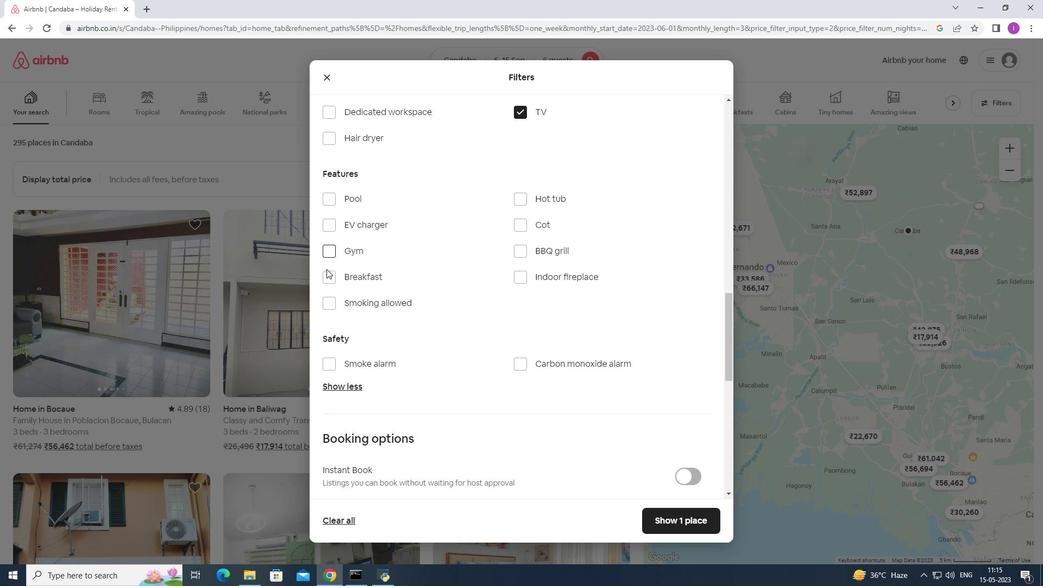 
Action: Mouse pressed left at (326, 274)
Screenshot: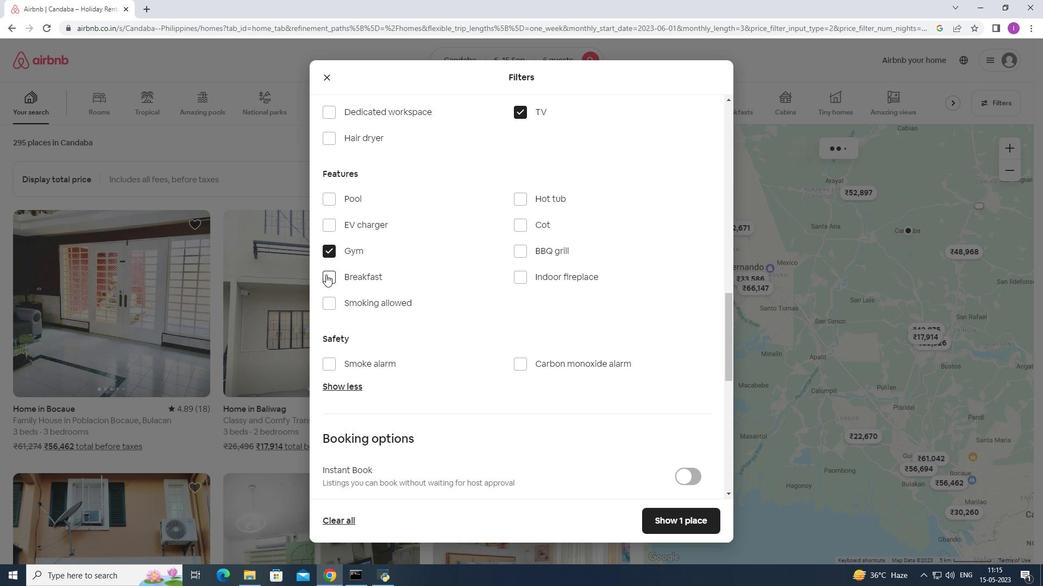 
Action: Mouse moved to (381, 300)
Screenshot: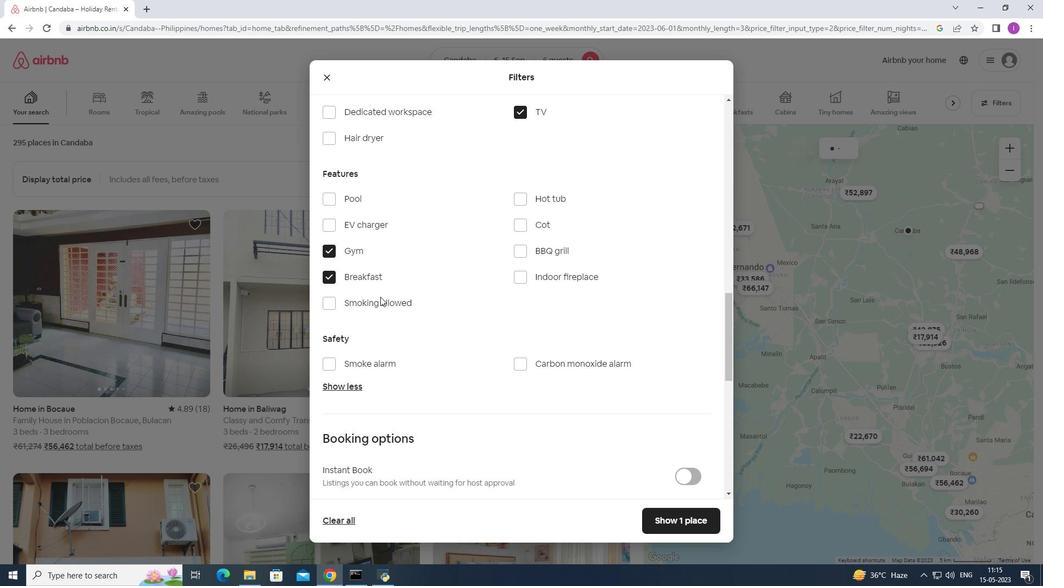 
Action: Mouse scrolled (381, 299) with delta (0, 0)
Screenshot: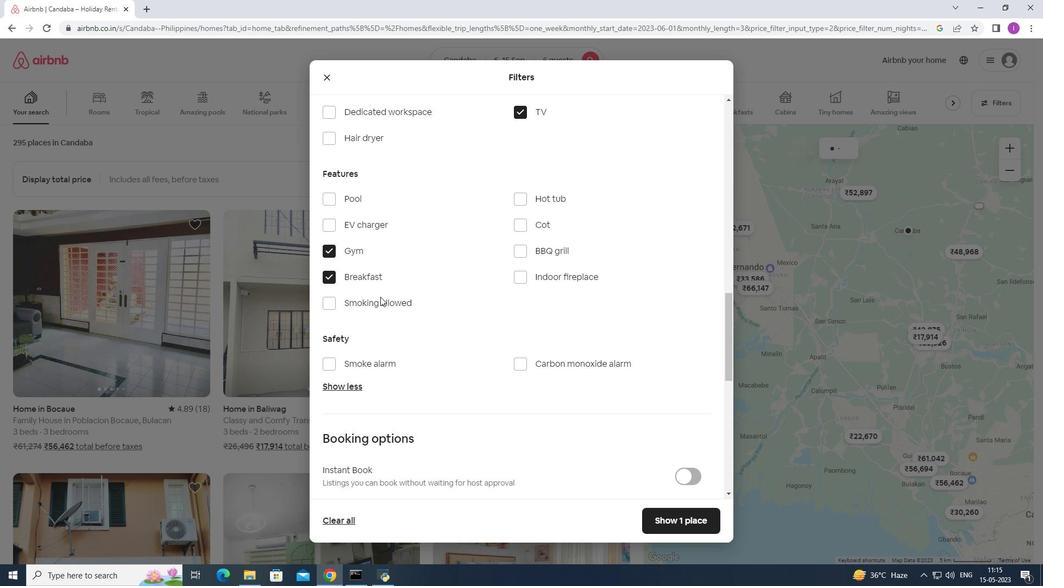 
Action: Mouse moved to (382, 300)
Screenshot: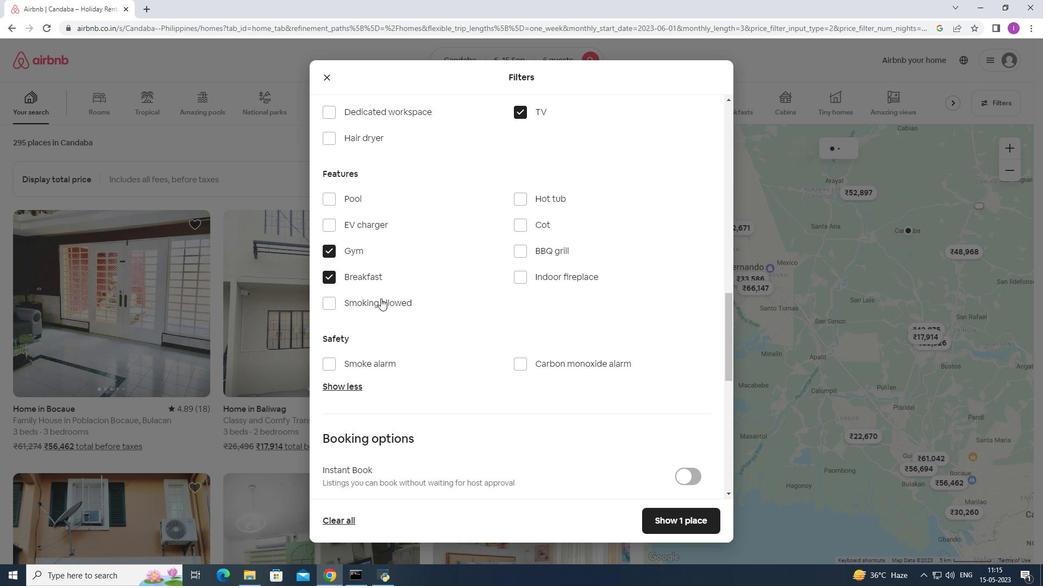 
Action: Mouse scrolled (382, 299) with delta (0, 0)
Screenshot: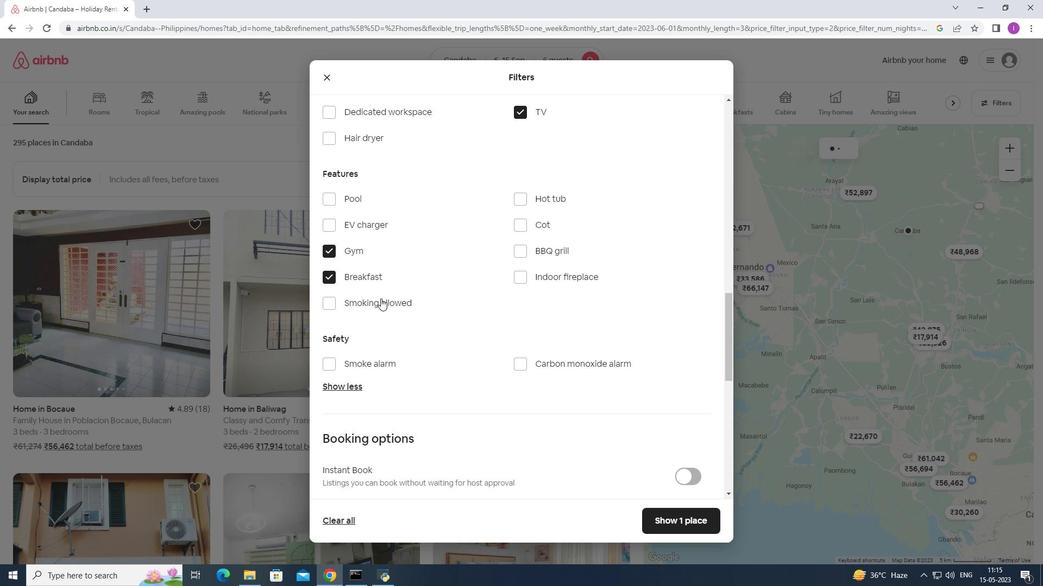 
Action: Mouse scrolled (382, 299) with delta (0, 0)
Screenshot: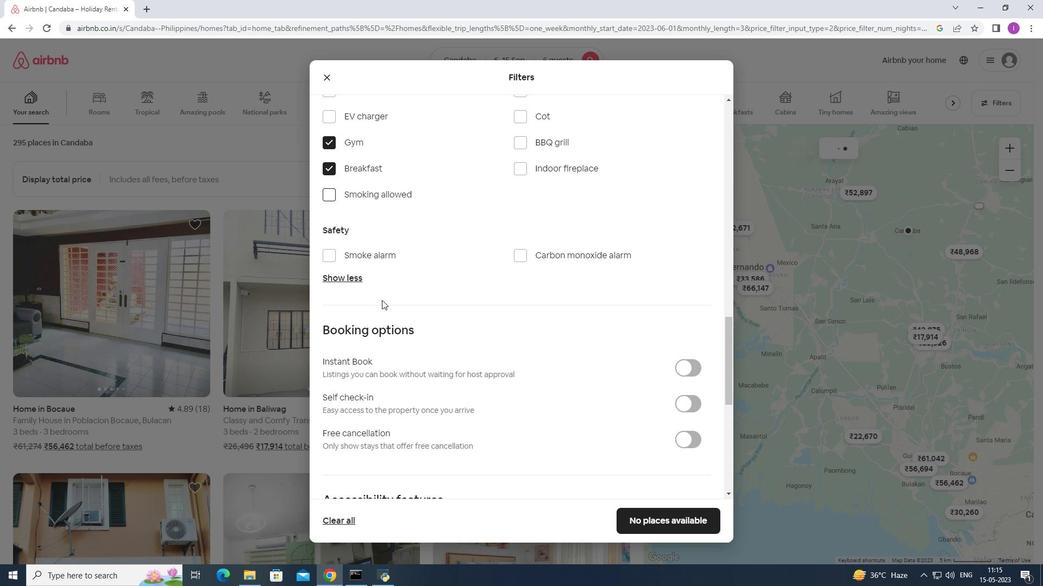 
Action: Mouse scrolled (382, 299) with delta (0, 0)
Screenshot: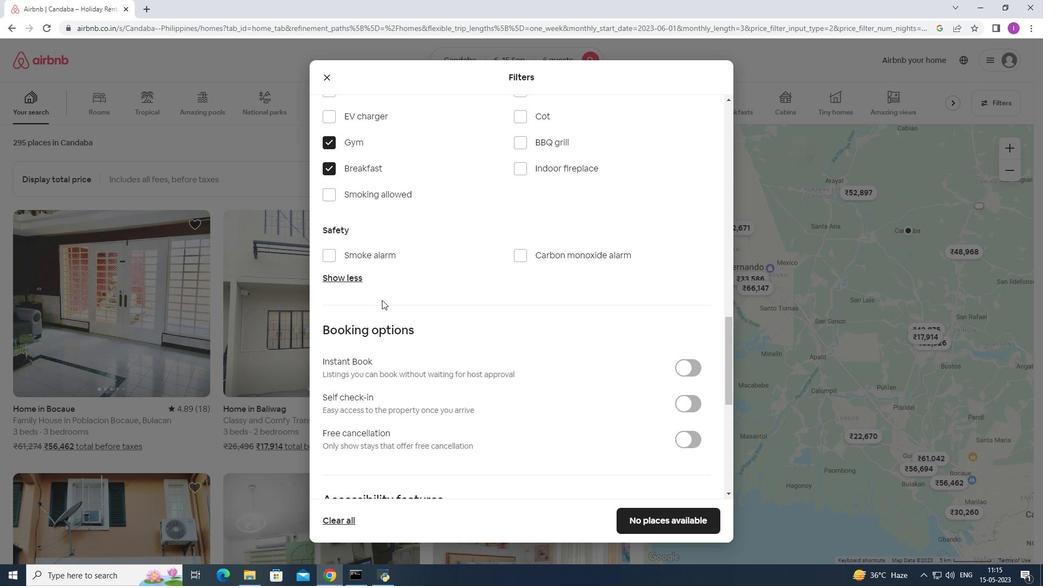 
Action: Mouse scrolled (382, 299) with delta (0, 0)
Screenshot: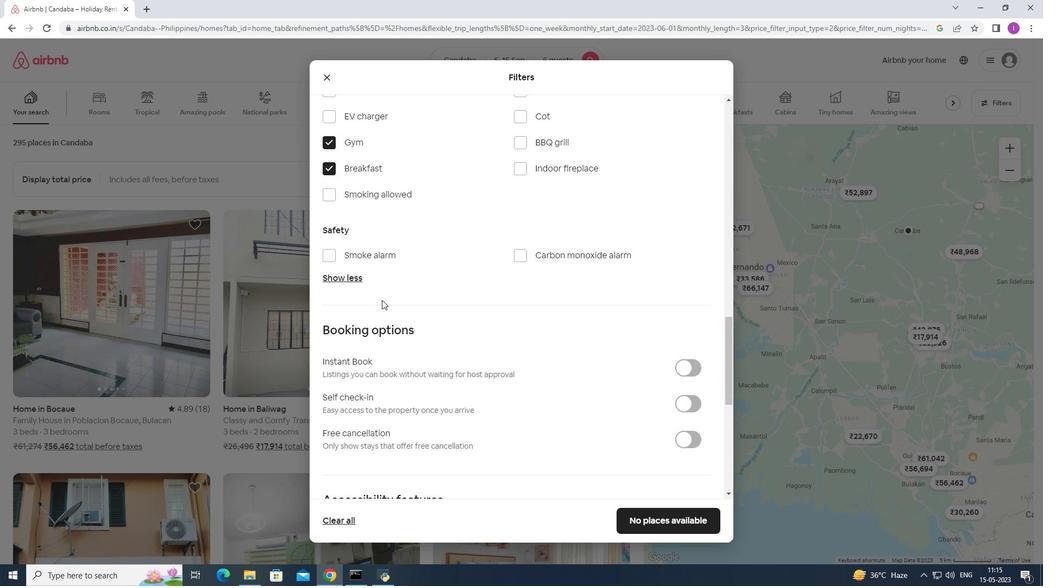 
Action: Mouse moved to (693, 244)
Screenshot: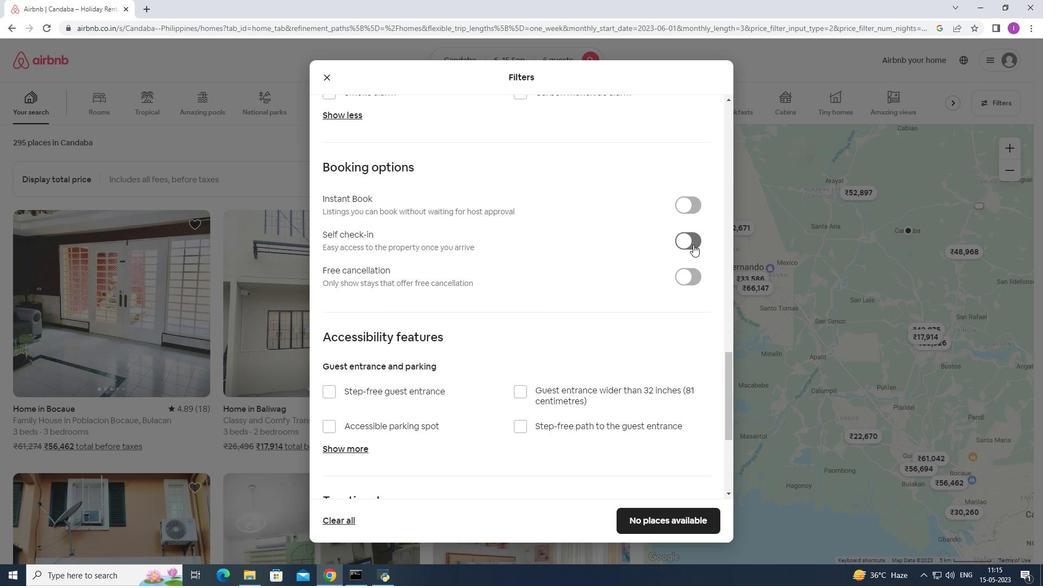 
Action: Mouse pressed left at (693, 244)
Screenshot: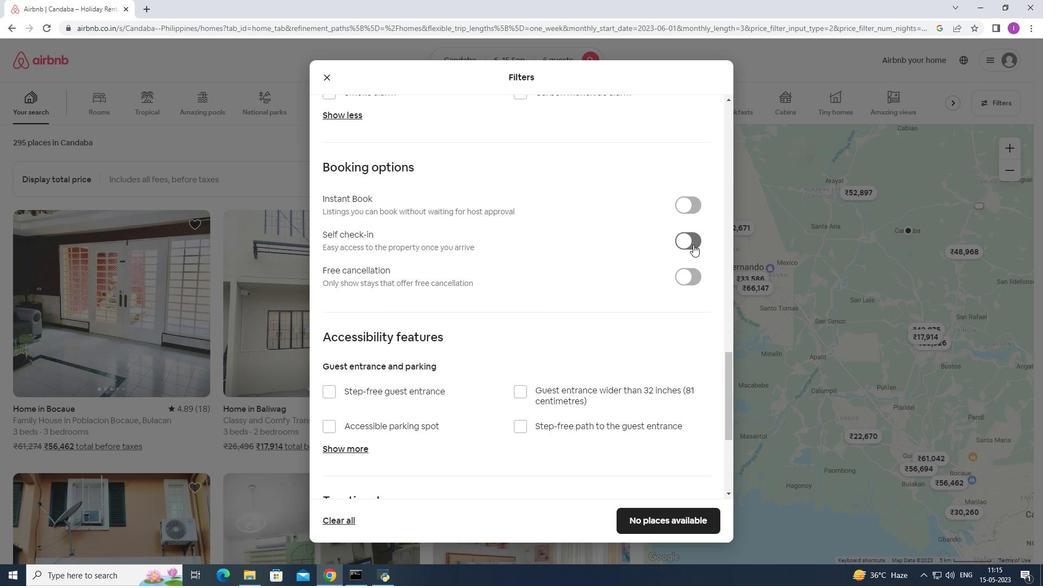 
Action: Mouse moved to (523, 287)
Screenshot: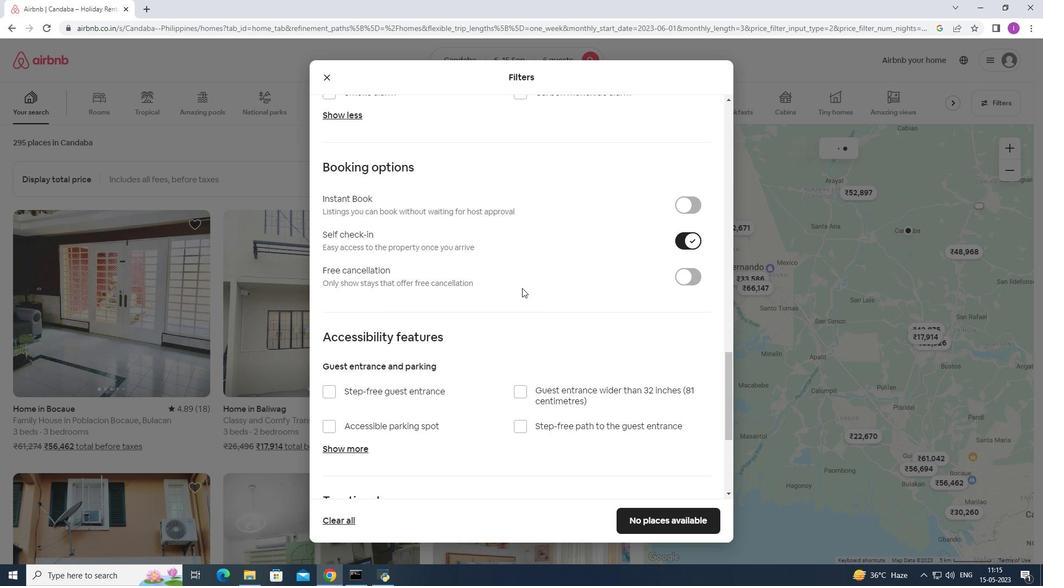 
Action: Mouse scrolled (523, 286) with delta (0, 0)
Screenshot: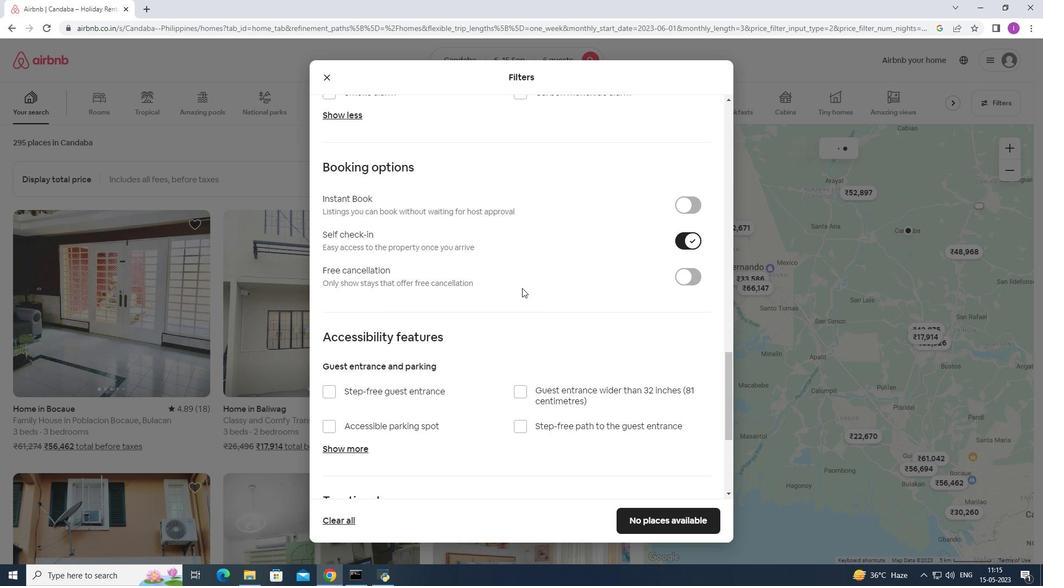 
Action: Mouse scrolled (523, 286) with delta (0, 0)
Screenshot: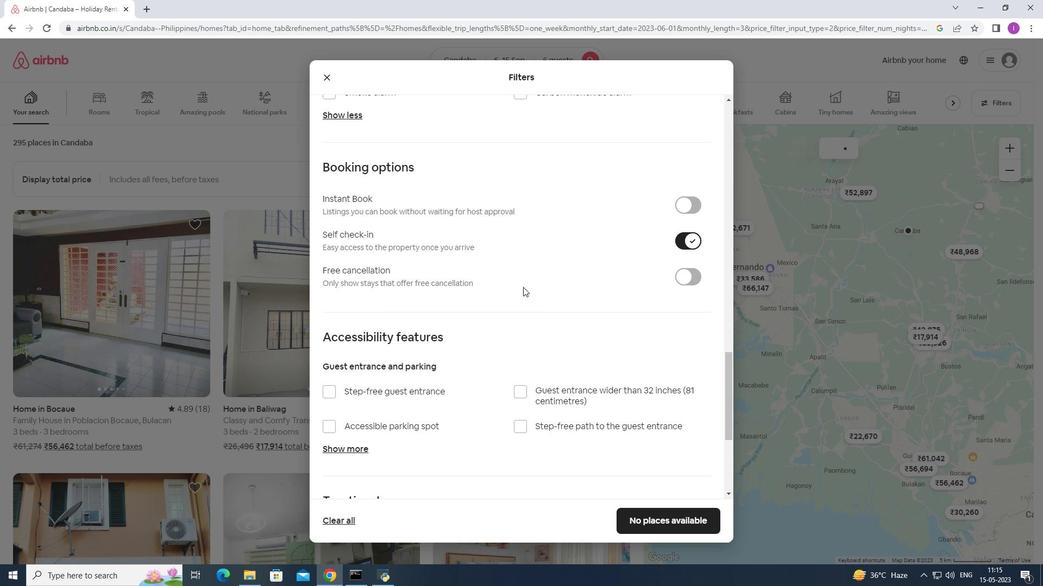 
Action: Mouse scrolled (523, 286) with delta (0, 0)
Screenshot: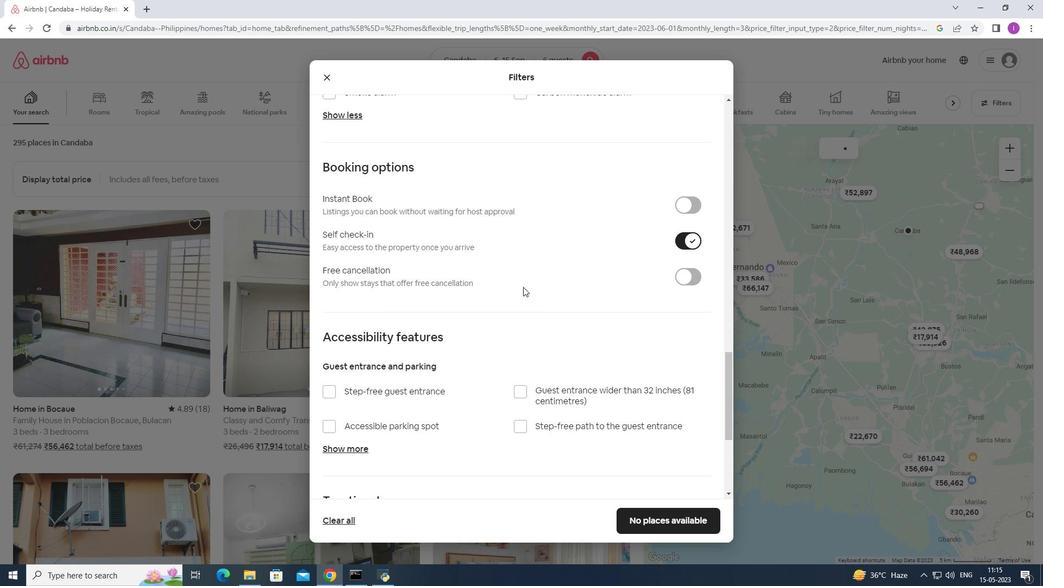 
Action: Mouse moved to (526, 285)
Screenshot: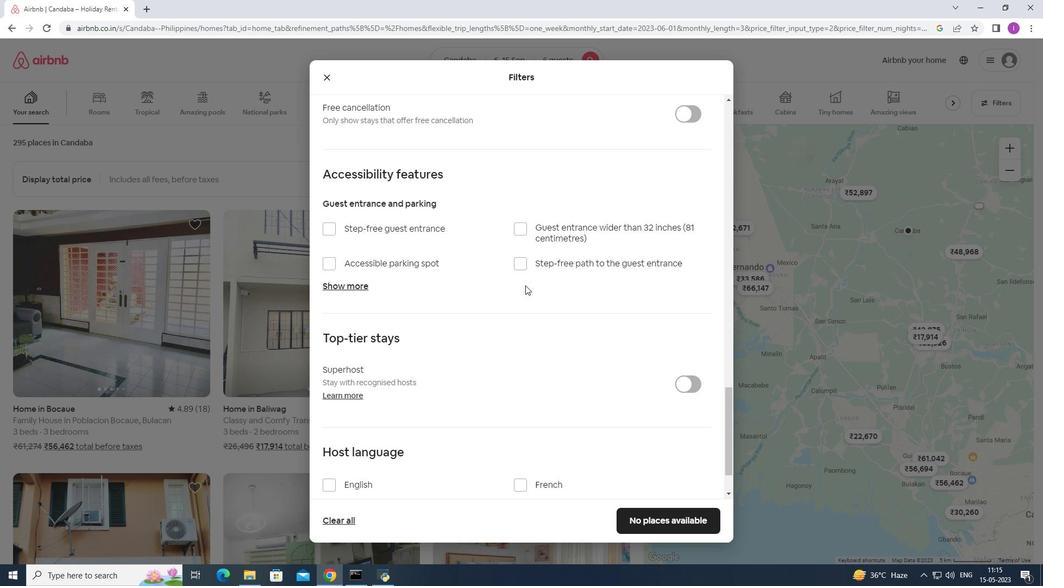 
Action: Mouse scrolled (526, 284) with delta (0, 0)
Screenshot: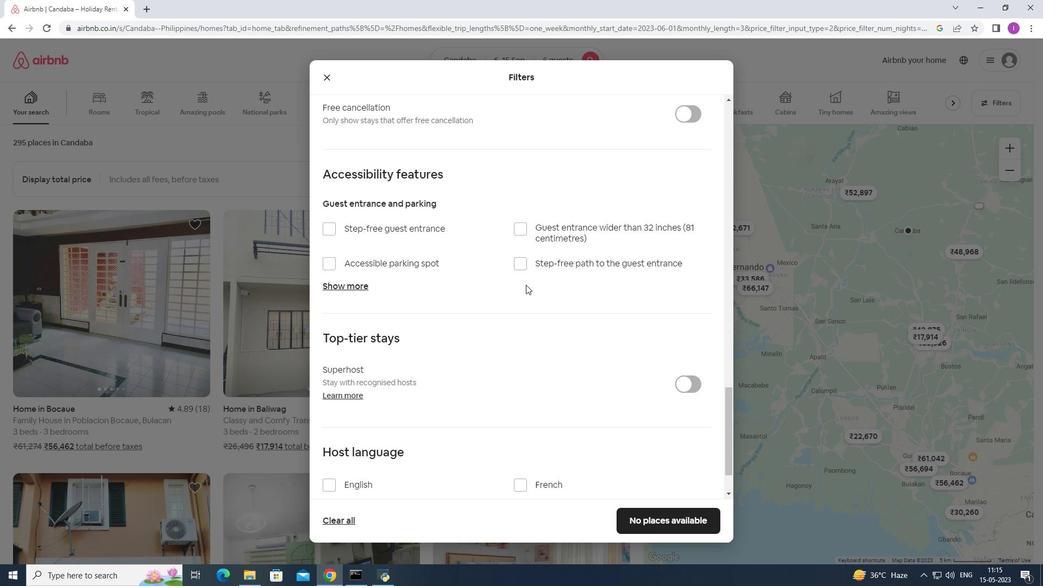 
Action: Mouse moved to (526, 285)
Screenshot: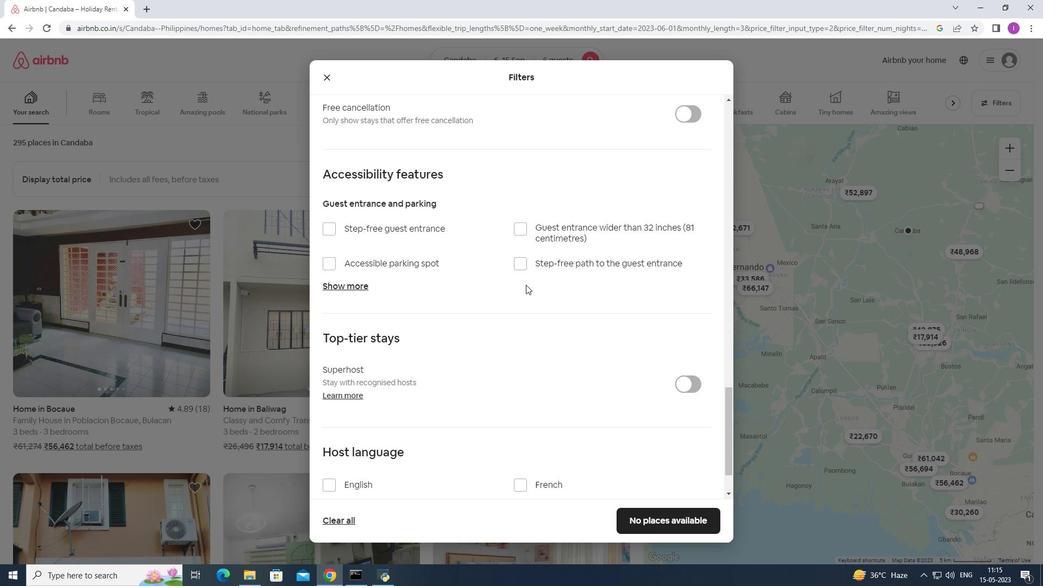 
Action: Mouse scrolled (526, 284) with delta (0, 0)
Screenshot: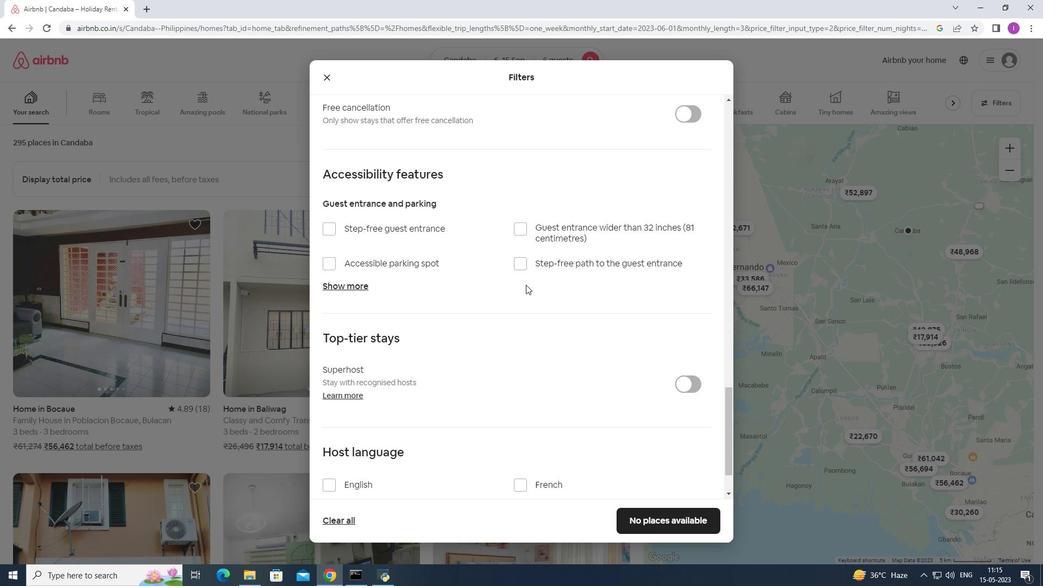 
Action: Mouse moved to (529, 279)
Screenshot: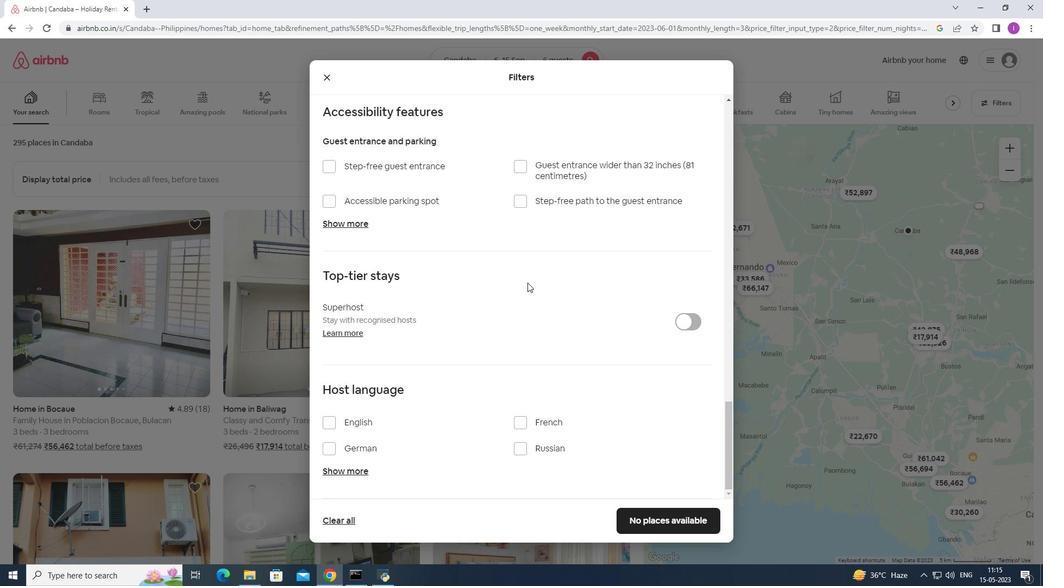 
Action: Mouse scrolled (529, 279) with delta (0, 0)
Screenshot: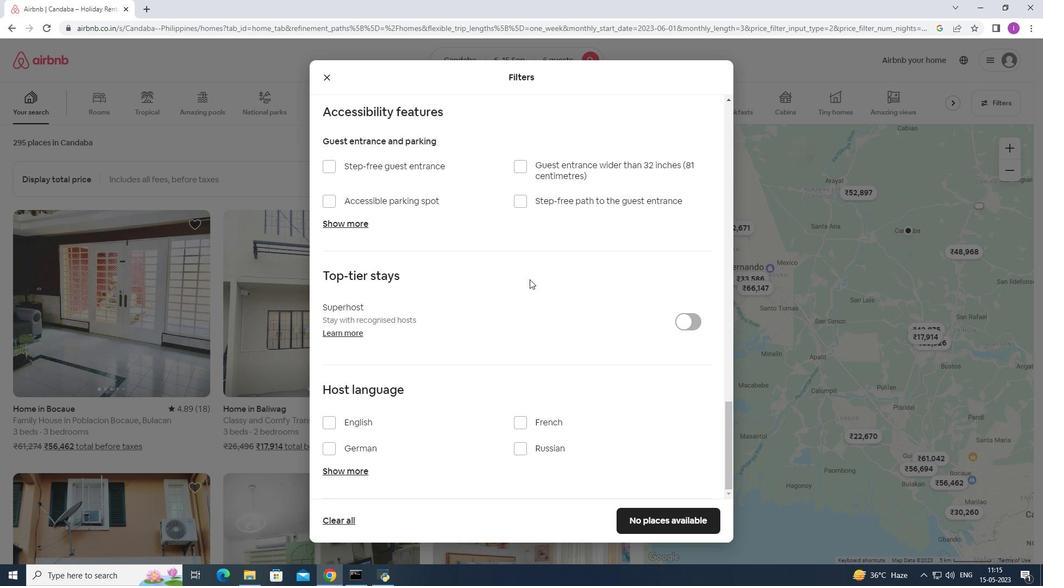 
Action: Mouse scrolled (529, 279) with delta (0, 0)
Screenshot: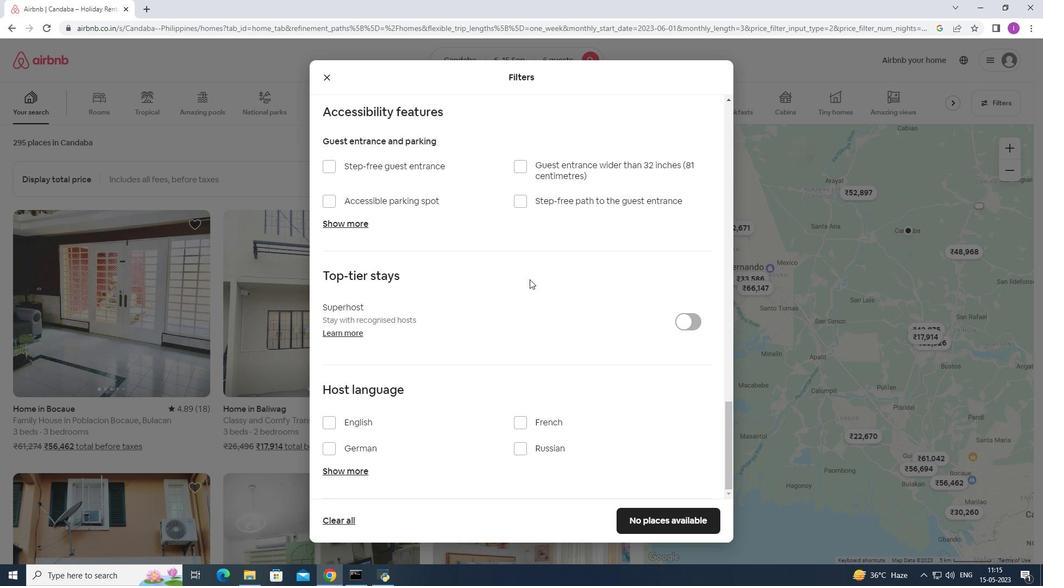 
Action: Mouse scrolled (529, 279) with delta (0, 0)
Screenshot: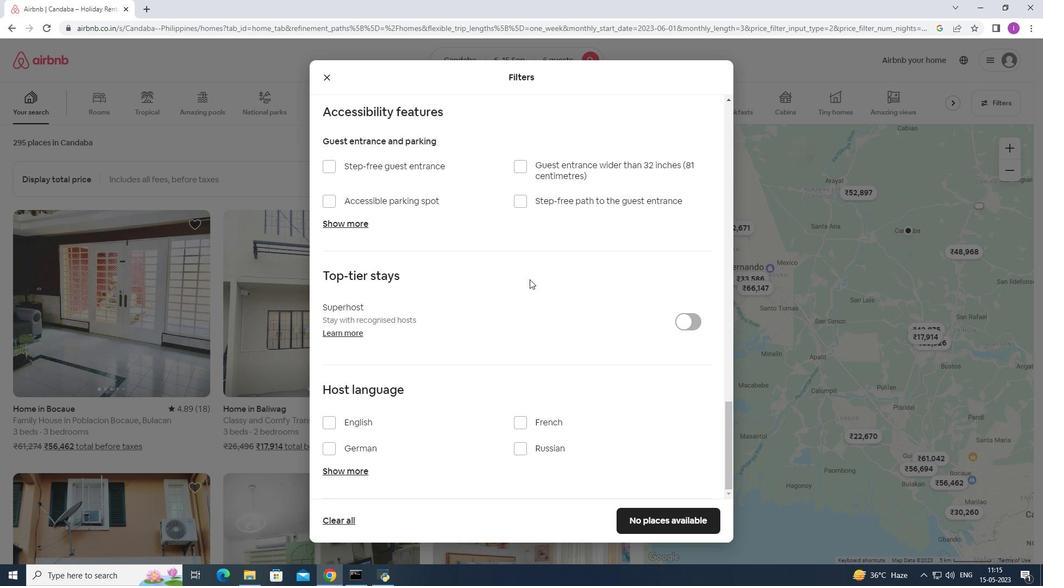 
Action: Mouse moved to (324, 426)
Screenshot: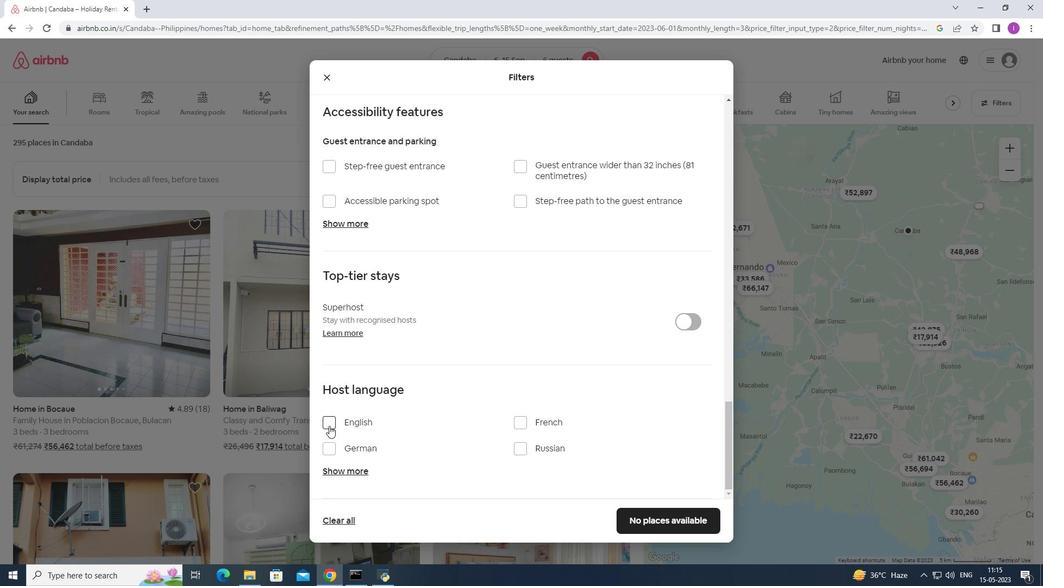 
Action: Mouse pressed left at (324, 426)
Screenshot: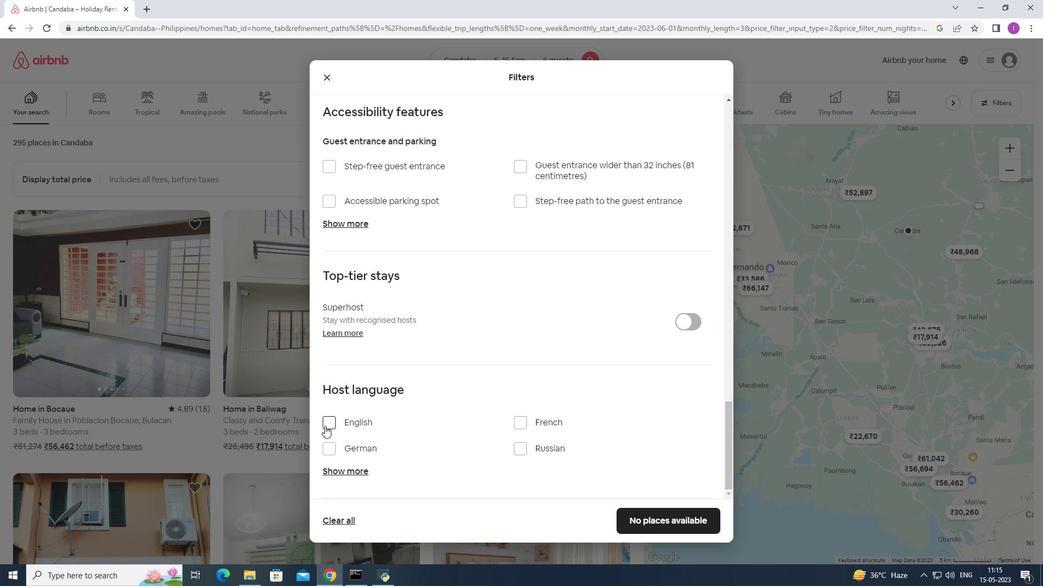 
Action: Mouse moved to (673, 528)
Screenshot: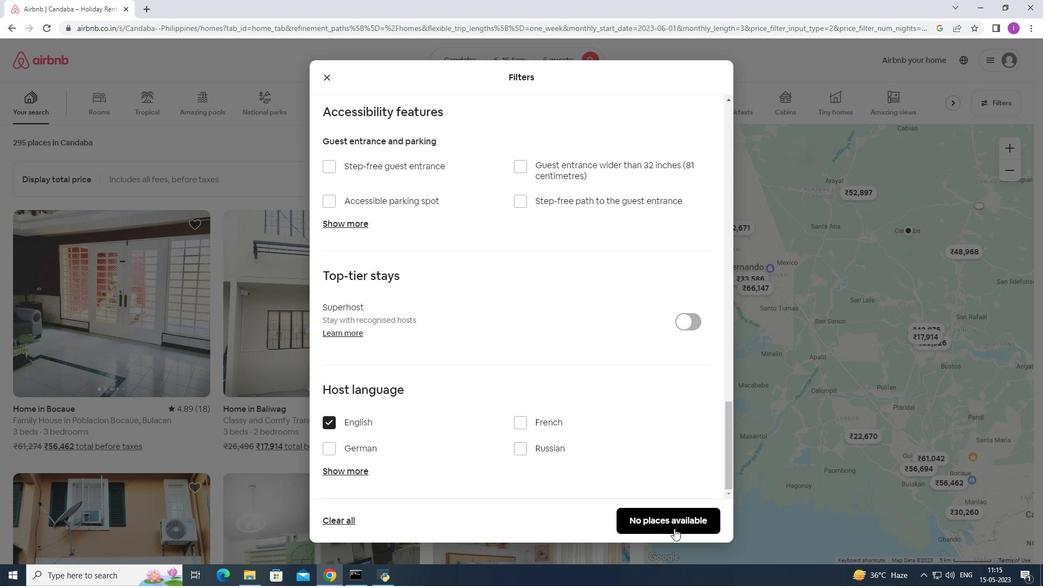 
Action: Mouse pressed left at (673, 528)
Screenshot: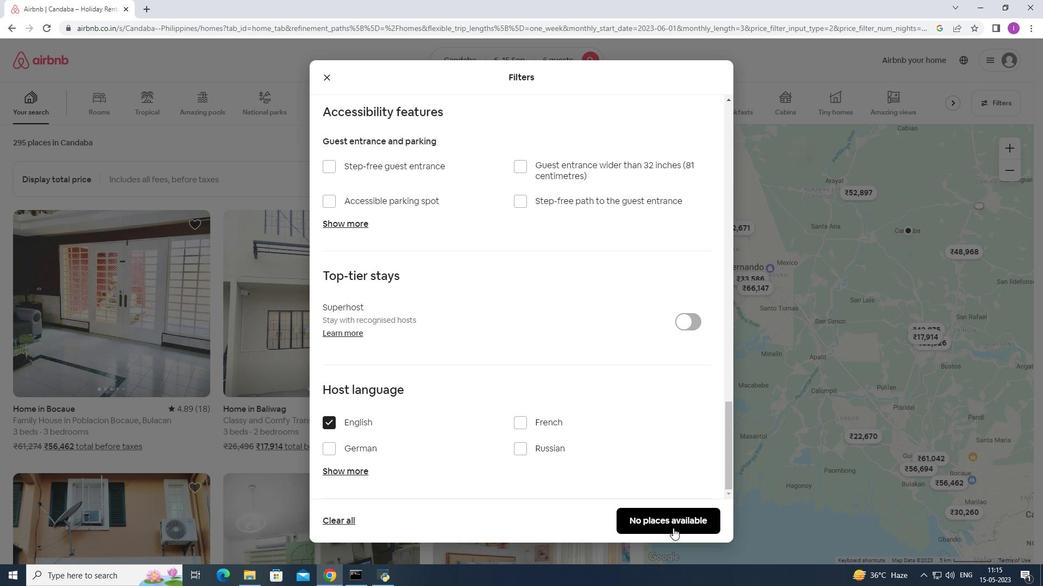 
Action: Mouse moved to (677, 525)
Screenshot: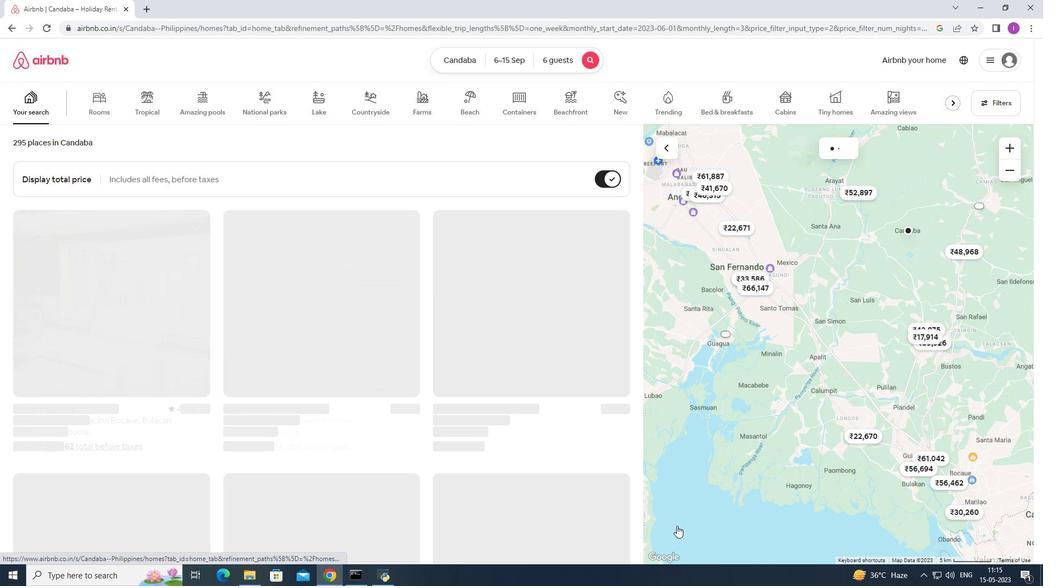 
